 Task: Explore the automation on trailhead
Action: Mouse moved to (248, 177)
Screenshot: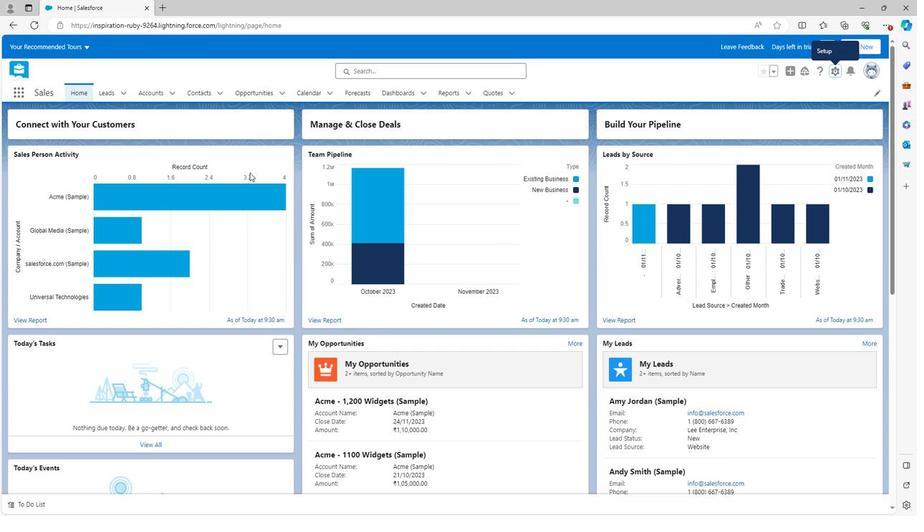 
Action: Mouse scrolled (248, 177) with delta (0, 0)
Screenshot: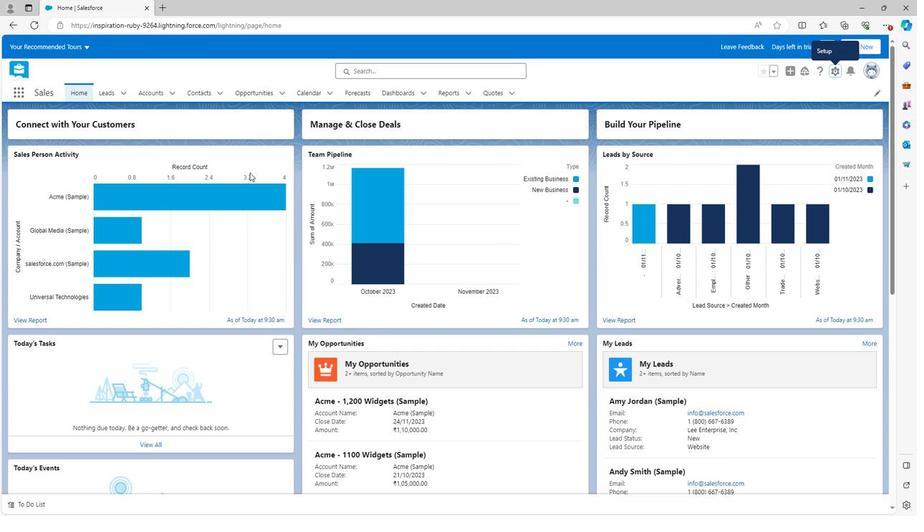 
Action: Mouse scrolled (248, 177) with delta (0, 0)
Screenshot: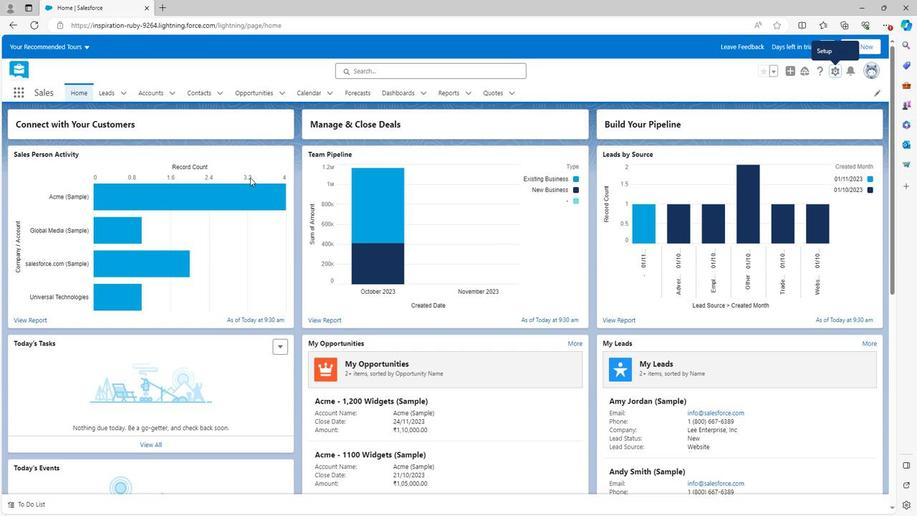 
Action: Mouse scrolled (248, 177) with delta (0, 0)
Screenshot: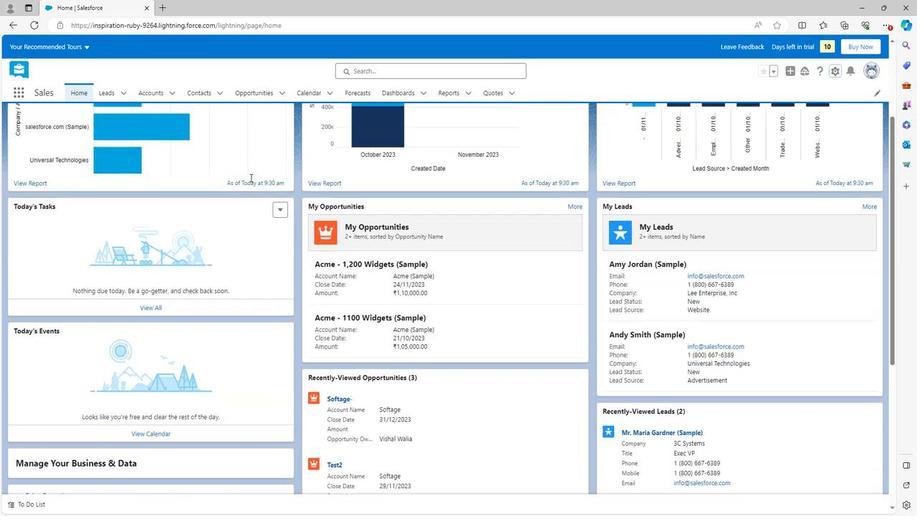 
Action: Mouse scrolled (248, 177) with delta (0, 0)
Screenshot: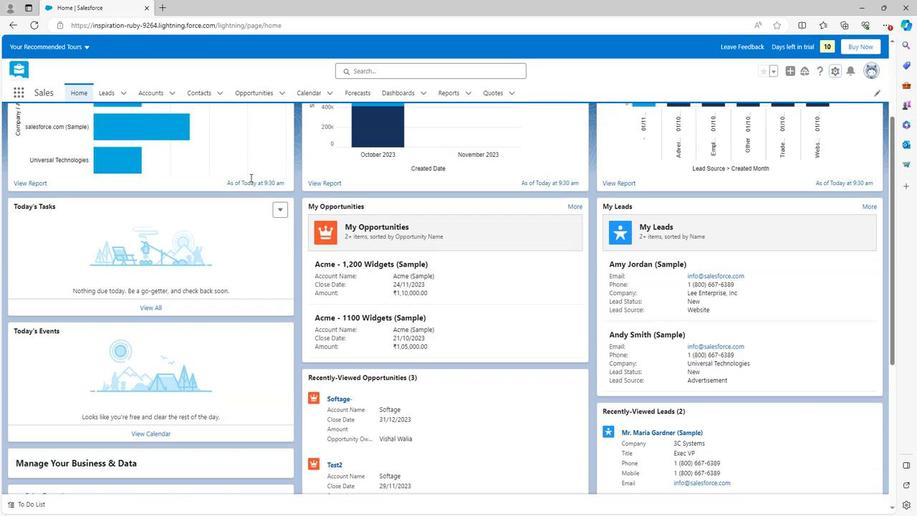 
Action: Mouse scrolled (248, 177) with delta (0, 0)
Screenshot: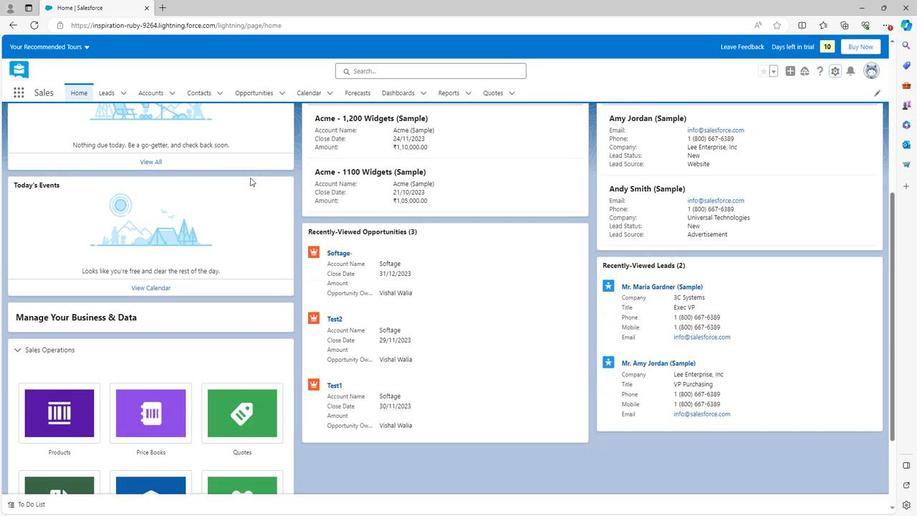 
Action: Mouse scrolled (248, 177) with delta (0, 0)
Screenshot: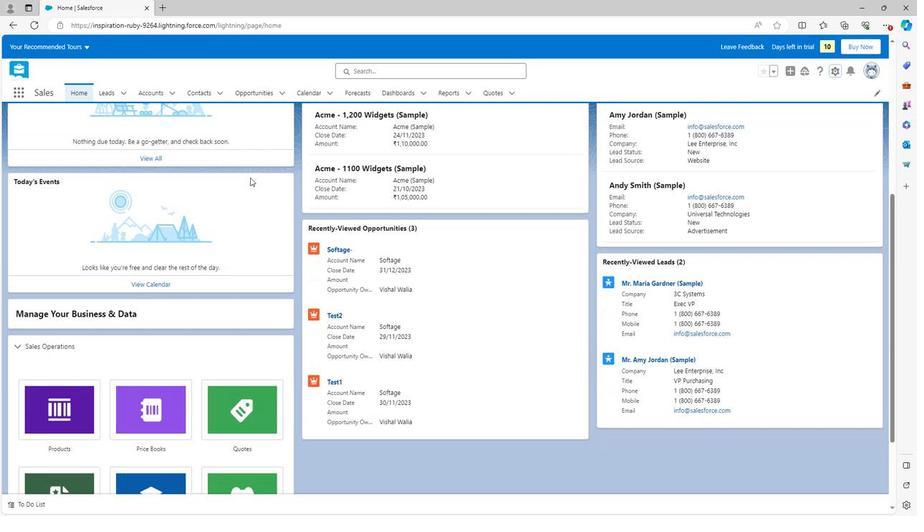 
Action: Mouse scrolled (248, 178) with delta (0, 0)
Screenshot: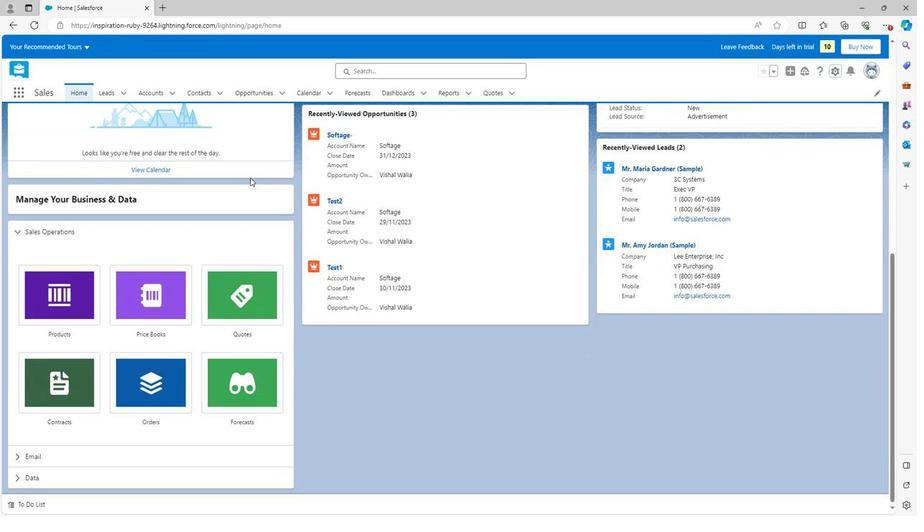 
Action: Mouse scrolled (248, 178) with delta (0, 0)
Screenshot: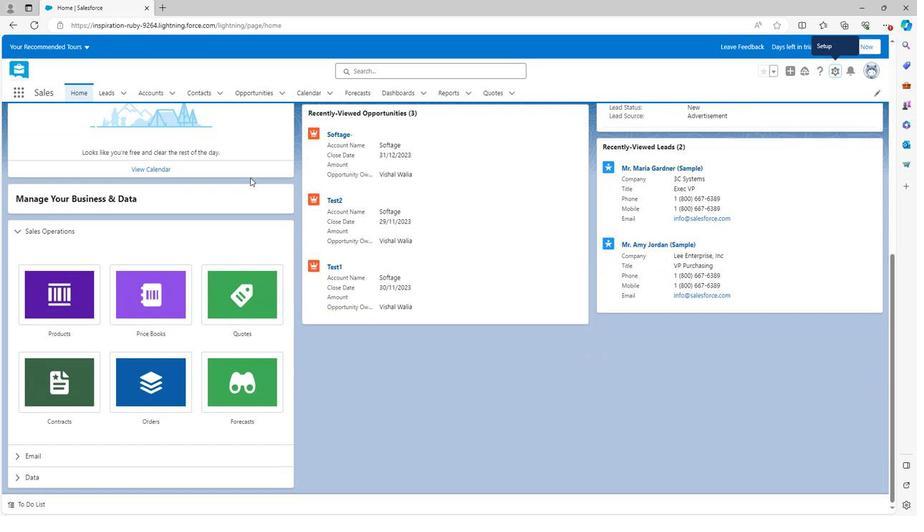 
Action: Mouse scrolled (248, 178) with delta (0, 0)
Screenshot: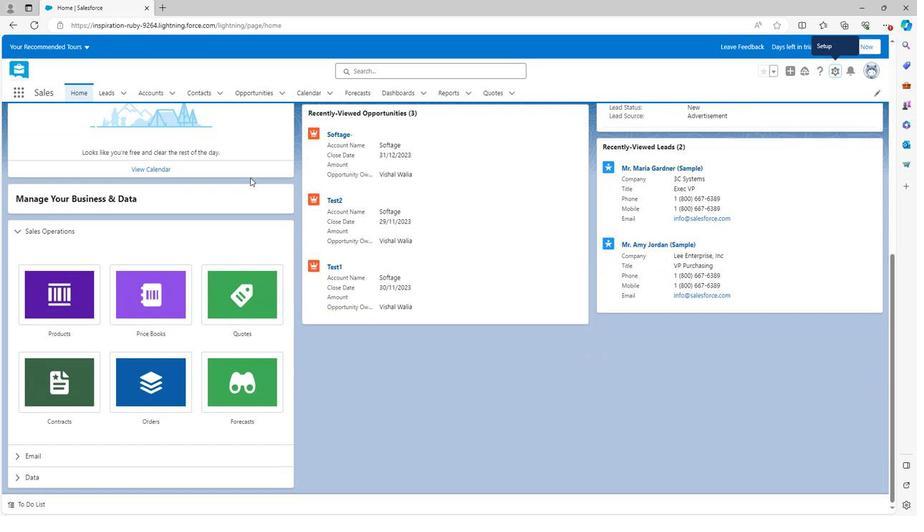 
Action: Mouse scrolled (248, 178) with delta (0, 0)
Screenshot: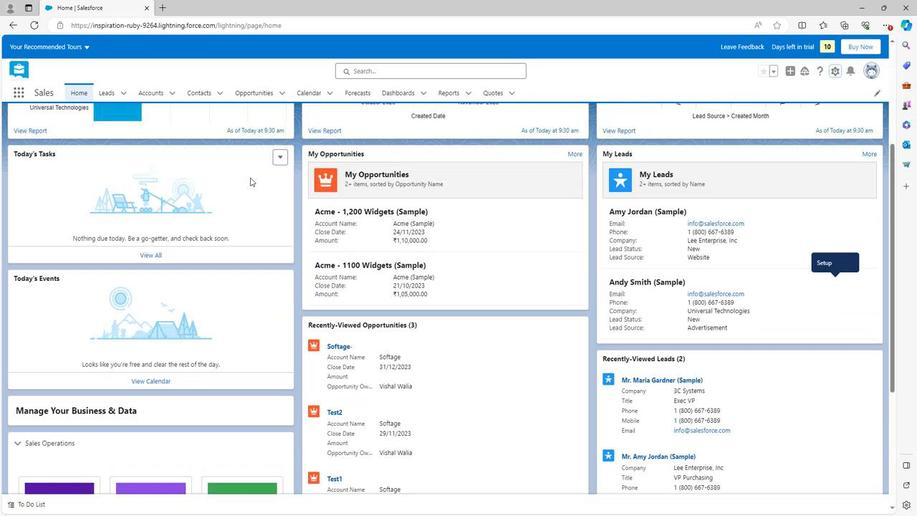 
Action: Mouse scrolled (248, 178) with delta (0, 0)
Screenshot: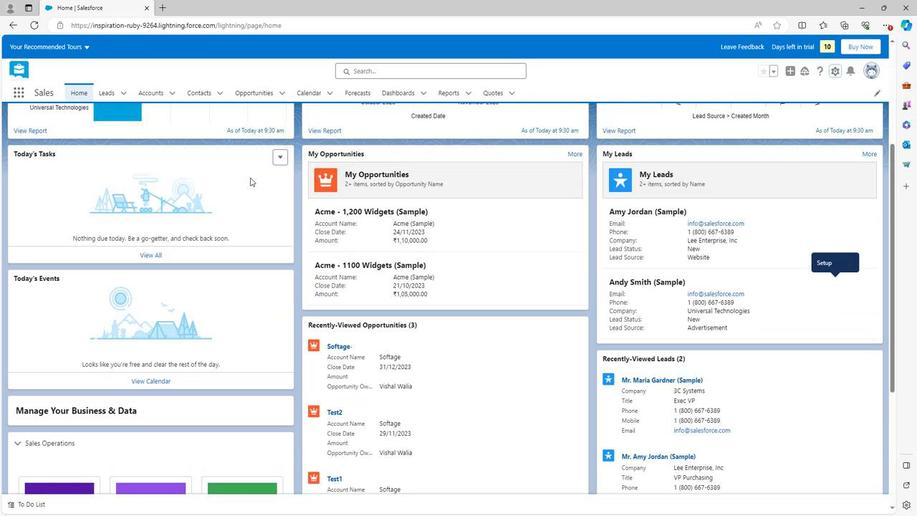 
Action: Mouse scrolled (248, 178) with delta (0, 0)
Screenshot: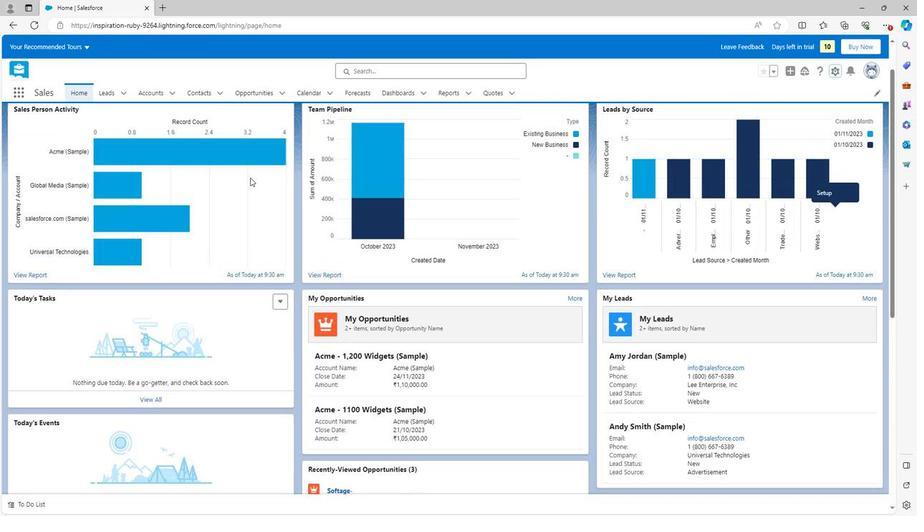 
Action: Mouse scrolled (248, 178) with delta (0, 0)
Screenshot: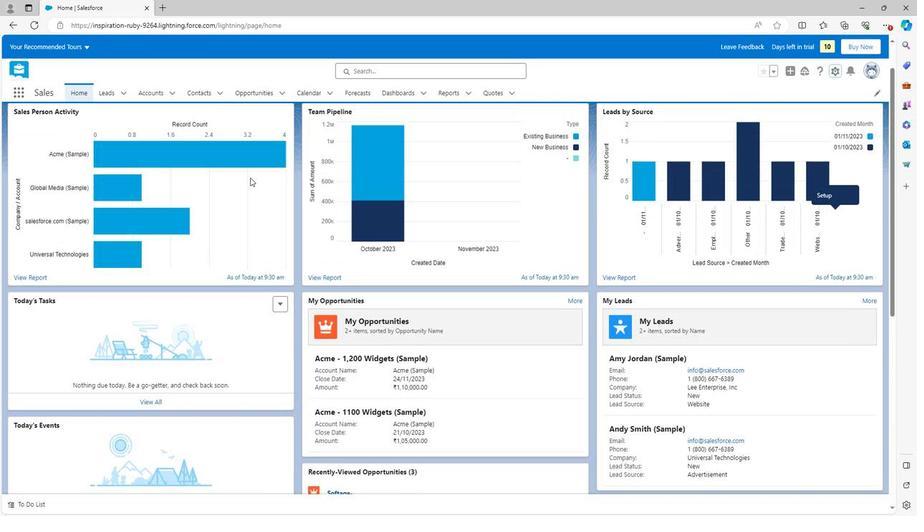 
Action: Mouse moved to (833, 70)
Screenshot: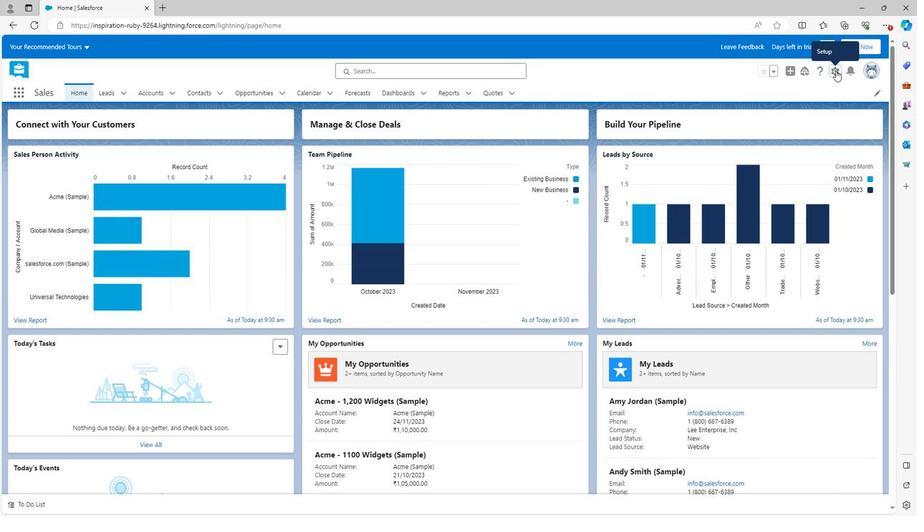 
Action: Mouse pressed left at (833, 70)
Screenshot: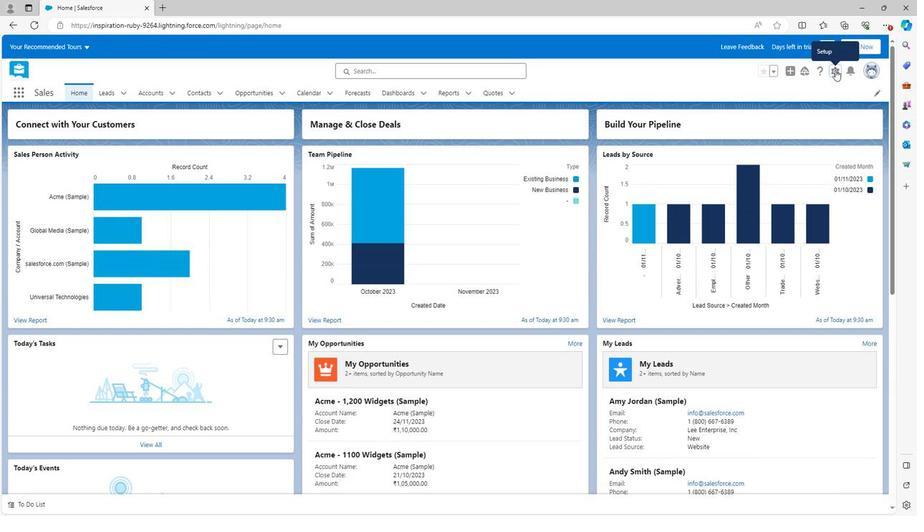 
Action: Mouse moved to (794, 100)
Screenshot: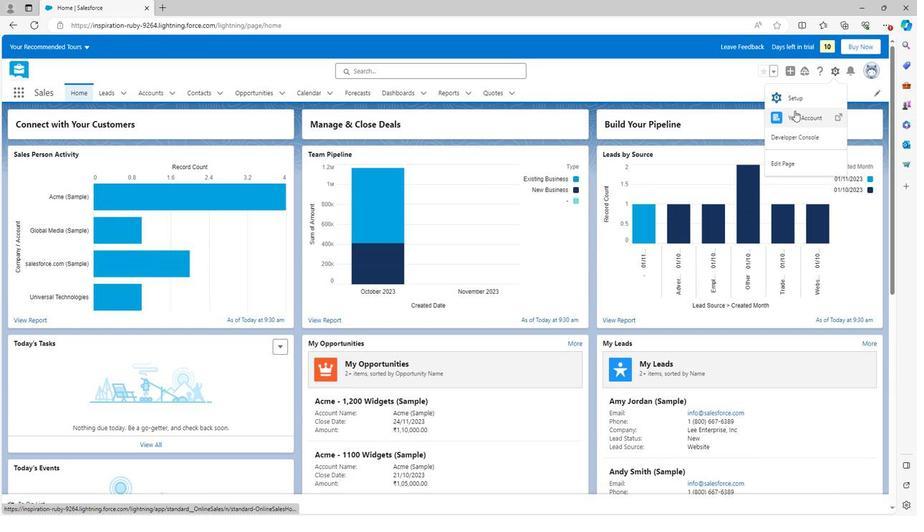 
Action: Mouse pressed left at (794, 100)
Screenshot: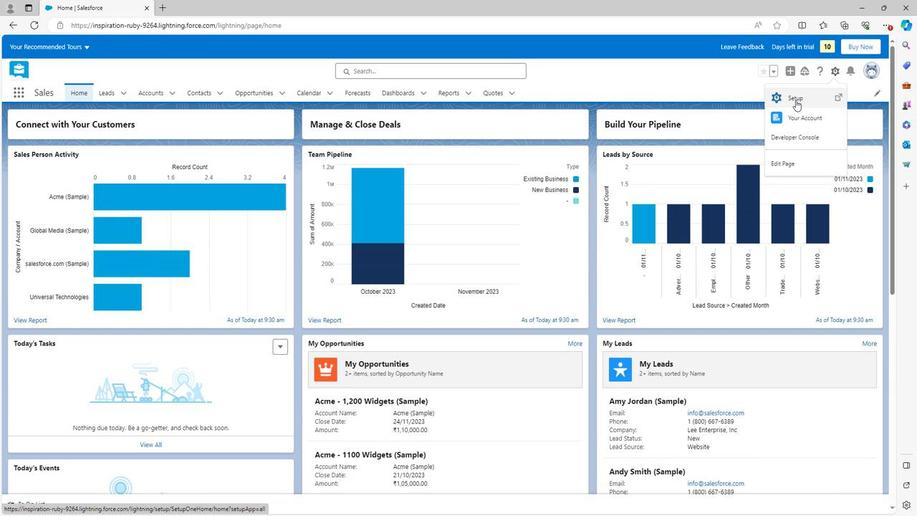 
Action: Mouse moved to (44, 347)
Screenshot: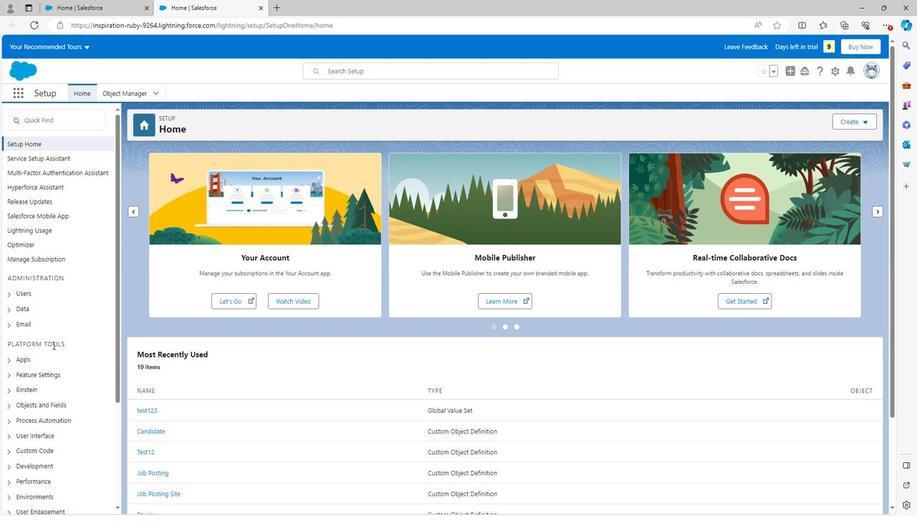 
Action: Mouse scrolled (44, 347) with delta (0, 0)
Screenshot: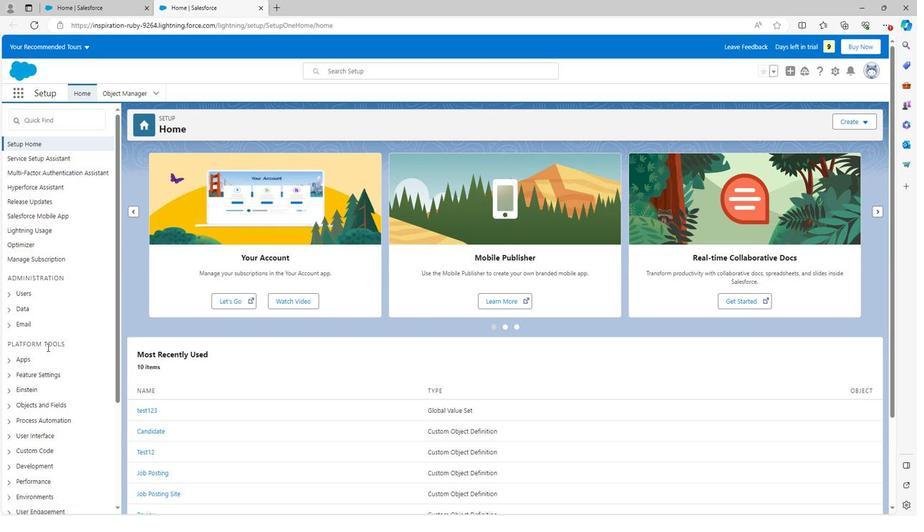 
Action: Mouse scrolled (44, 347) with delta (0, 0)
Screenshot: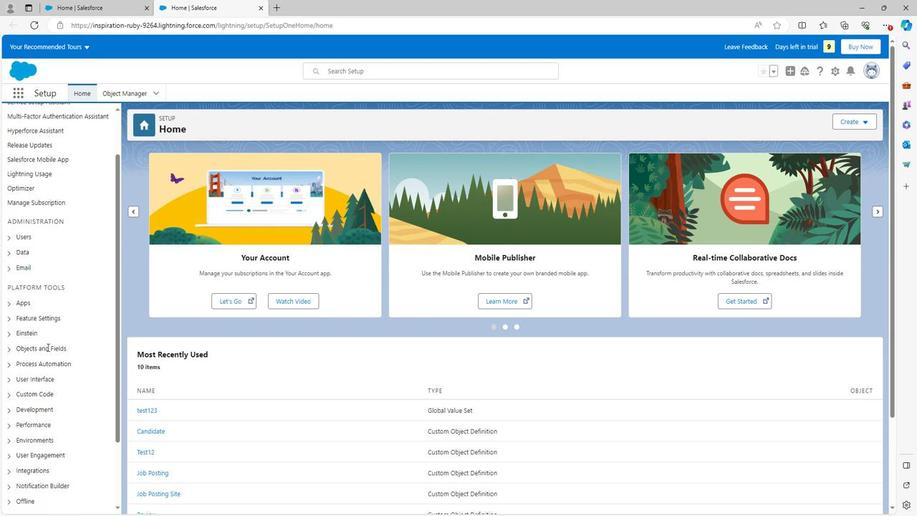 
Action: Mouse moved to (5, 298)
Screenshot: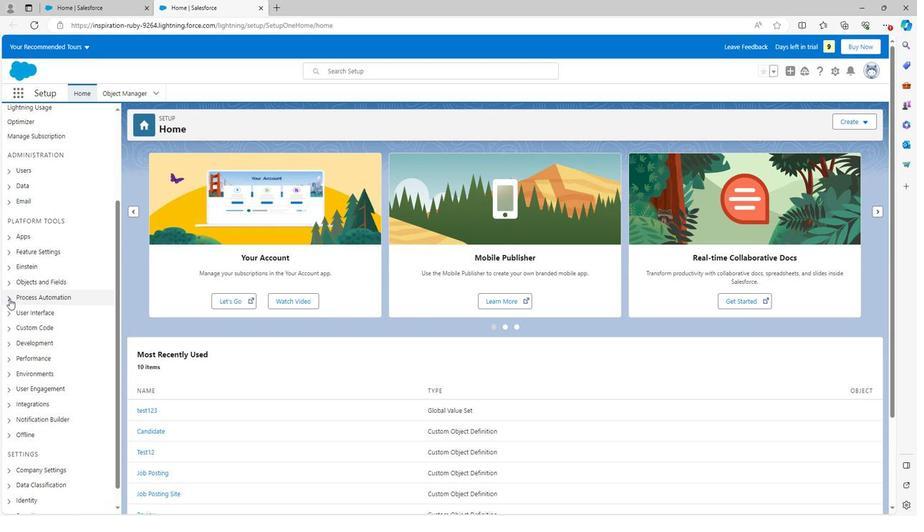 
Action: Mouse pressed left at (5, 298)
Screenshot: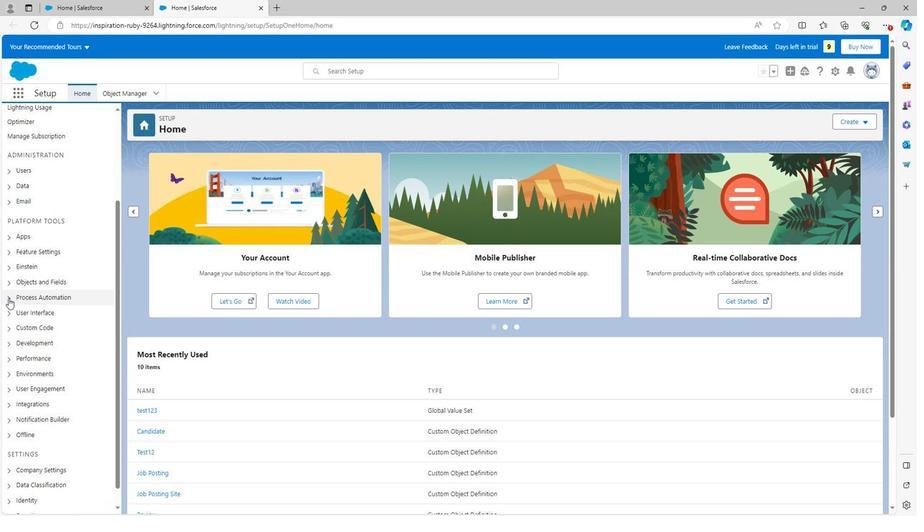 
Action: Mouse moved to (40, 313)
Screenshot: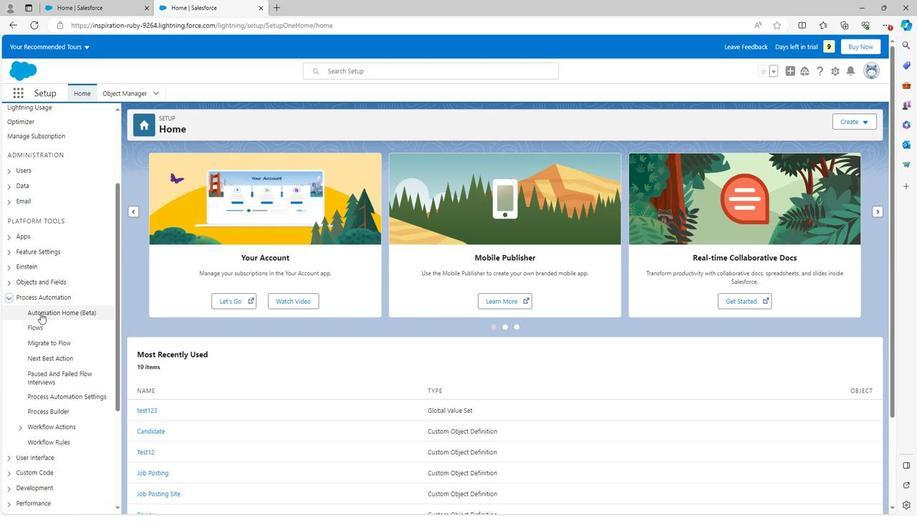 
Action: Mouse pressed left at (40, 313)
Screenshot: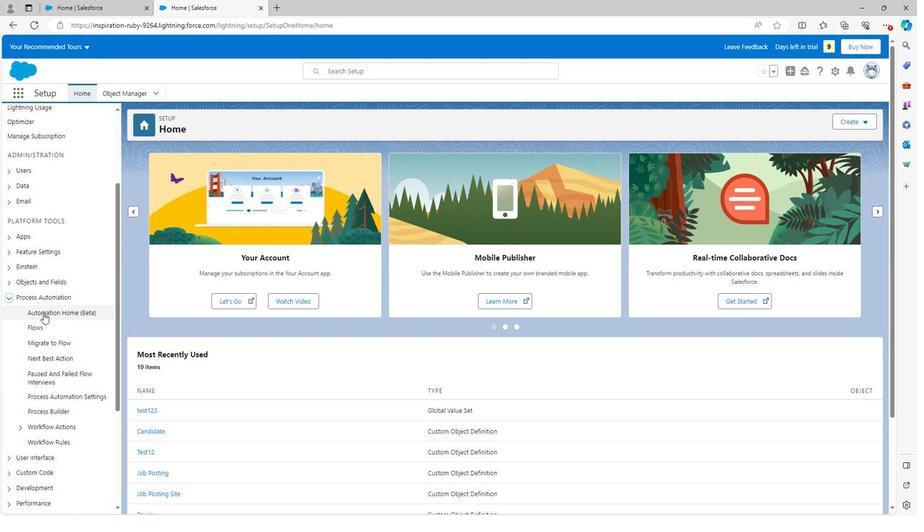 
Action: Mouse moved to (415, 365)
Screenshot: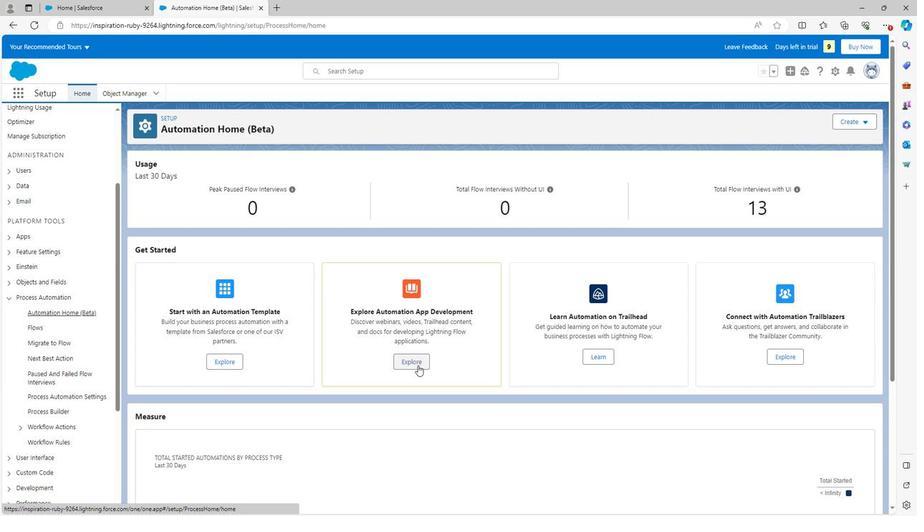
Action: Mouse pressed left at (415, 365)
Screenshot: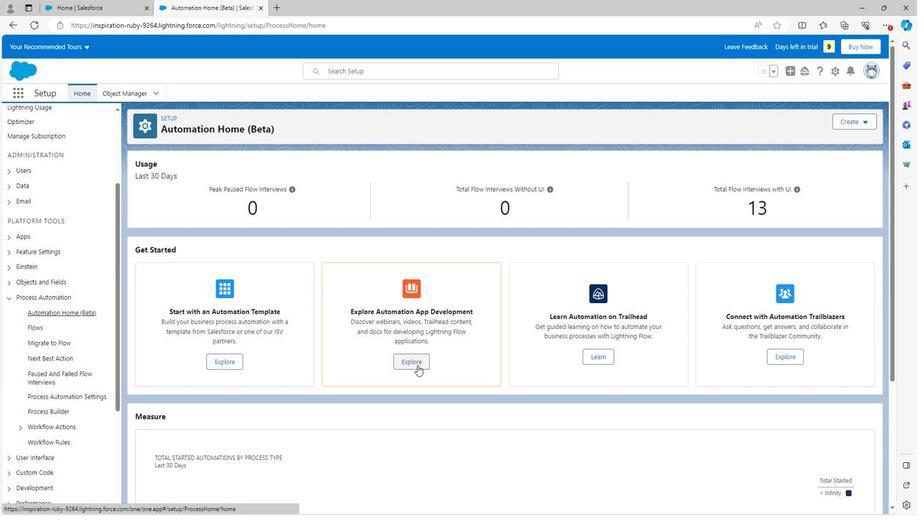 
Action: Mouse moved to (336, 198)
Screenshot: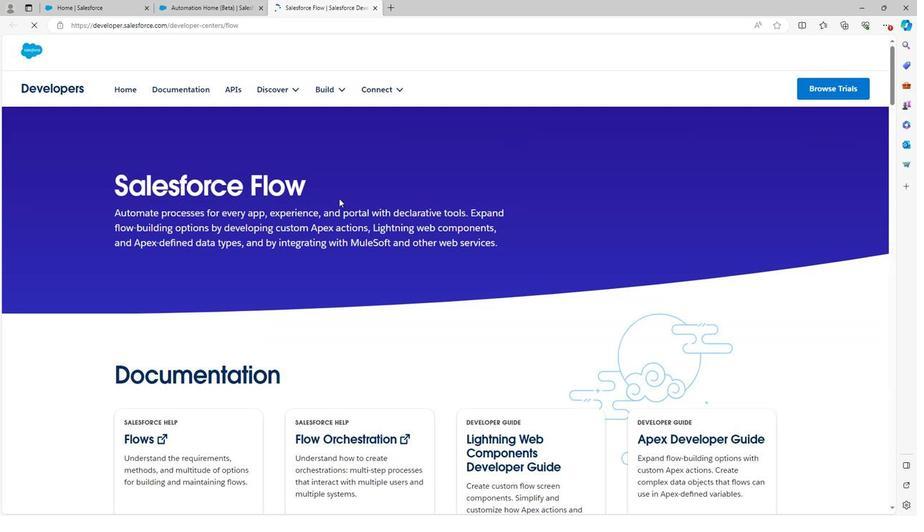 
Action: Mouse scrolled (336, 197) with delta (0, 0)
Screenshot: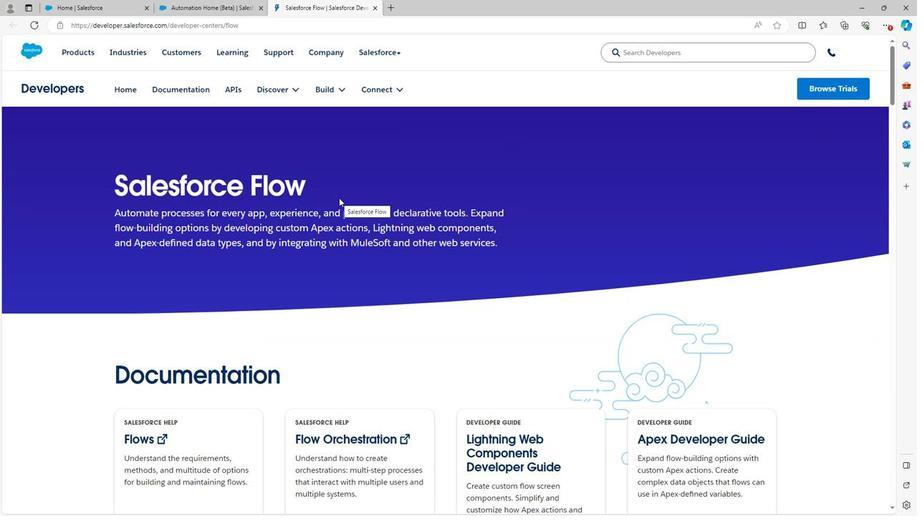 
Action: Mouse scrolled (336, 197) with delta (0, 0)
Screenshot: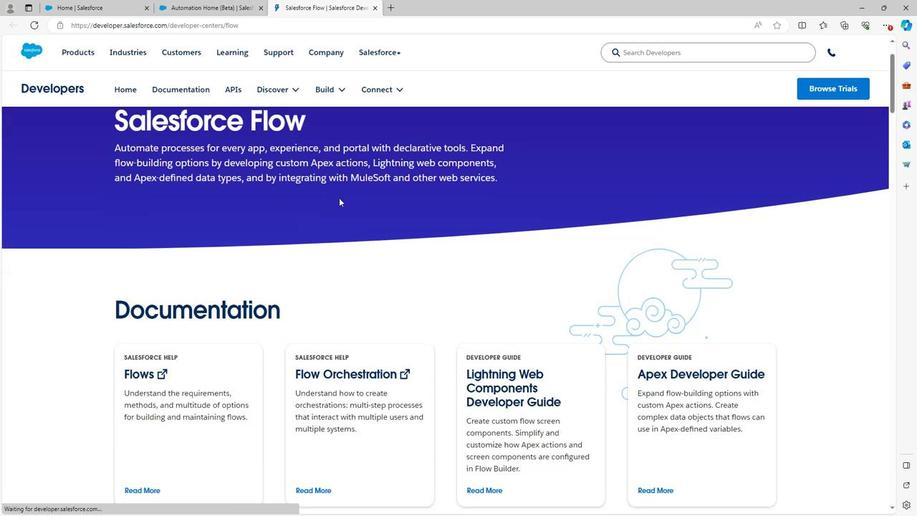 
Action: Mouse scrolled (336, 197) with delta (0, 0)
Screenshot: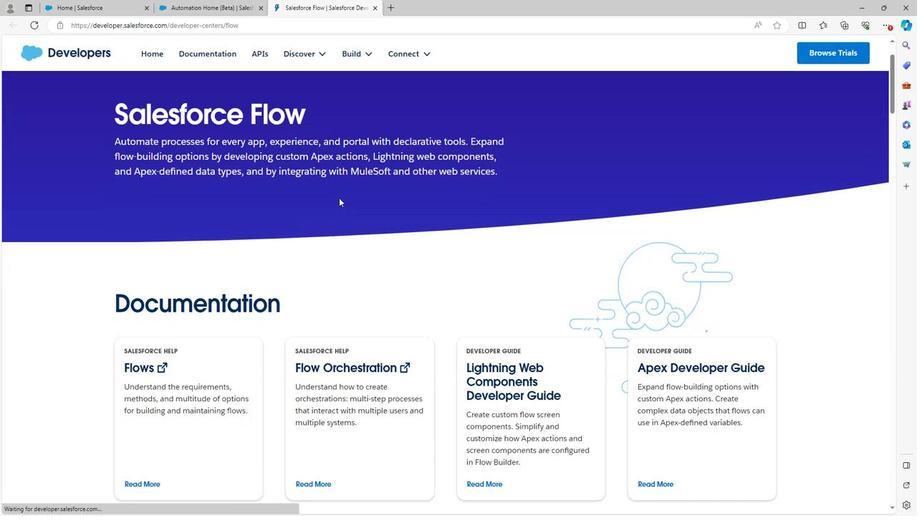 
Action: Mouse scrolled (336, 197) with delta (0, 0)
Screenshot: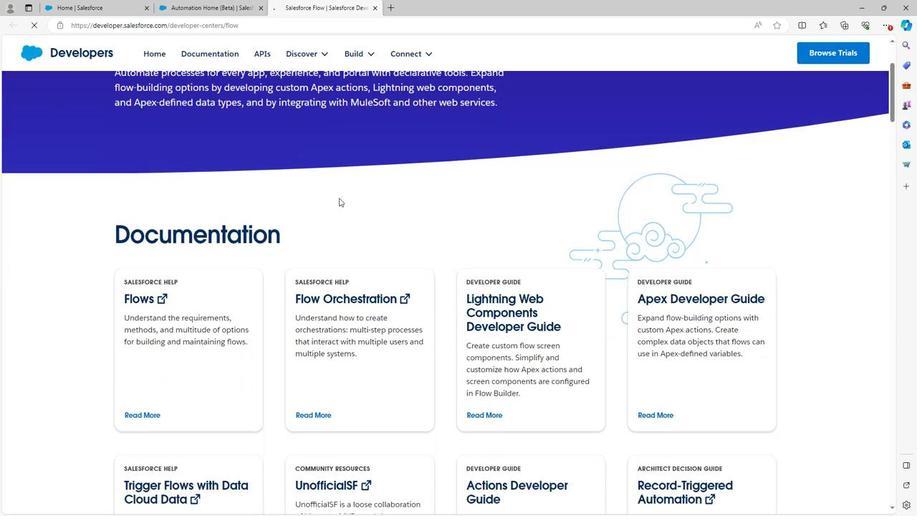 
Action: Mouse scrolled (336, 197) with delta (0, 0)
Screenshot: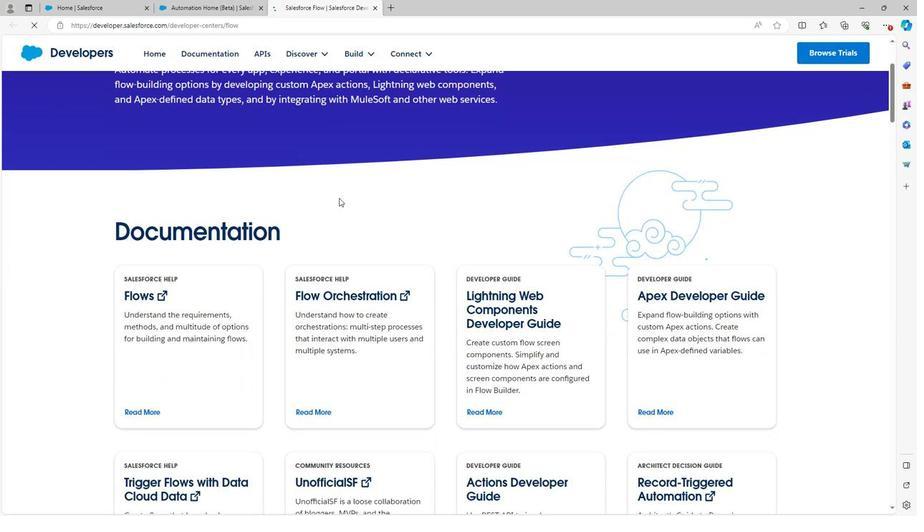 
Action: Mouse scrolled (336, 198) with delta (0, 0)
Screenshot: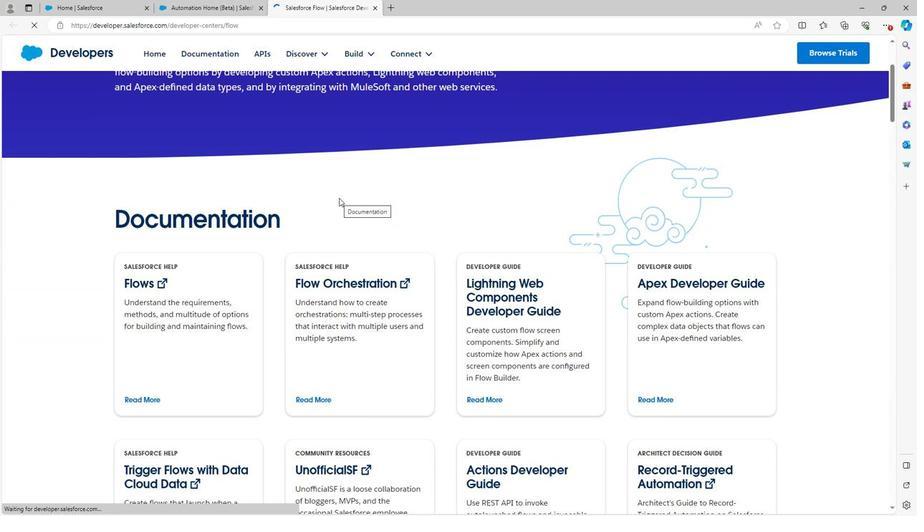 
Action: Mouse scrolled (336, 198) with delta (0, 0)
Screenshot: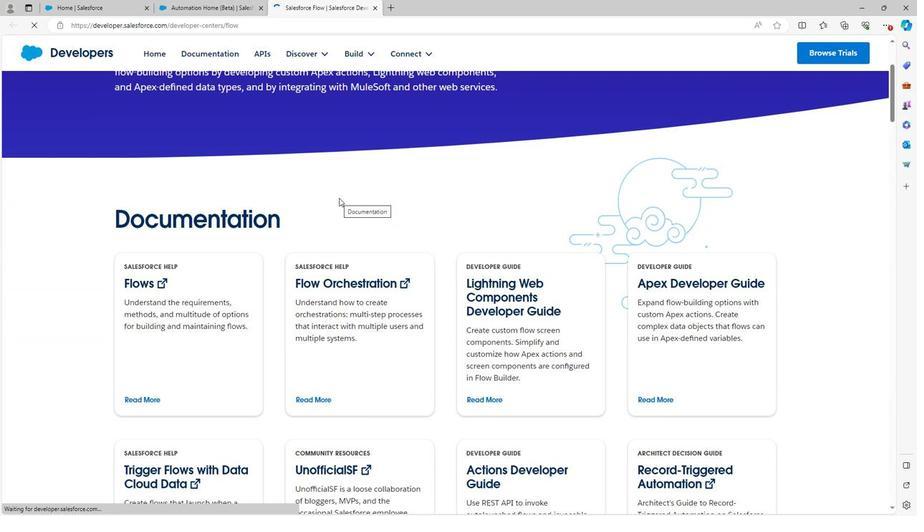 
Action: Mouse scrolled (336, 198) with delta (0, 0)
Screenshot: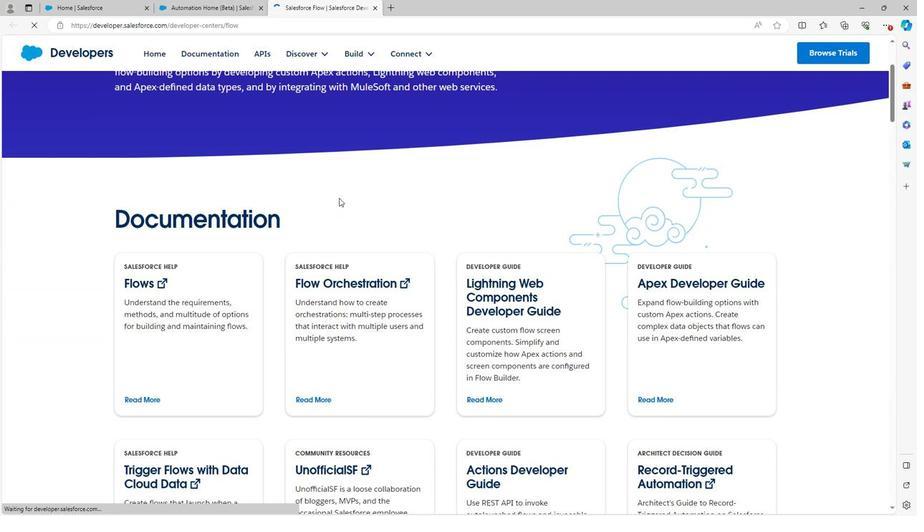 
Action: Mouse scrolled (336, 198) with delta (0, 0)
Screenshot: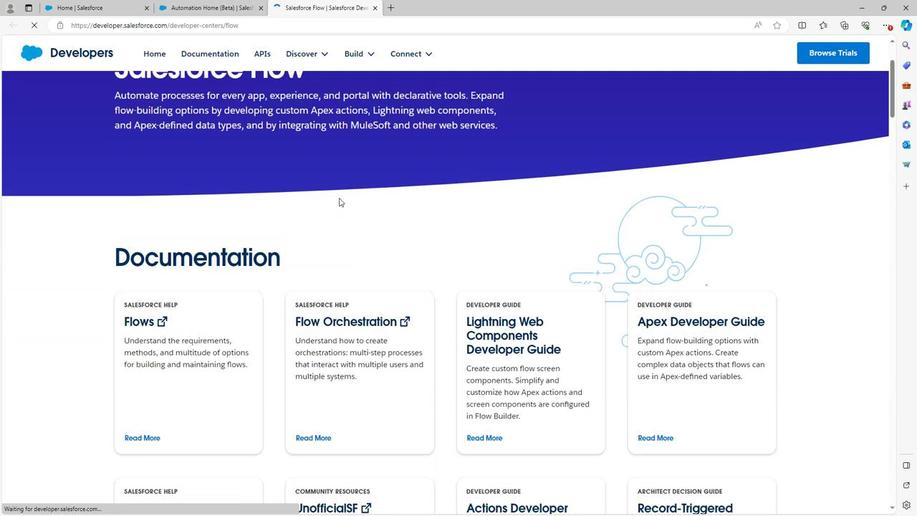 
Action: Mouse moved to (336, 198)
Screenshot: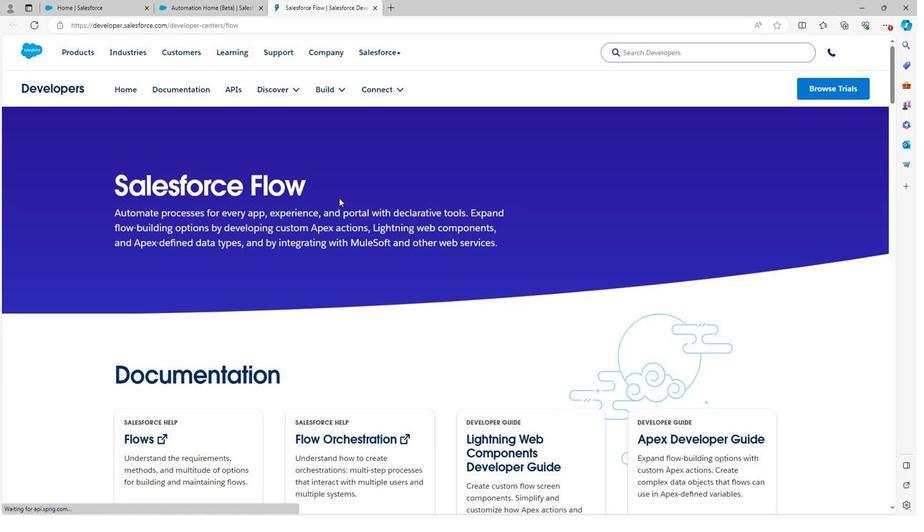 
Action: Mouse scrolled (336, 197) with delta (0, 0)
Screenshot: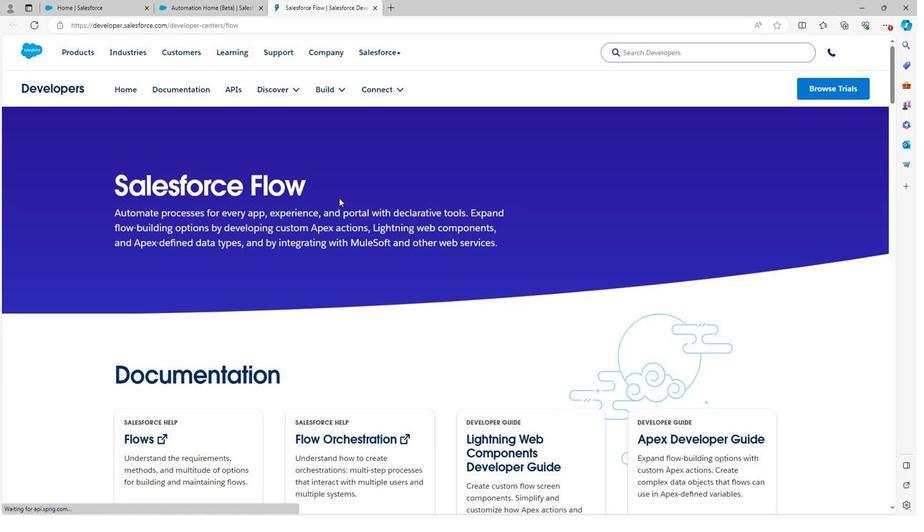 
Action: Mouse scrolled (336, 197) with delta (0, 0)
Screenshot: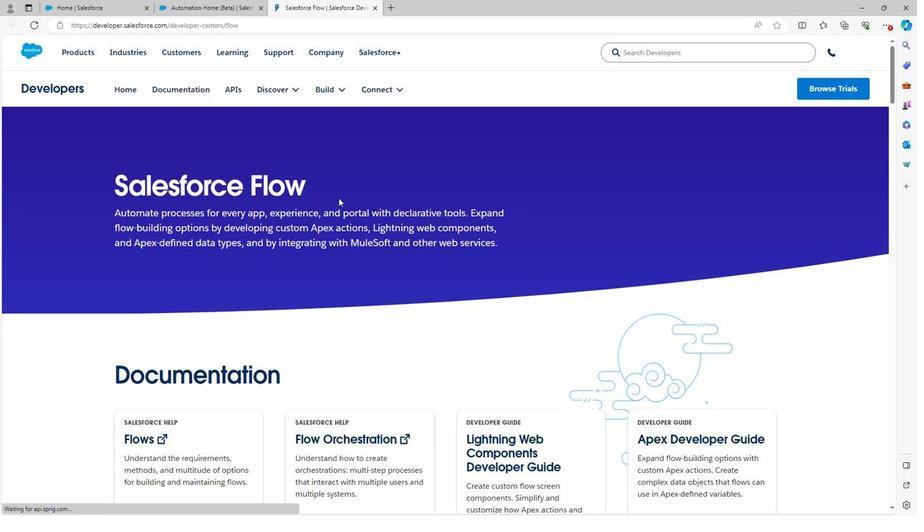 
Action: Mouse scrolled (336, 197) with delta (0, 0)
Screenshot: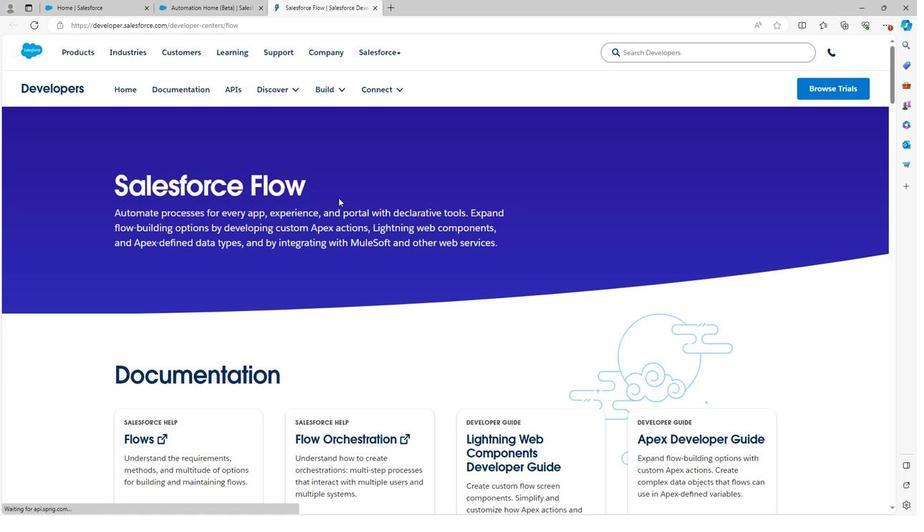 
Action: Mouse scrolled (336, 197) with delta (0, 0)
Screenshot: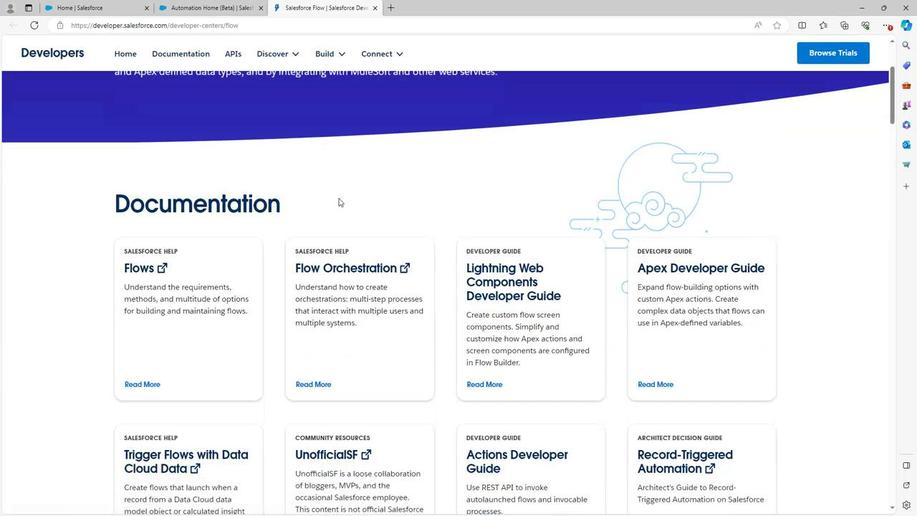 
Action: Mouse moved to (336, 198)
Screenshot: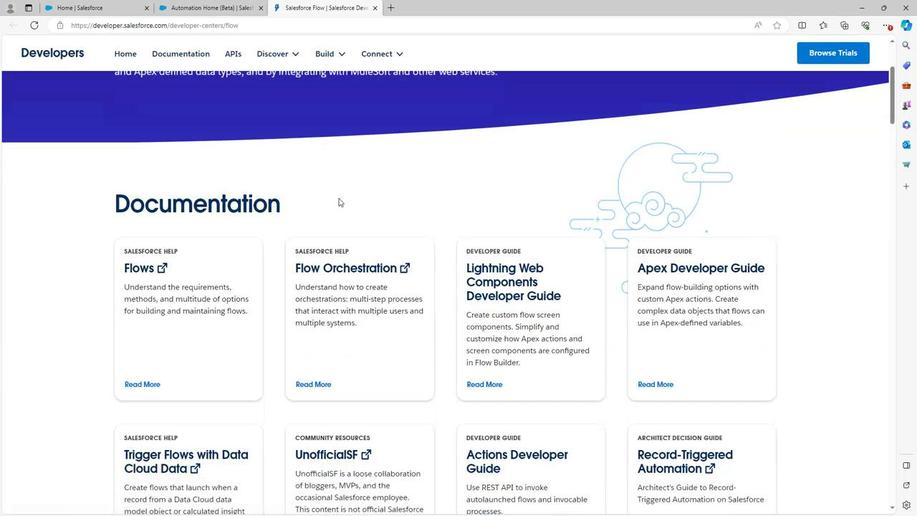 
Action: Mouse scrolled (336, 197) with delta (0, 0)
Screenshot: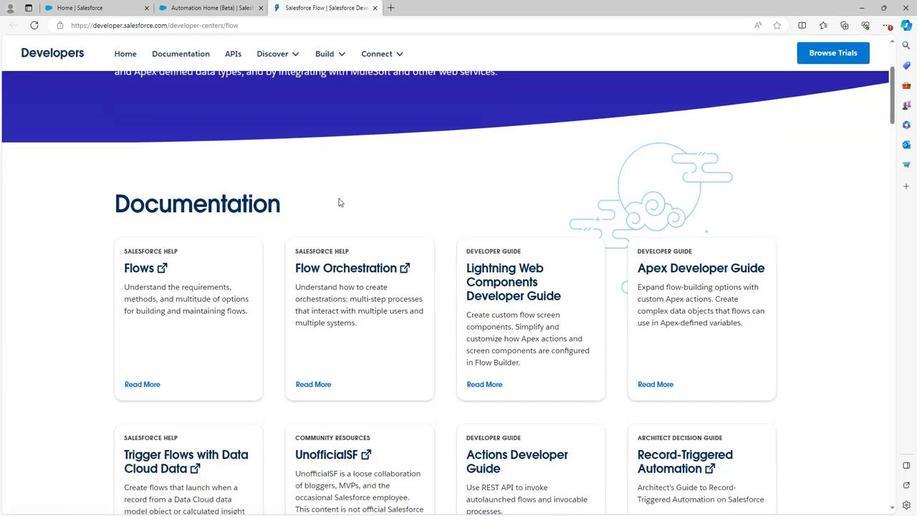 
Action: Mouse scrolled (336, 197) with delta (0, 0)
Screenshot: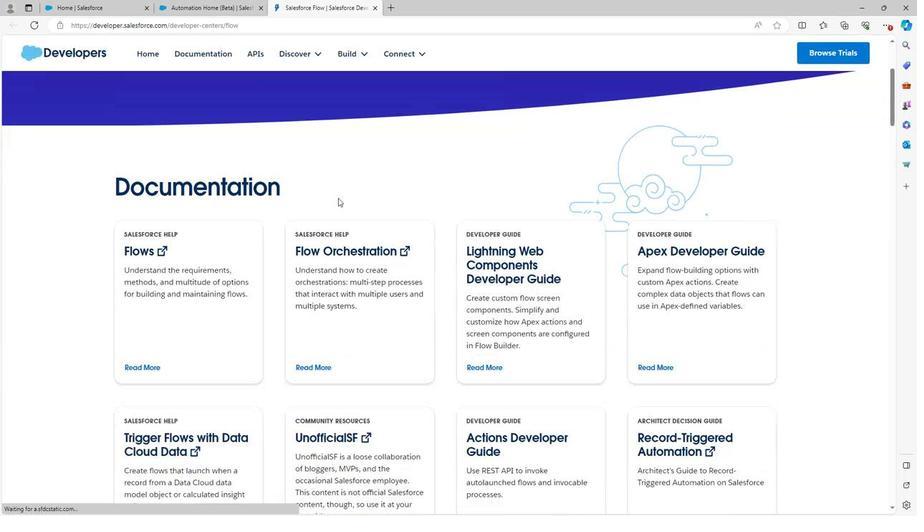 
Action: Mouse scrolled (336, 197) with delta (0, 0)
Screenshot: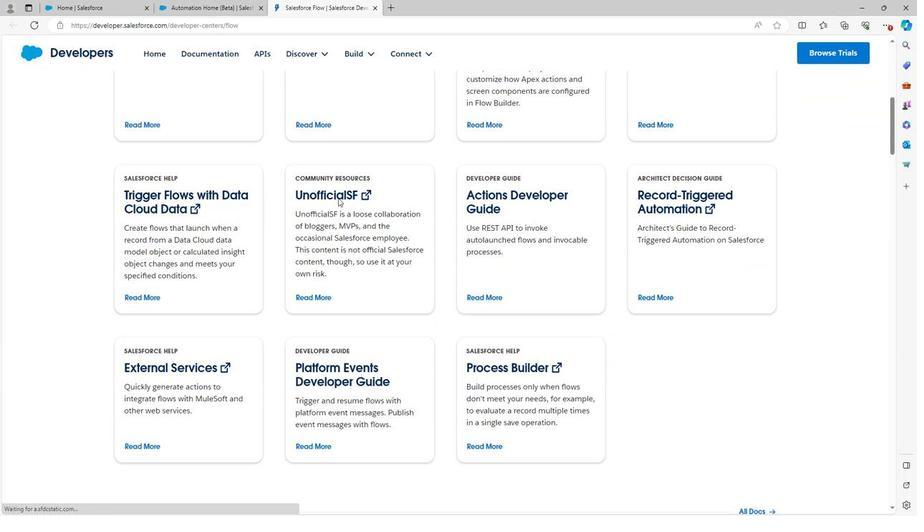 
Action: Mouse scrolled (336, 197) with delta (0, 0)
Screenshot: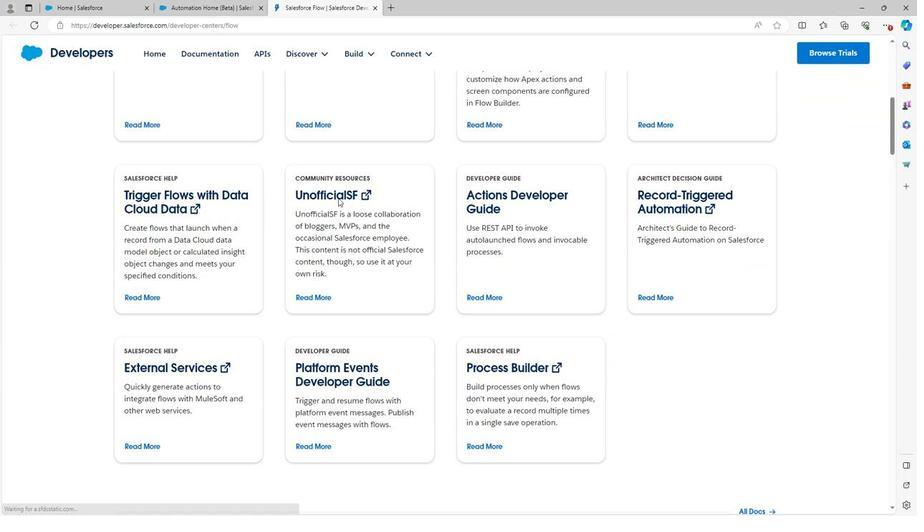 
Action: Mouse scrolled (336, 197) with delta (0, 0)
Screenshot: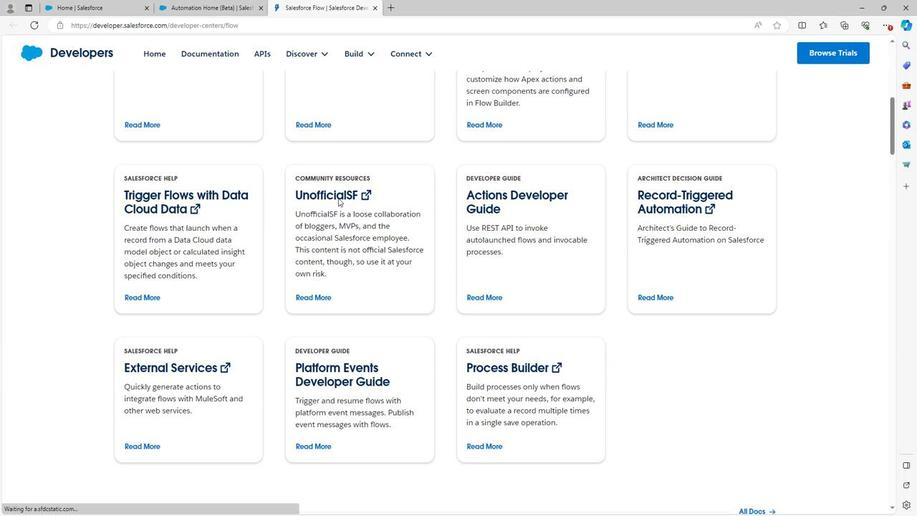 
Action: Mouse scrolled (336, 197) with delta (0, 0)
Screenshot: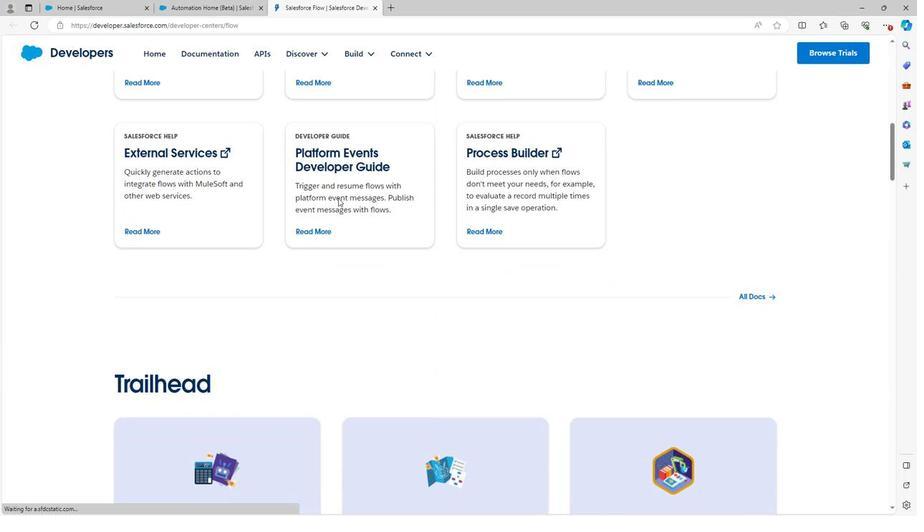 
Action: Mouse scrolled (336, 197) with delta (0, 0)
Screenshot: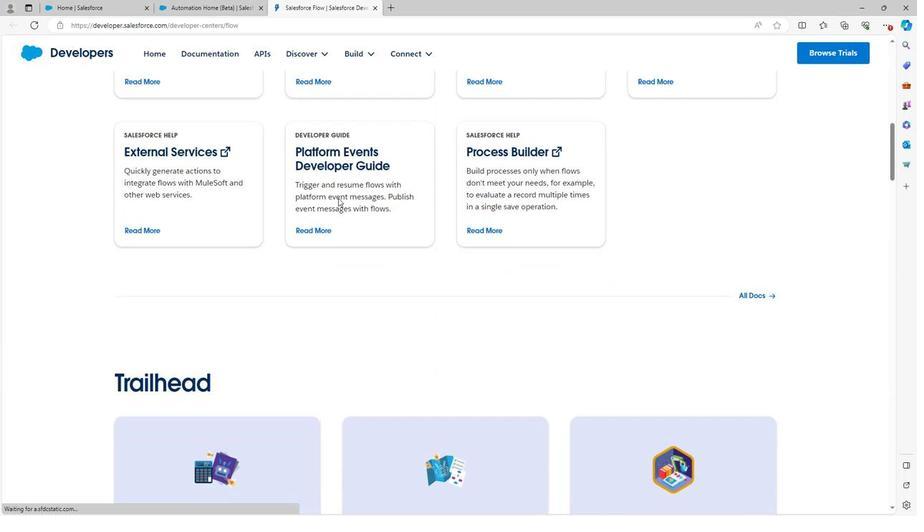 
Action: Mouse scrolled (336, 197) with delta (0, 0)
Screenshot: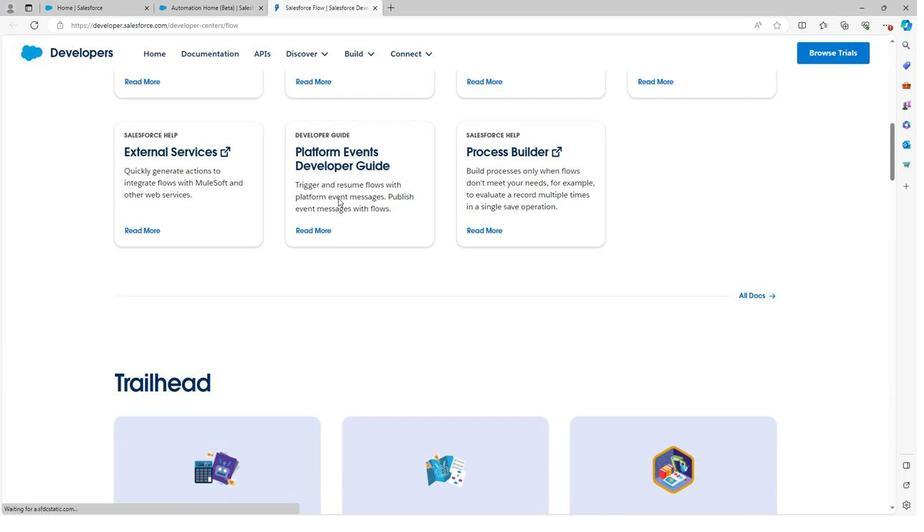
Action: Mouse scrolled (336, 197) with delta (0, 0)
Screenshot: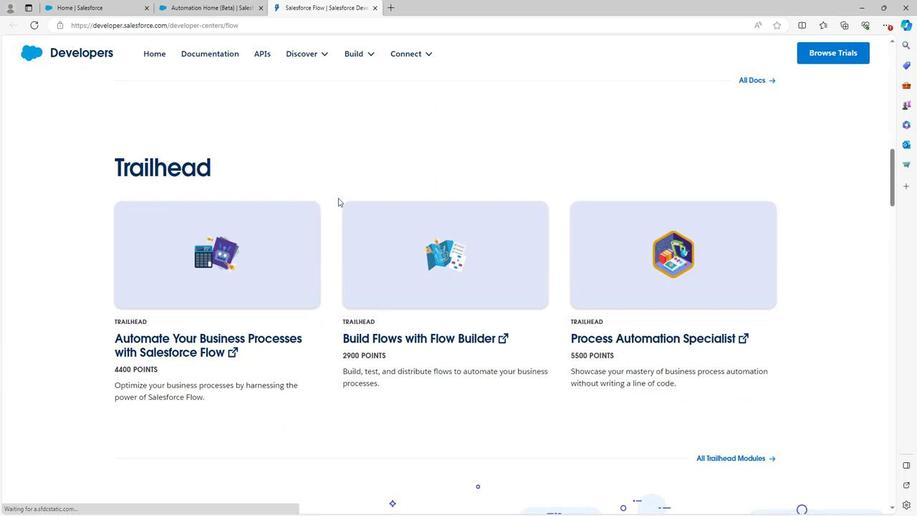 
Action: Mouse scrolled (336, 197) with delta (0, 0)
Screenshot: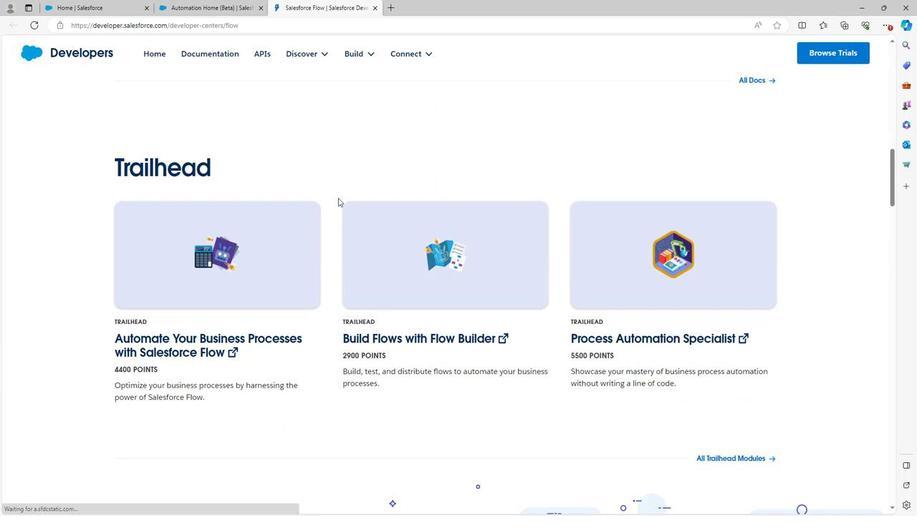 
Action: Mouse scrolled (336, 197) with delta (0, 0)
Screenshot: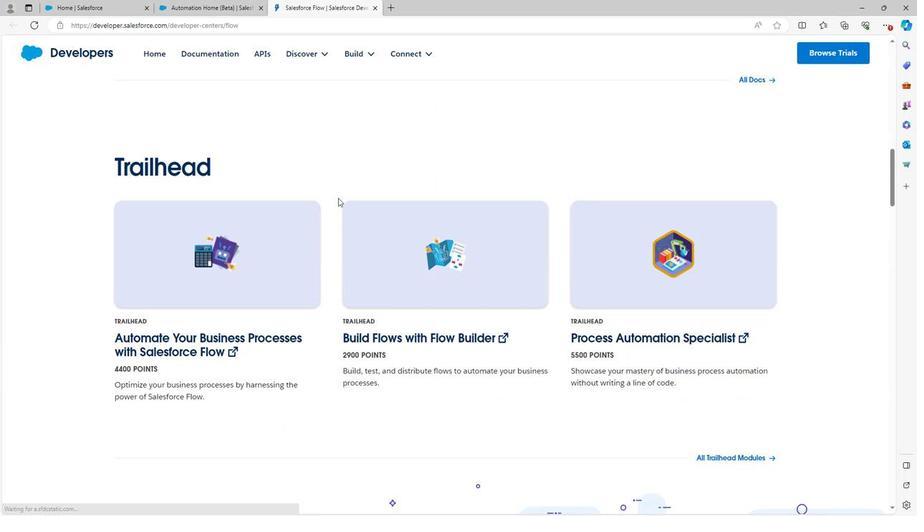 
Action: Mouse moved to (336, 198)
Screenshot: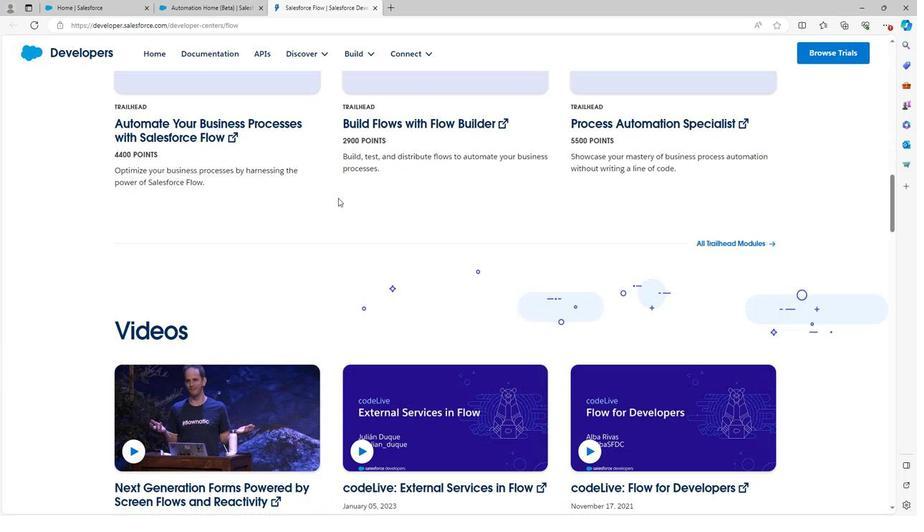 
Action: Mouse scrolled (336, 197) with delta (0, 0)
Screenshot: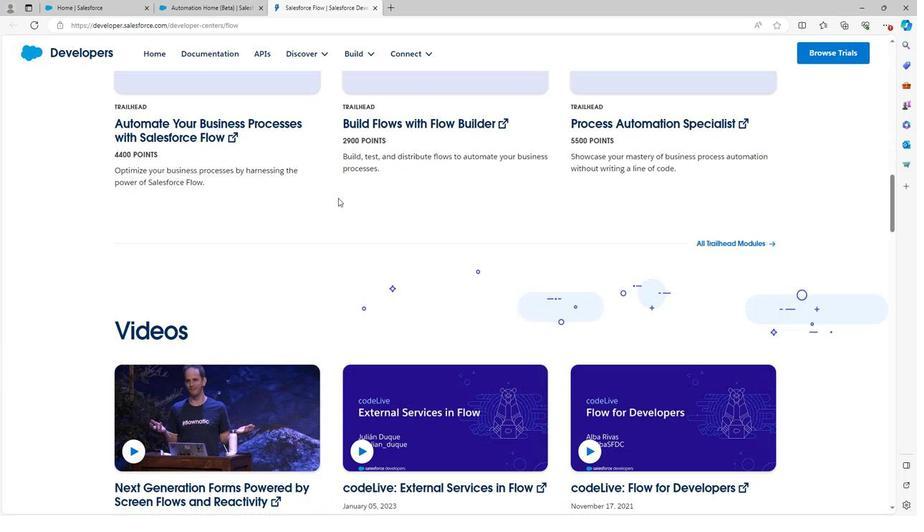
Action: Mouse scrolled (336, 197) with delta (0, 0)
Screenshot: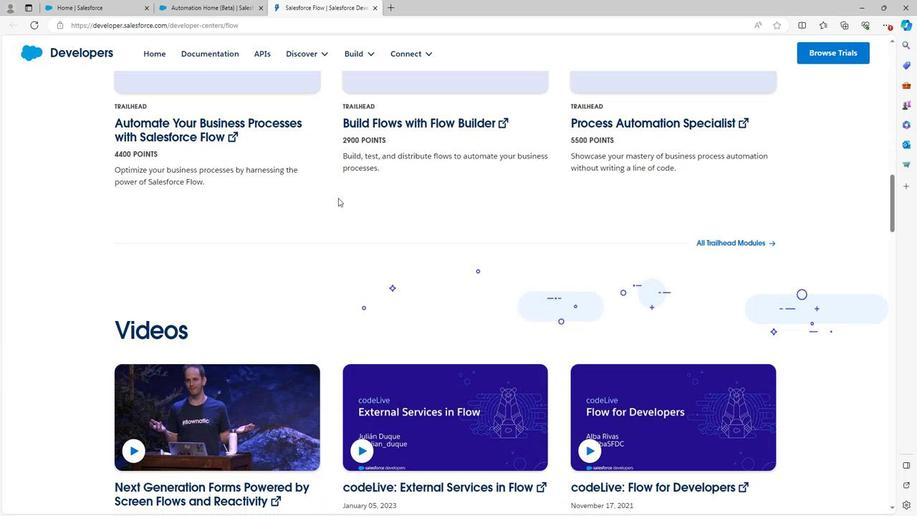 
Action: Mouse scrolled (336, 197) with delta (0, 0)
Screenshot: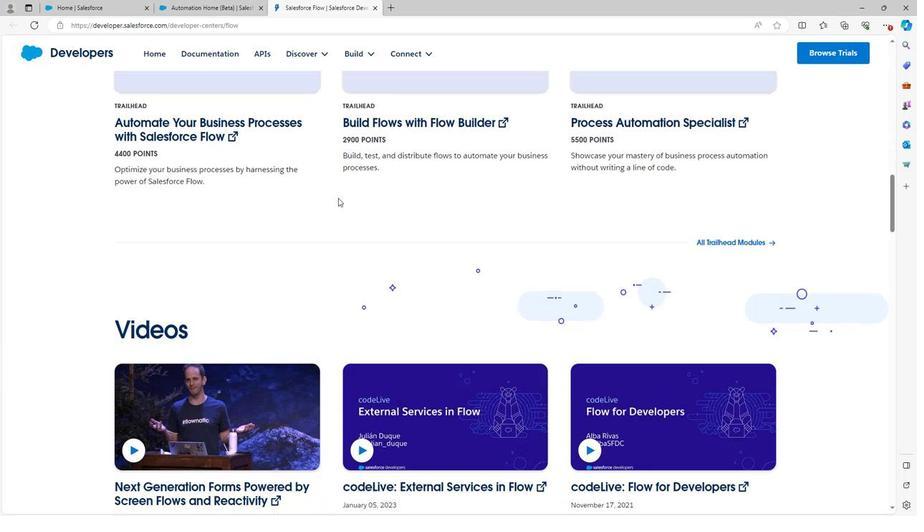 
Action: Mouse scrolled (336, 197) with delta (0, 0)
Screenshot: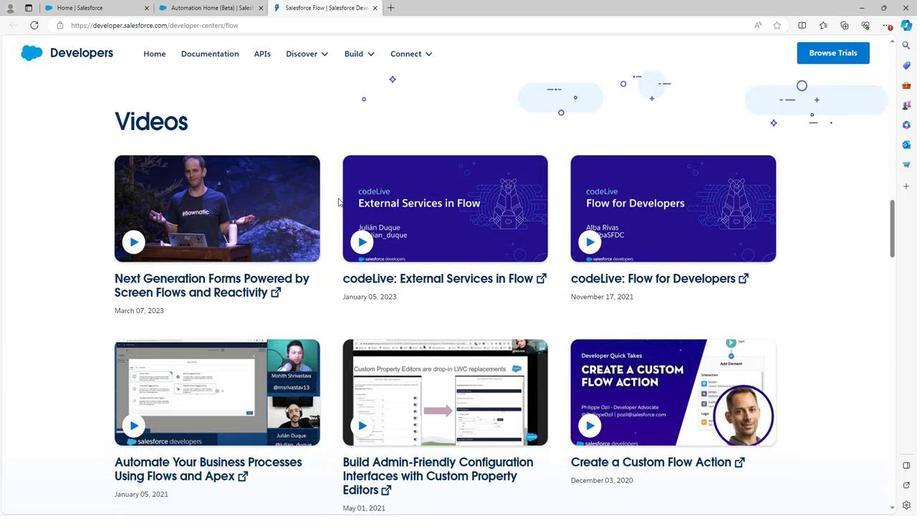 
Action: Mouse scrolled (336, 197) with delta (0, 0)
Screenshot: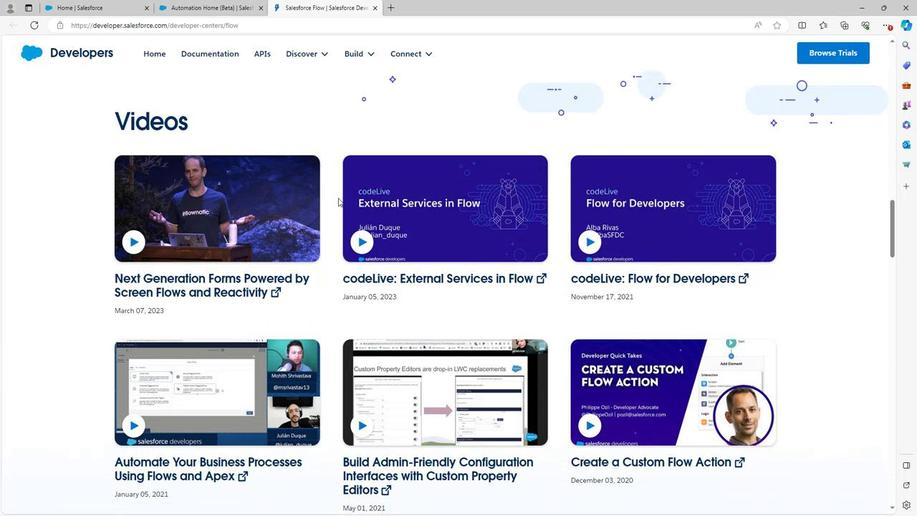 
Action: Mouse scrolled (336, 197) with delta (0, 0)
Screenshot: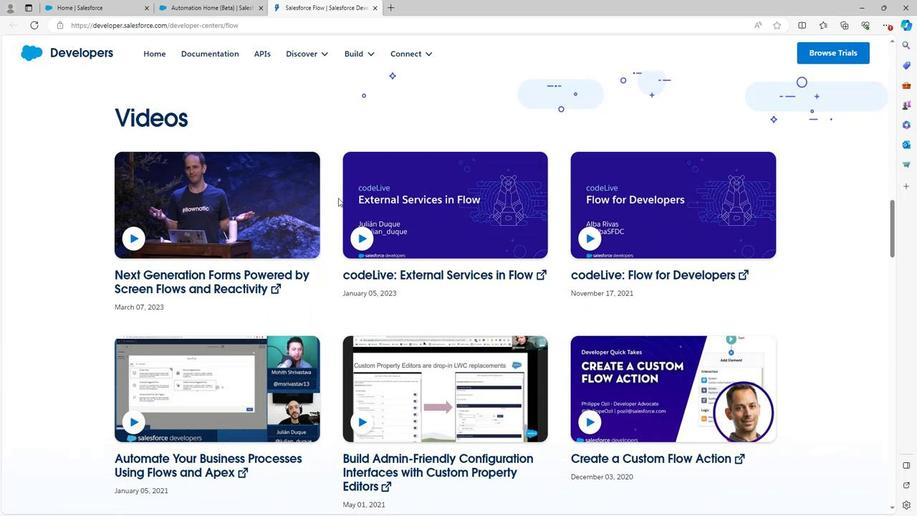 
Action: Mouse scrolled (336, 197) with delta (0, 0)
Screenshot: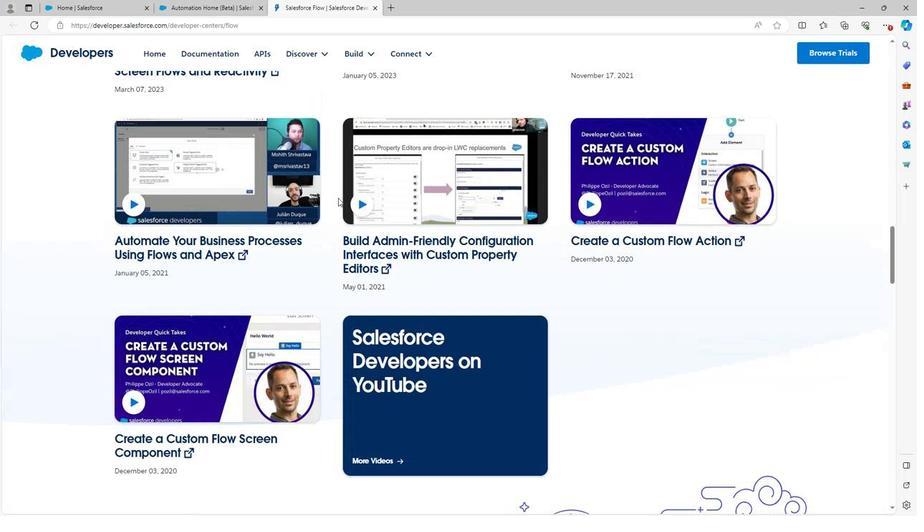 
Action: Mouse scrolled (336, 197) with delta (0, 0)
Screenshot: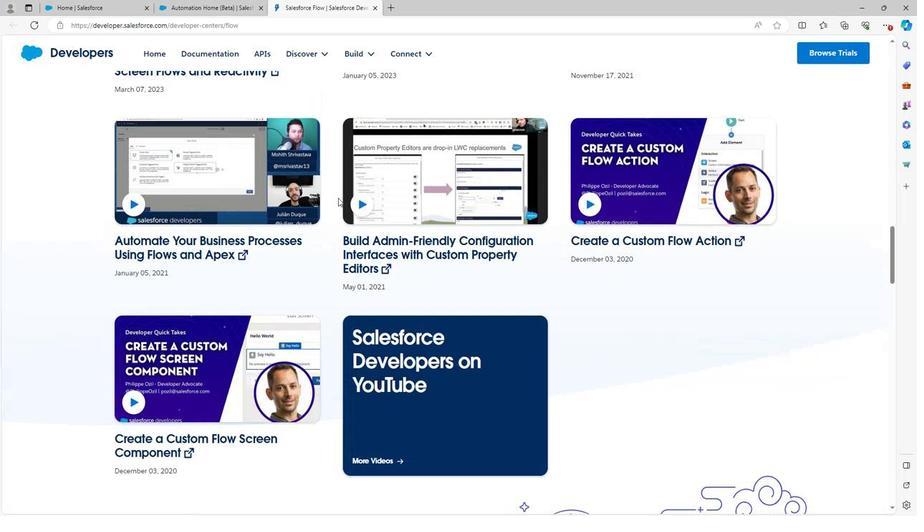 
Action: Mouse scrolled (336, 197) with delta (0, 0)
Screenshot: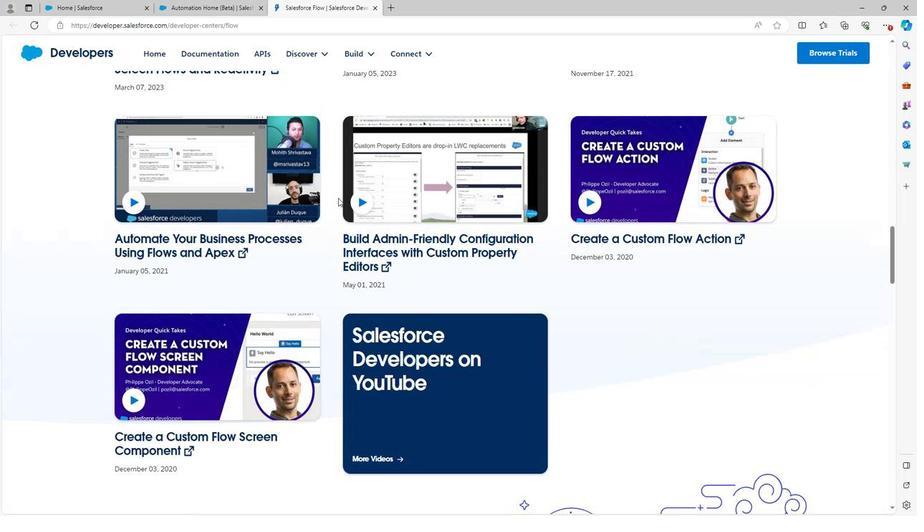 
Action: Mouse moved to (336, 198)
Screenshot: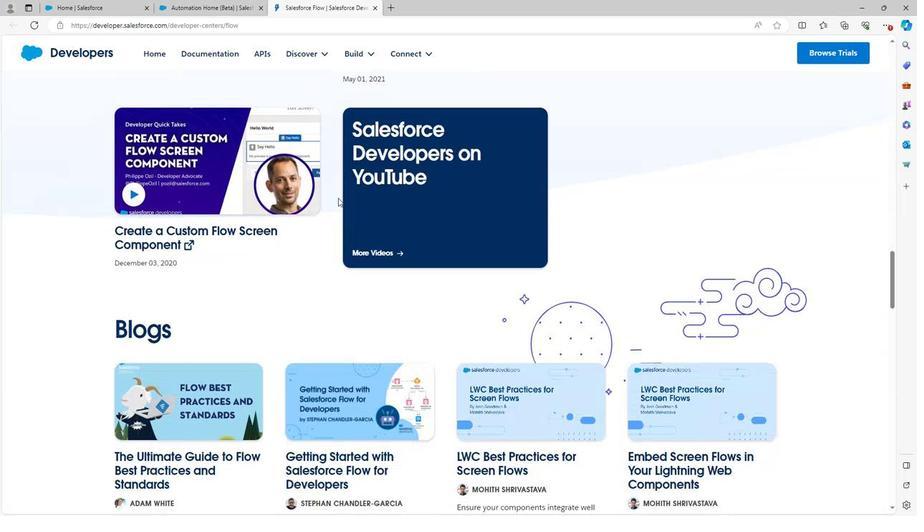 
Action: Mouse scrolled (336, 197) with delta (0, 0)
Screenshot: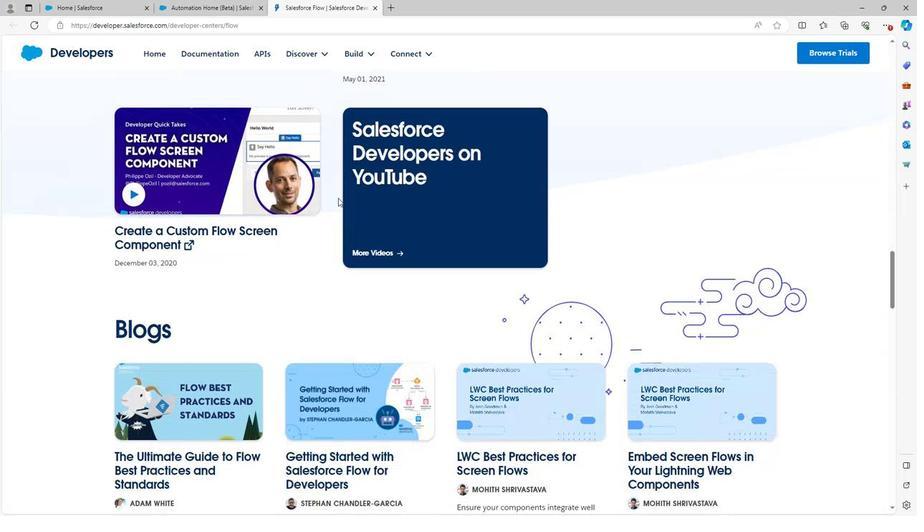 
Action: Mouse scrolled (336, 197) with delta (0, 0)
Screenshot: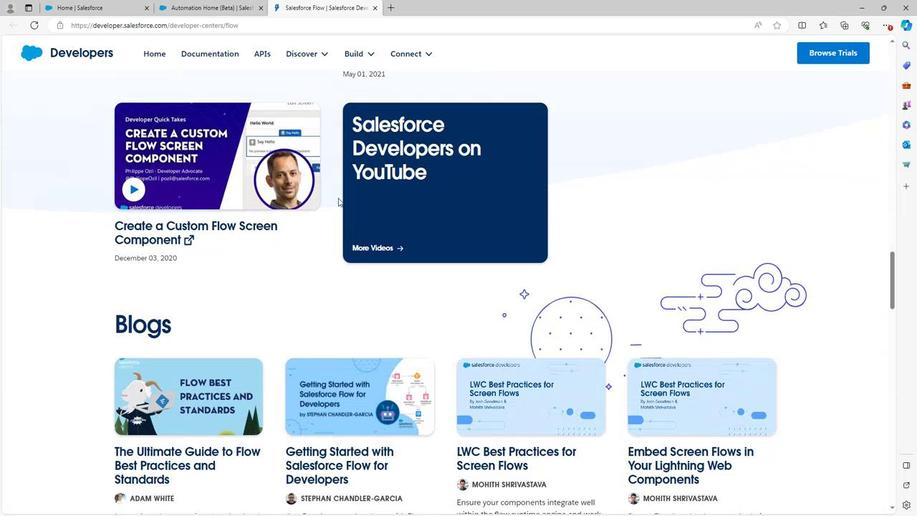 
Action: Mouse moved to (335, 198)
Screenshot: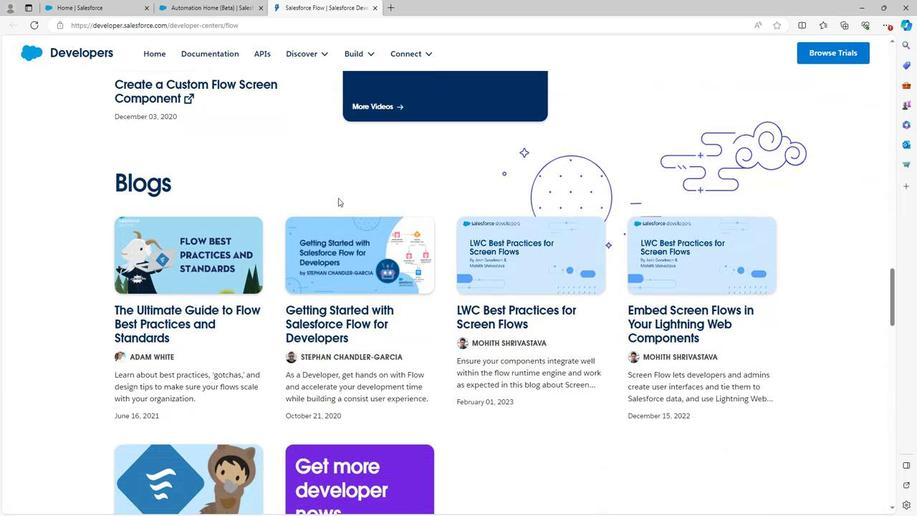 
Action: Mouse scrolled (335, 198) with delta (0, 0)
Screenshot: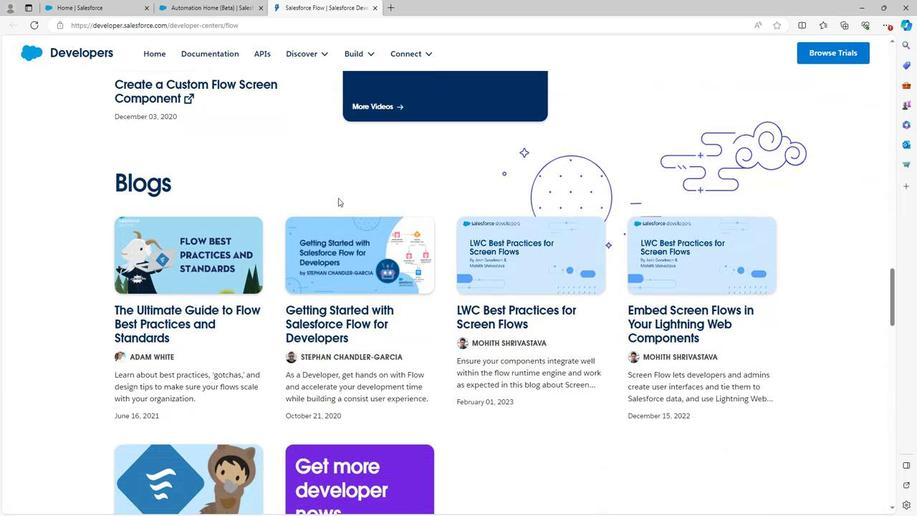 
Action: Mouse scrolled (335, 198) with delta (0, 0)
Screenshot: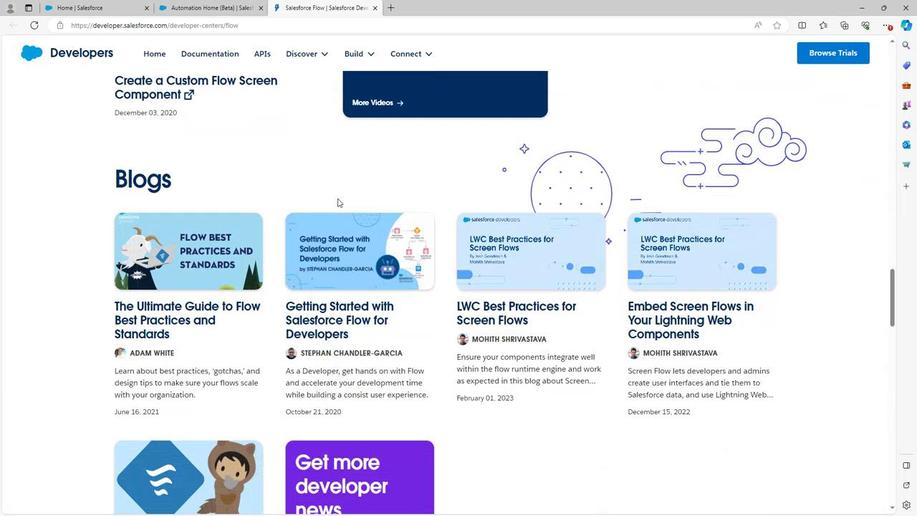 
Action: Mouse scrolled (335, 198) with delta (0, 0)
Screenshot: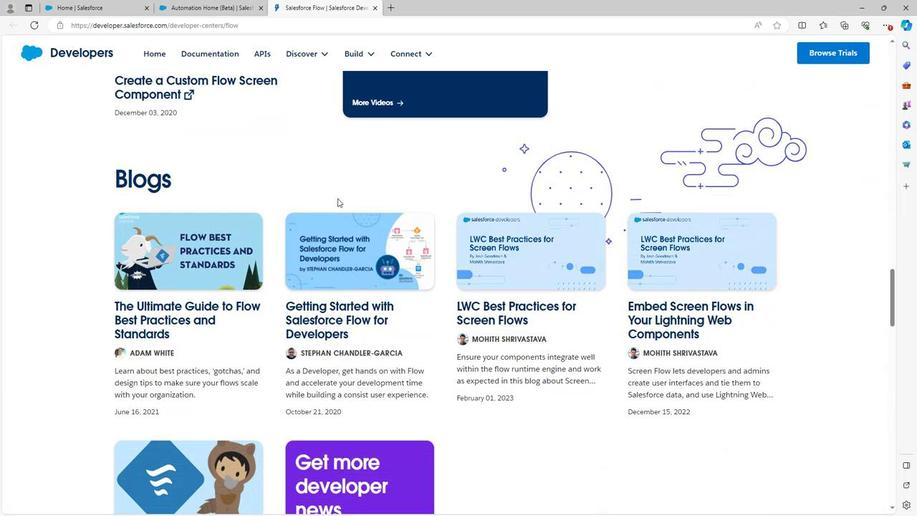
Action: Mouse scrolled (335, 198) with delta (0, 0)
Screenshot: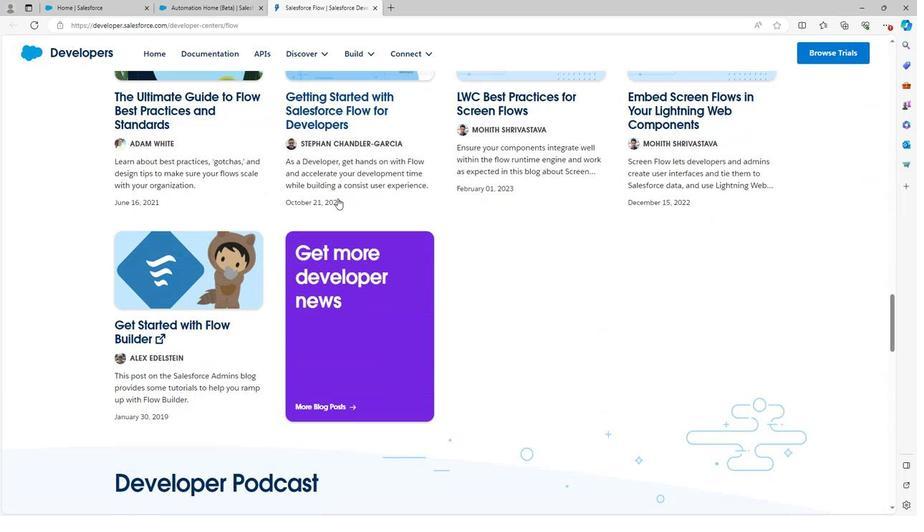 
Action: Mouse scrolled (335, 198) with delta (0, 0)
Screenshot: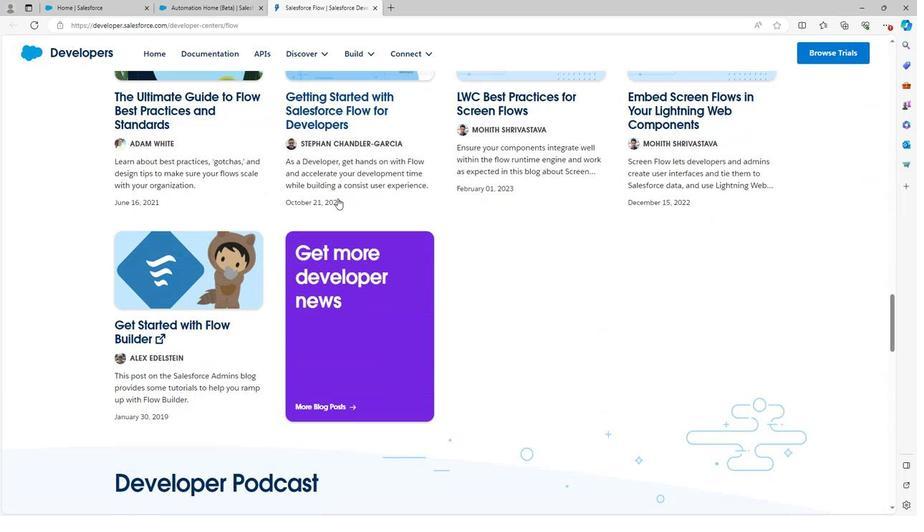 
Action: Mouse scrolled (335, 198) with delta (0, 0)
Screenshot: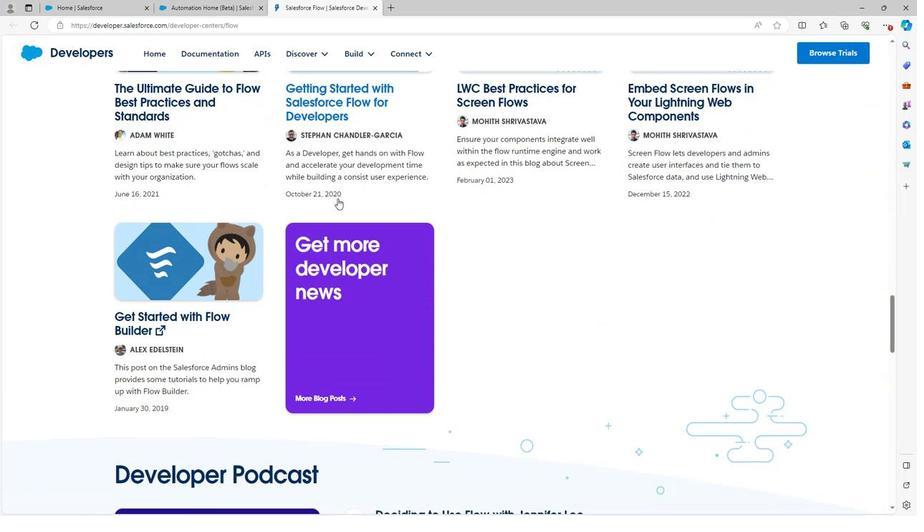 
Action: Mouse scrolled (335, 198) with delta (0, 0)
Screenshot: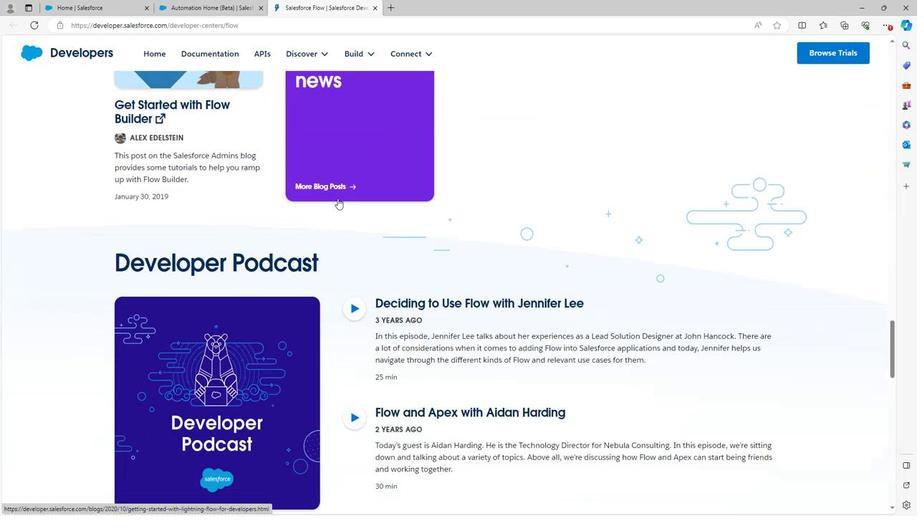 
Action: Mouse scrolled (335, 198) with delta (0, 0)
Screenshot: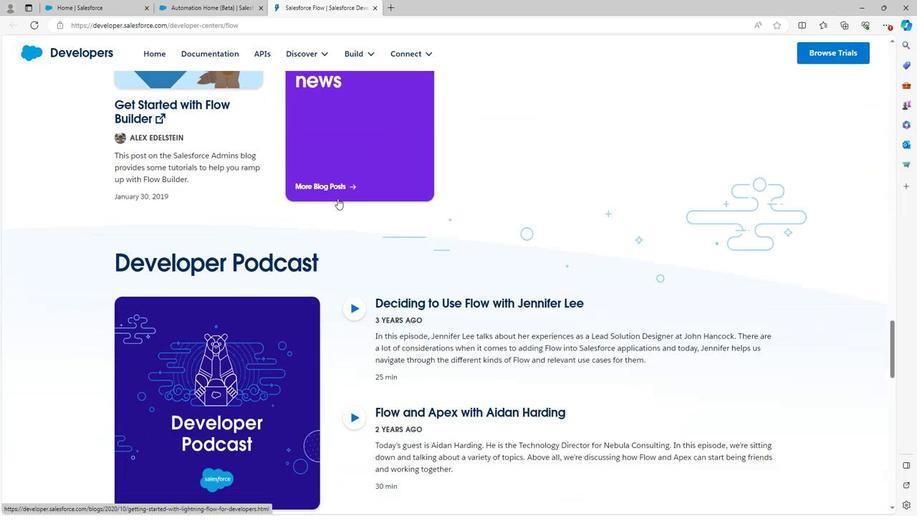 
Action: Mouse scrolled (335, 198) with delta (0, 0)
Screenshot: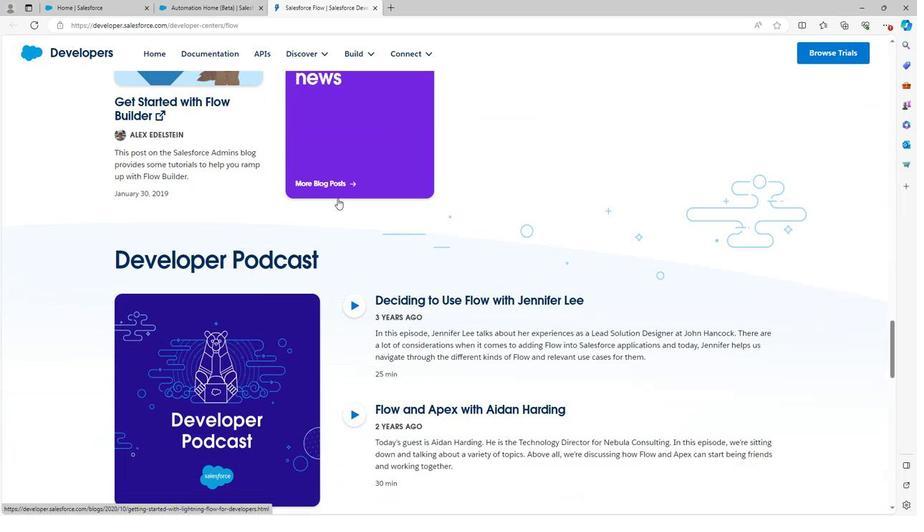 
Action: Mouse scrolled (335, 198) with delta (0, 0)
Screenshot: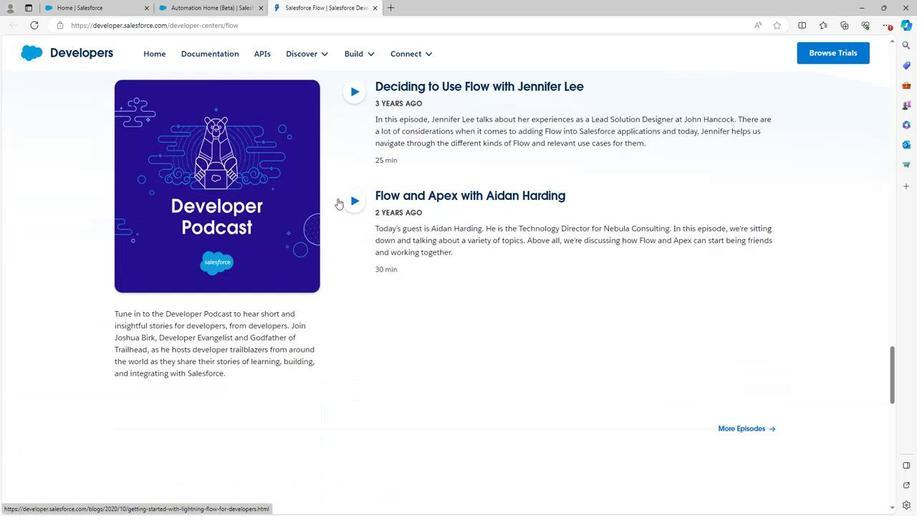 
Action: Mouse scrolled (335, 198) with delta (0, 0)
Screenshot: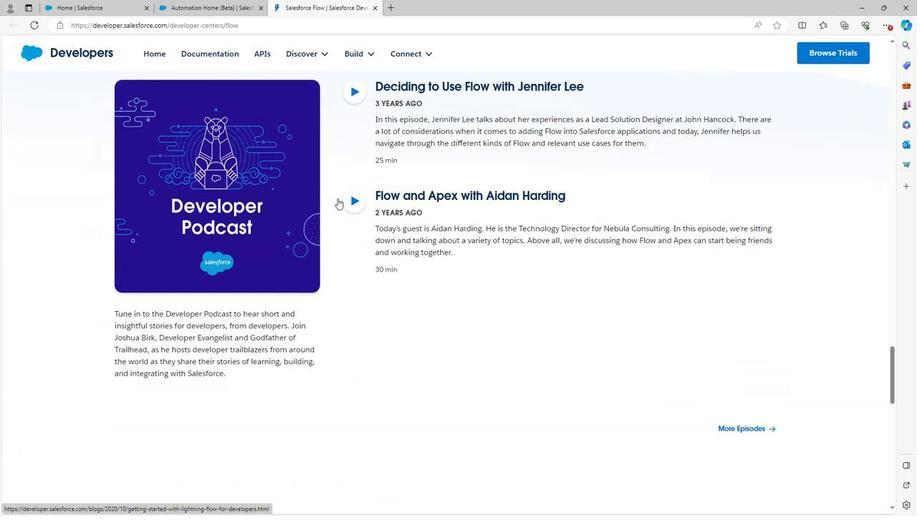 
Action: Mouse scrolled (335, 198) with delta (0, 0)
Screenshot: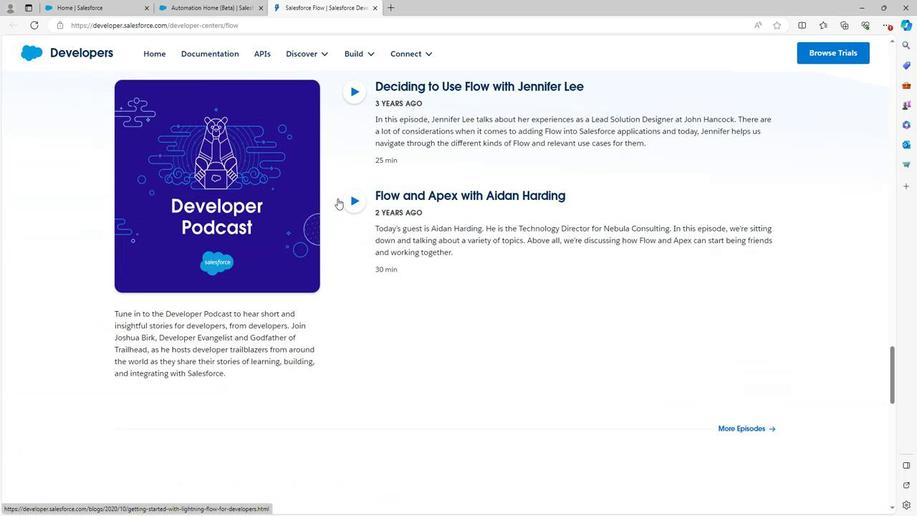 
Action: Mouse scrolled (335, 198) with delta (0, 0)
Screenshot: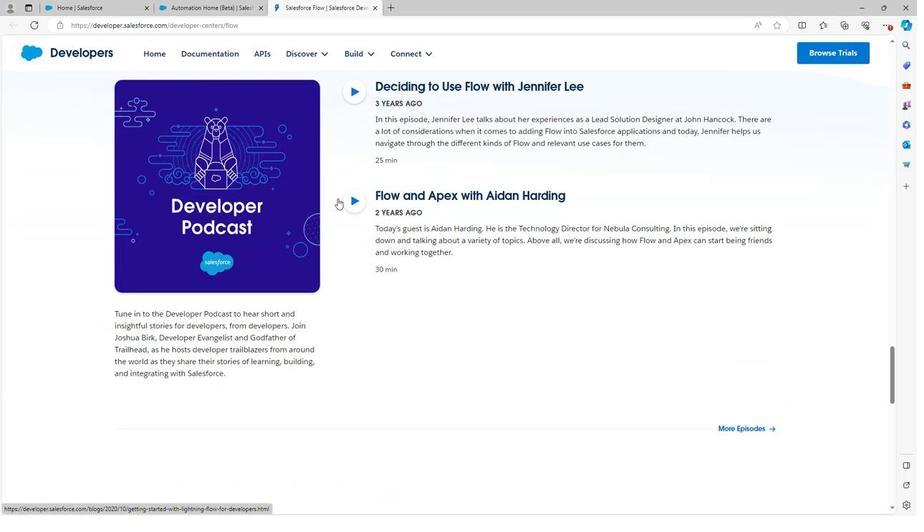 
Action: Mouse scrolled (335, 198) with delta (0, 0)
Screenshot: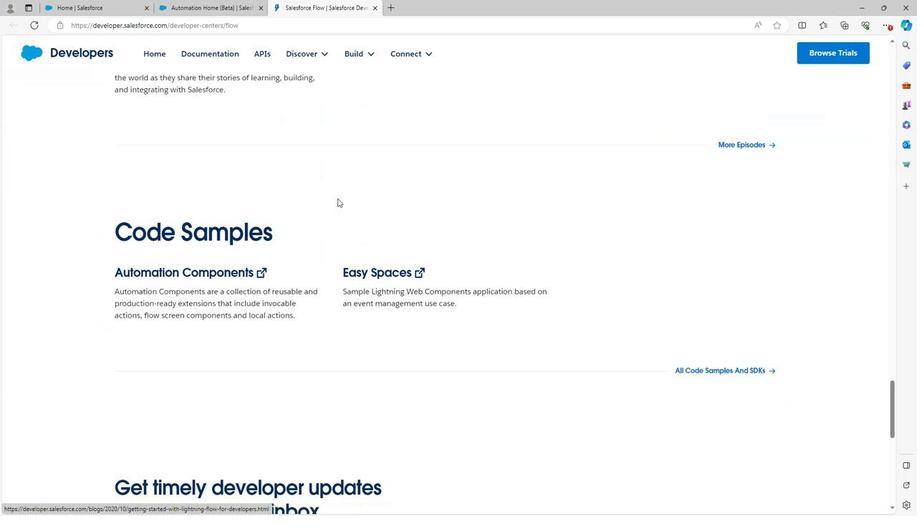 
Action: Mouse moved to (334, 199)
Screenshot: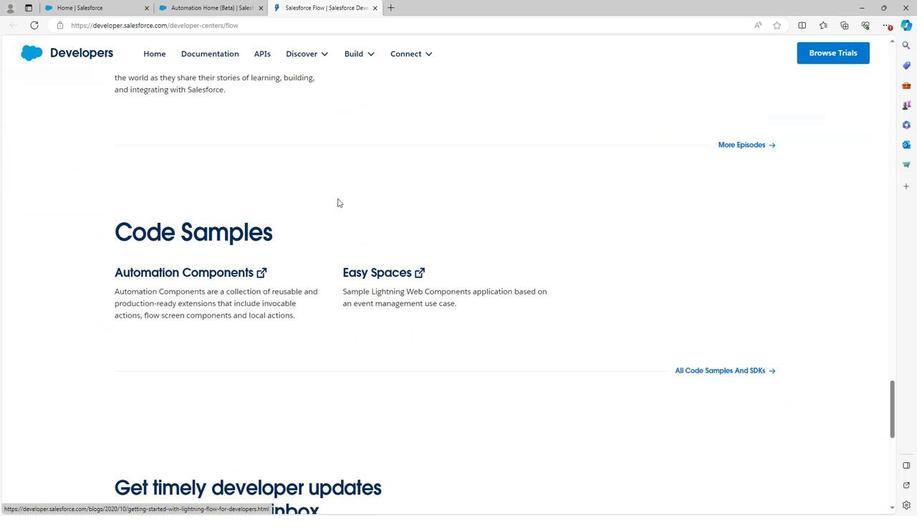 
Action: Mouse scrolled (334, 198) with delta (0, 0)
Screenshot: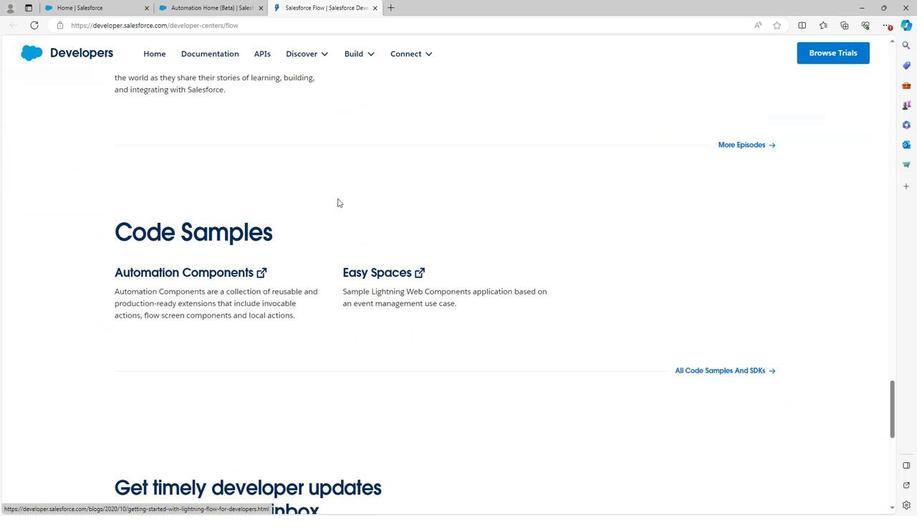 
Action: Mouse scrolled (334, 198) with delta (0, 0)
Screenshot: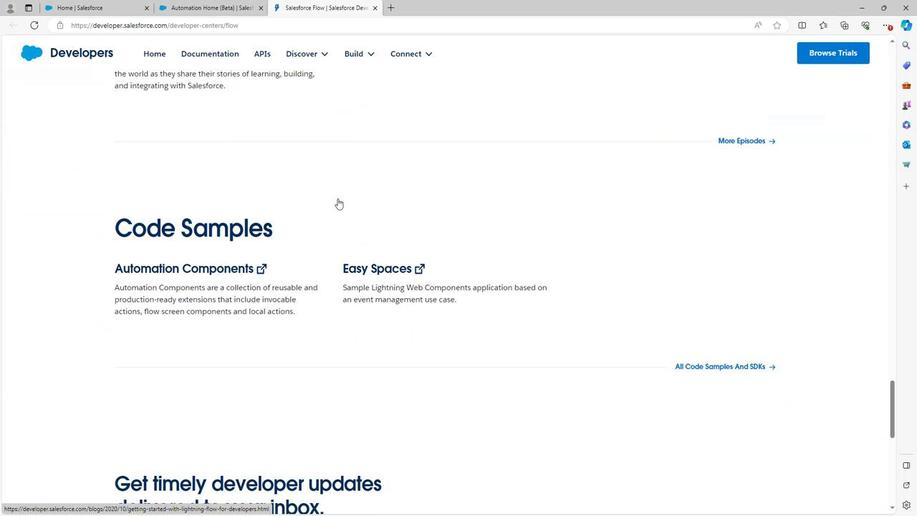 
Action: Mouse scrolled (334, 198) with delta (0, 0)
Screenshot: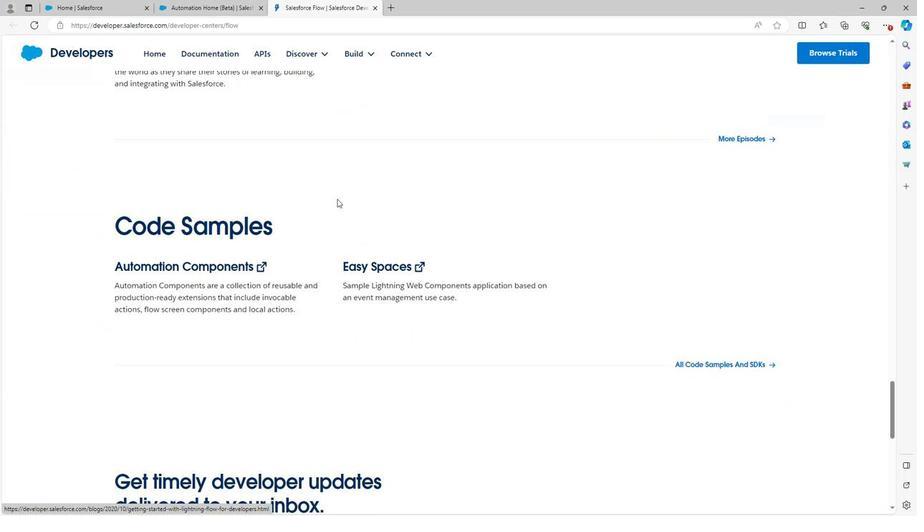 
Action: Mouse scrolled (334, 198) with delta (0, 0)
Screenshot: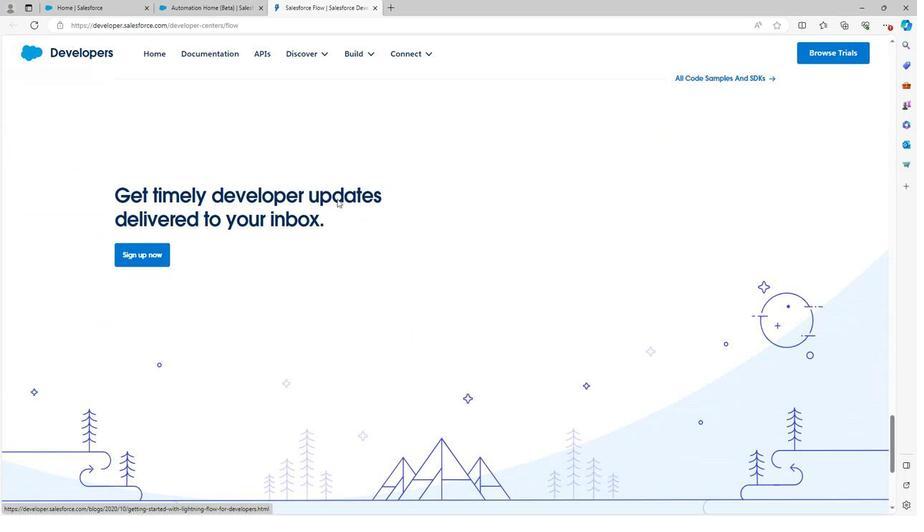 
Action: Mouse scrolled (334, 198) with delta (0, 0)
Screenshot: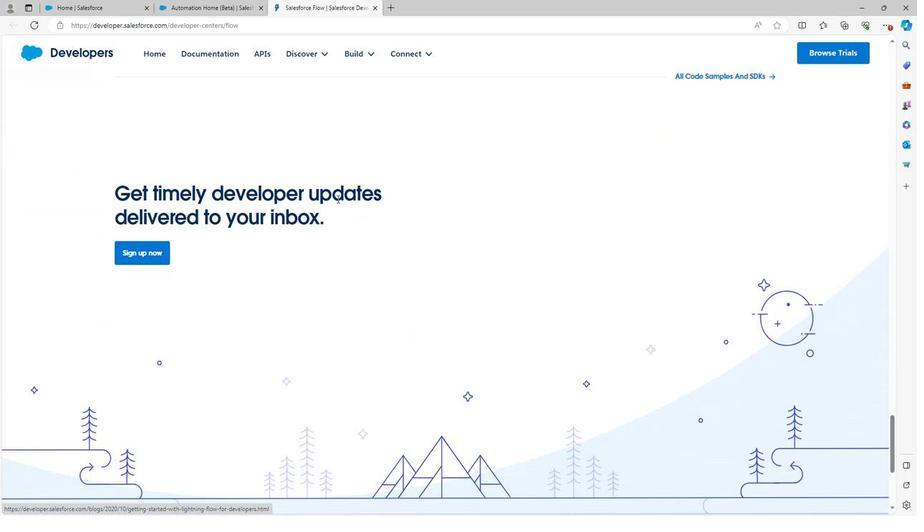 
Action: Mouse scrolled (334, 198) with delta (0, 0)
Screenshot: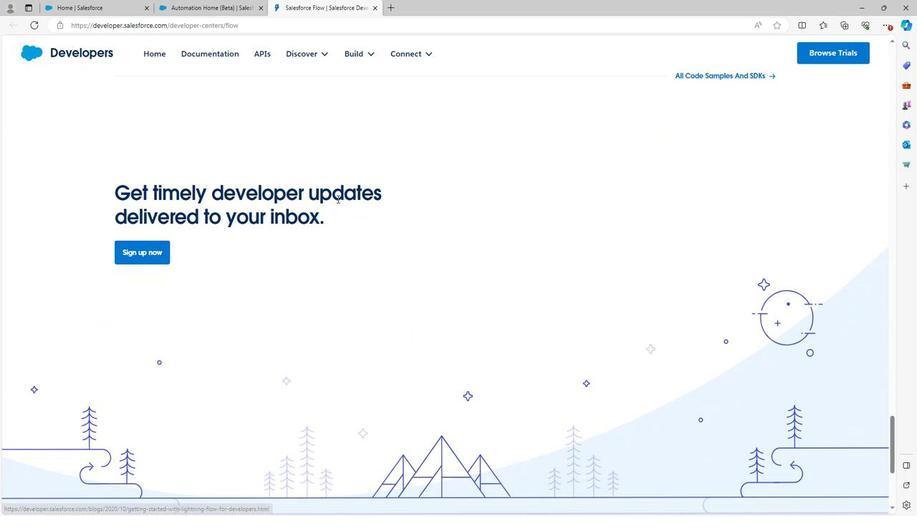 
Action: Mouse scrolled (334, 198) with delta (0, 0)
Screenshot: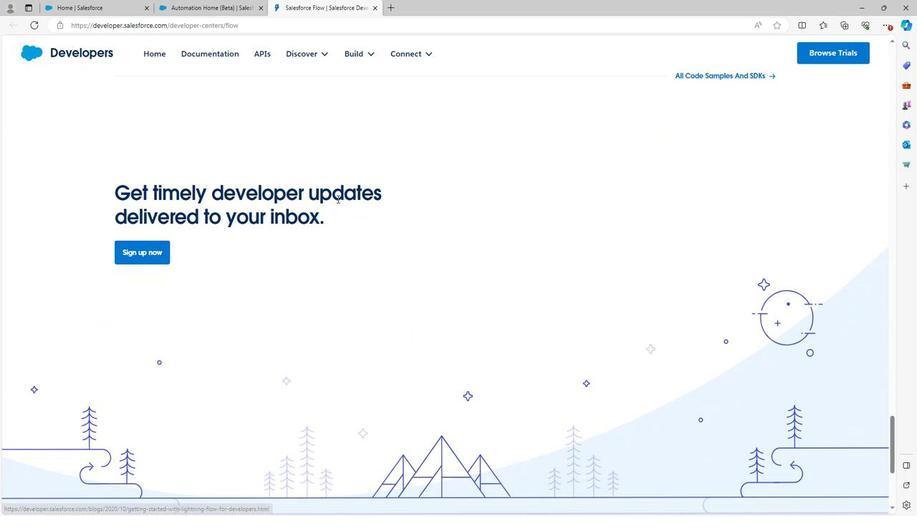 
Action: Mouse scrolled (334, 198) with delta (0, 0)
Screenshot: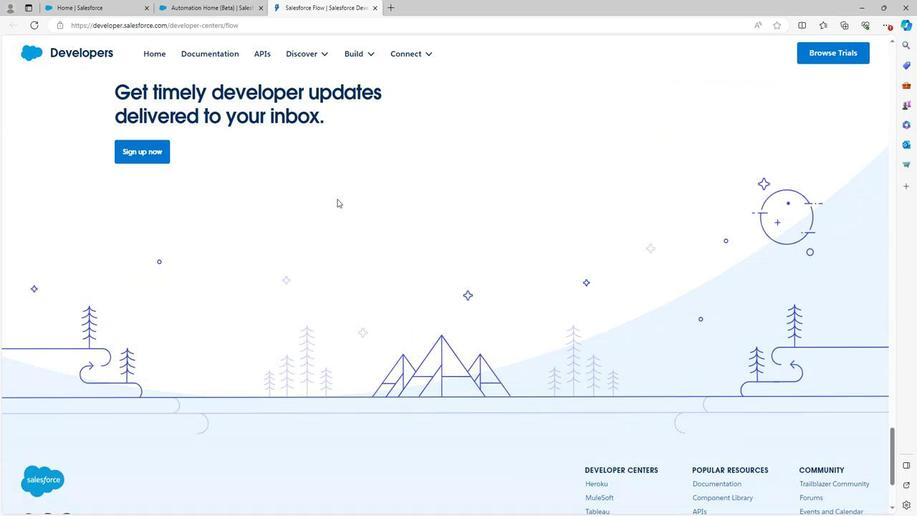 
Action: Mouse scrolled (334, 199) with delta (0, 0)
Screenshot: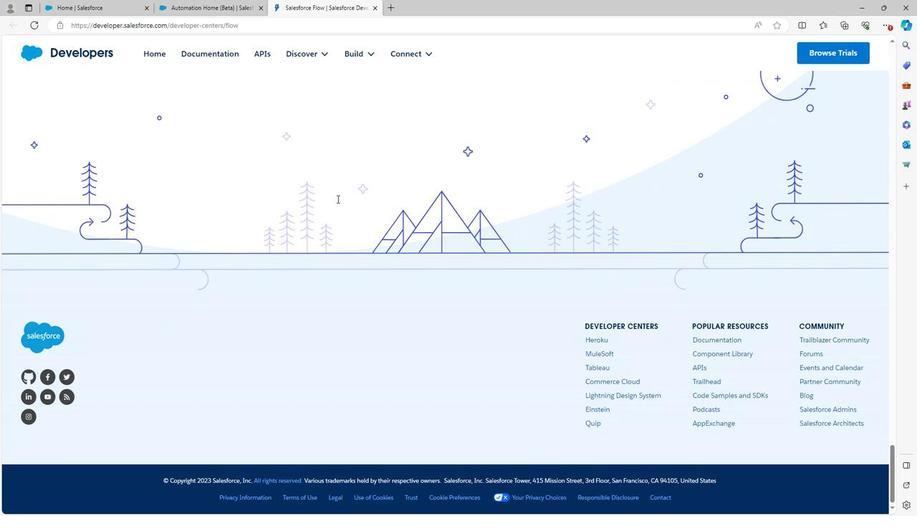 
Action: Mouse scrolled (334, 199) with delta (0, 0)
Screenshot: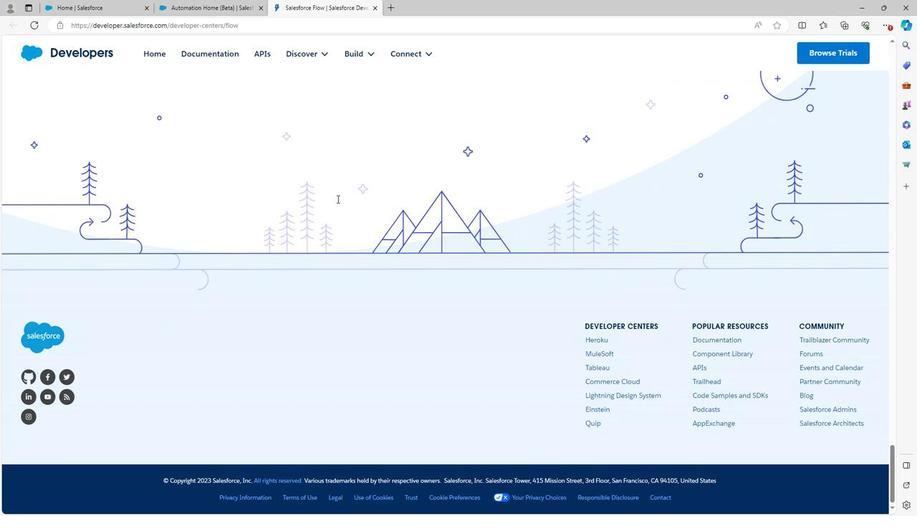 
Action: Mouse scrolled (334, 199) with delta (0, 0)
Screenshot: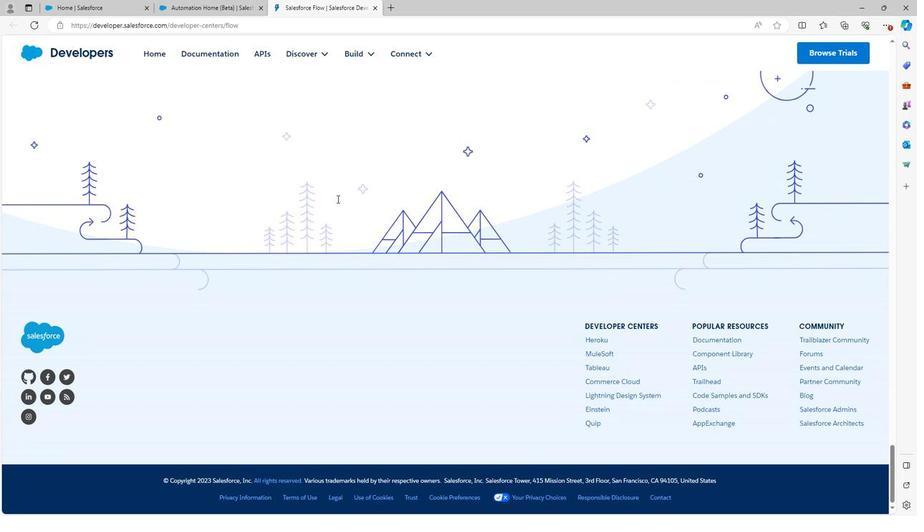 
Action: Mouse scrolled (334, 199) with delta (0, 0)
Screenshot: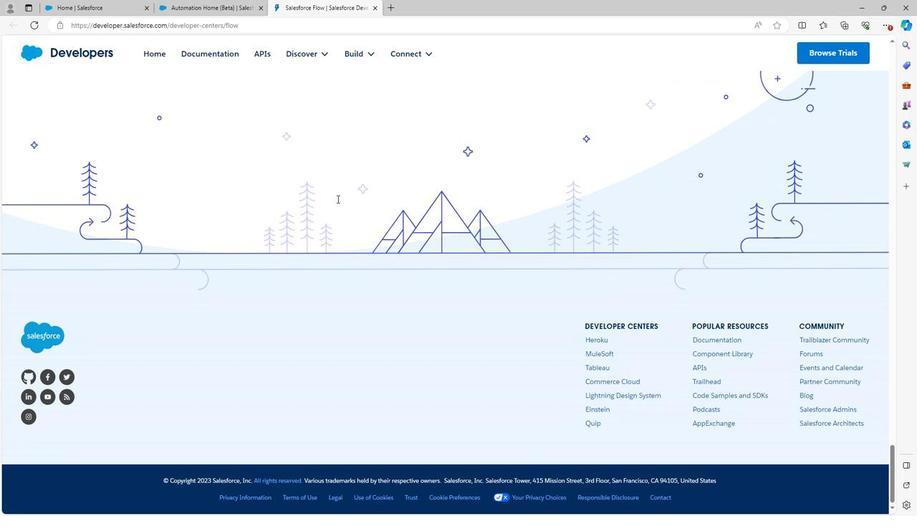 
Action: Mouse scrolled (334, 199) with delta (0, 0)
Screenshot: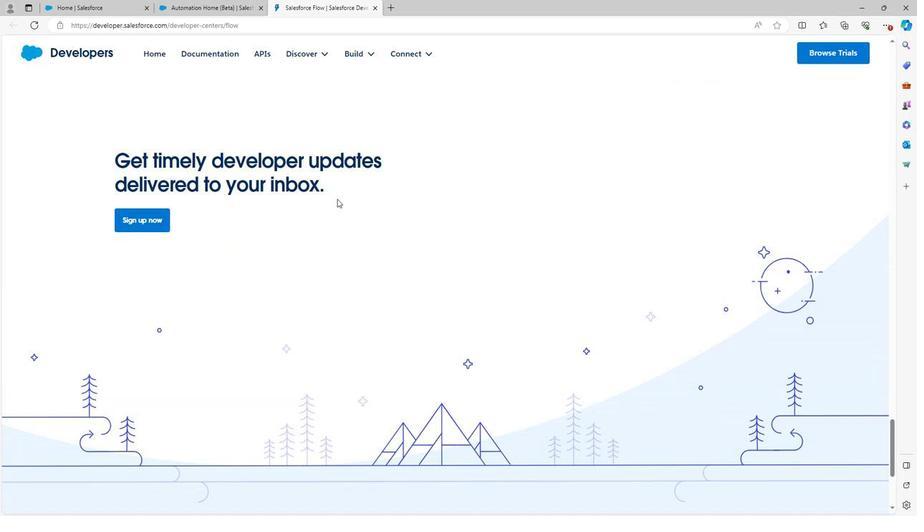 
Action: Mouse scrolled (334, 199) with delta (0, 0)
Screenshot: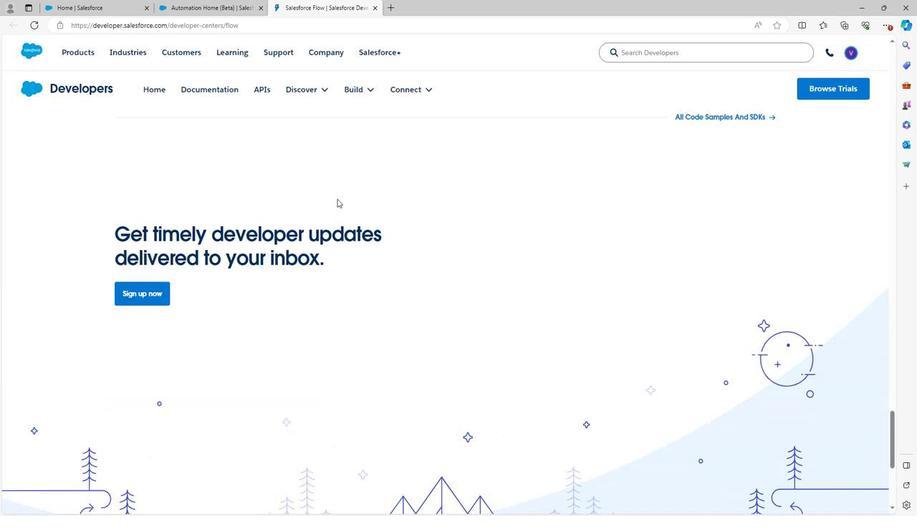 
Action: Mouse scrolled (334, 199) with delta (0, 0)
Screenshot: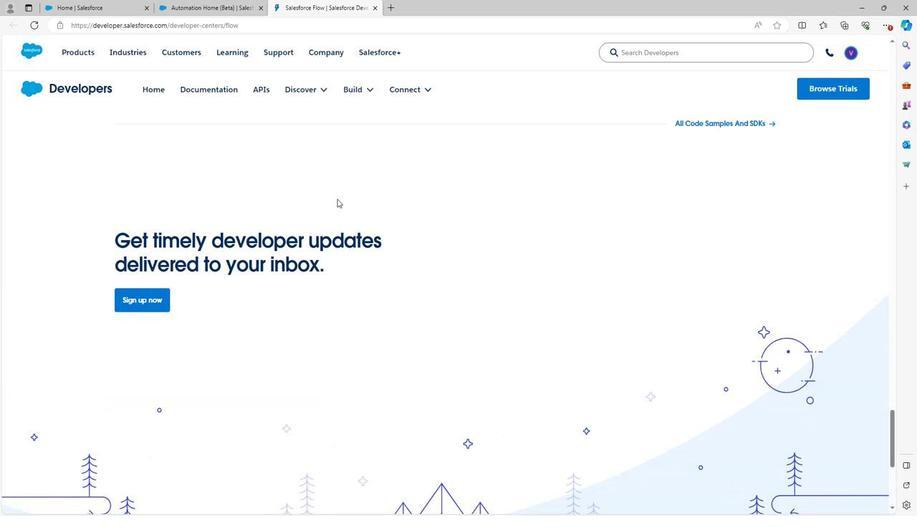 
Action: Mouse scrolled (334, 199) with delta (0, 0)
Screenshot: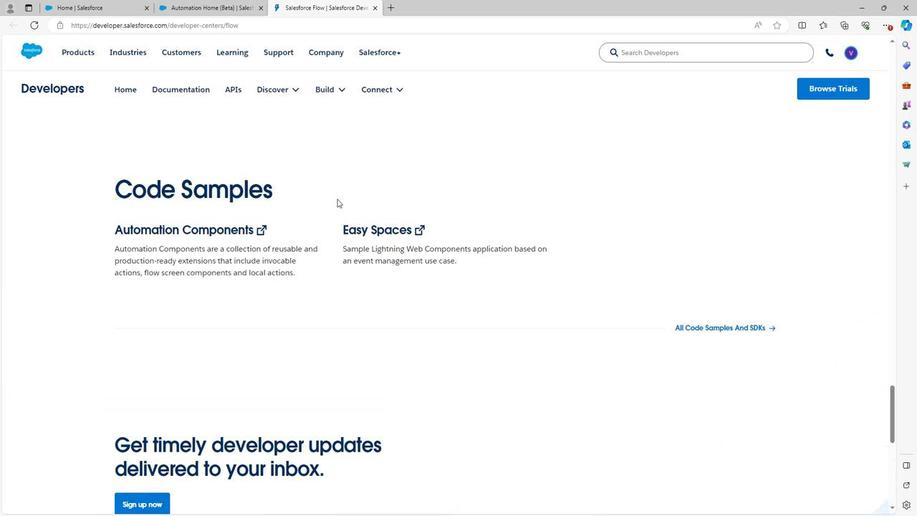 
Action: Mouse scrolled (334, 199) with delta (0, 0)
Screenshot: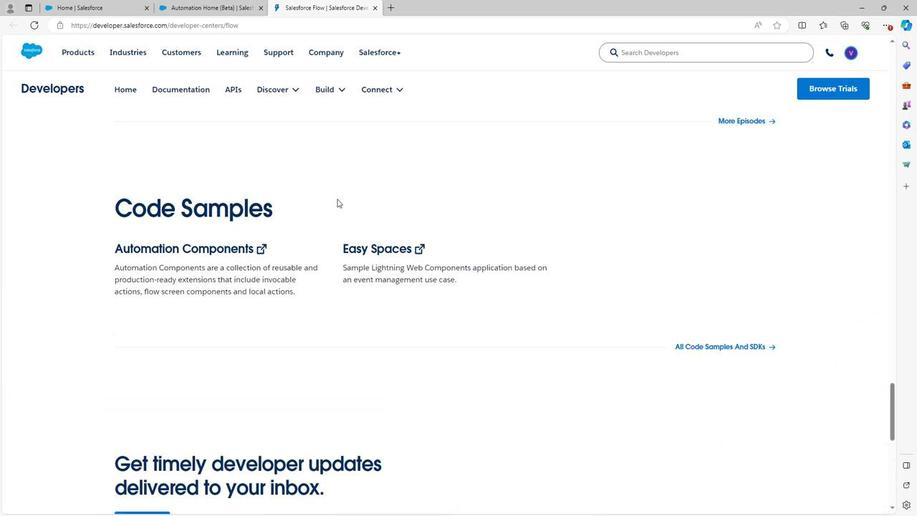 
Action: Mouse scrolled (334, 199) with delta (0, 0)
Screenshot: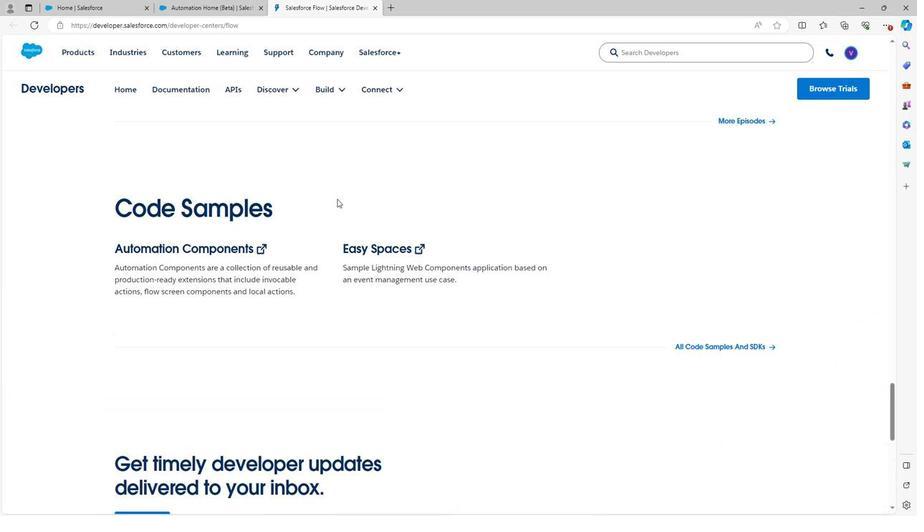 
Action: Mouse scrolled (334, 199) with delta (0, 0)
Screenshot: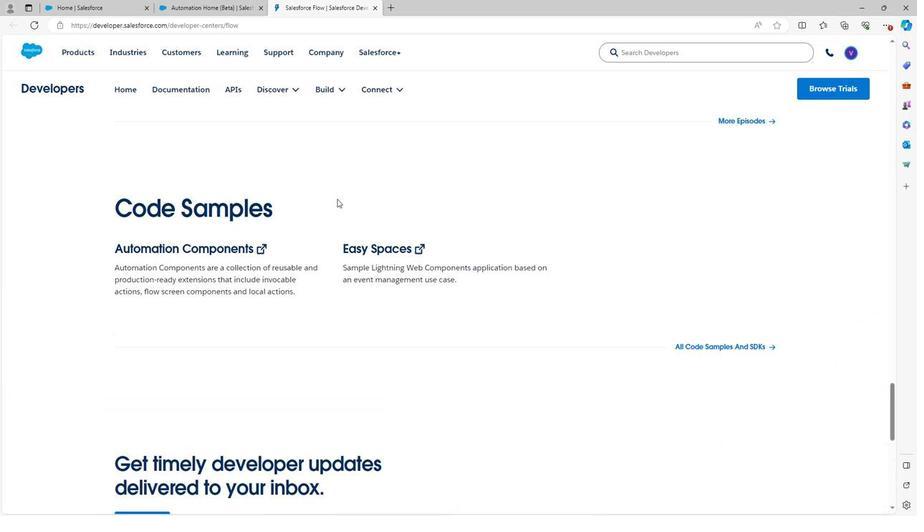
Action: Mouse scrolled (334, 199) with delta (0, 0)
Screenshot: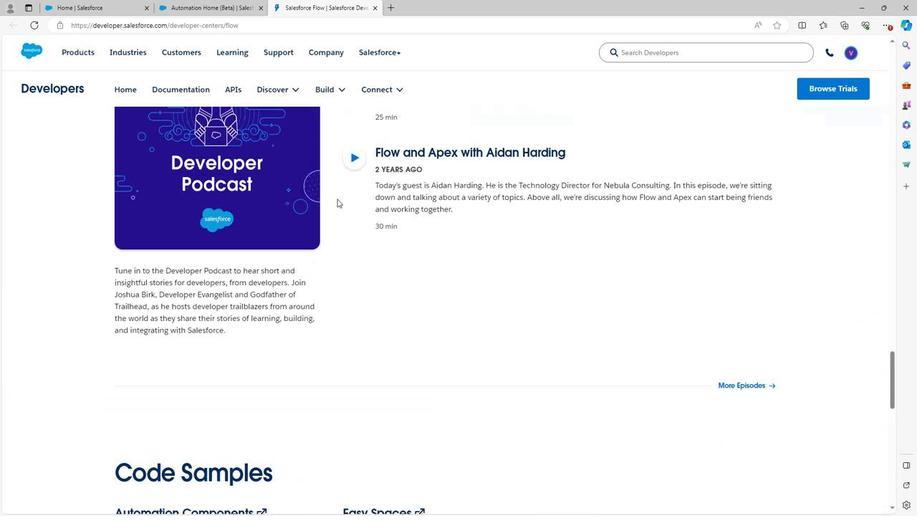 
Action: Mouse scrolled (334, 199) with delta (0, 0)
Screenshot: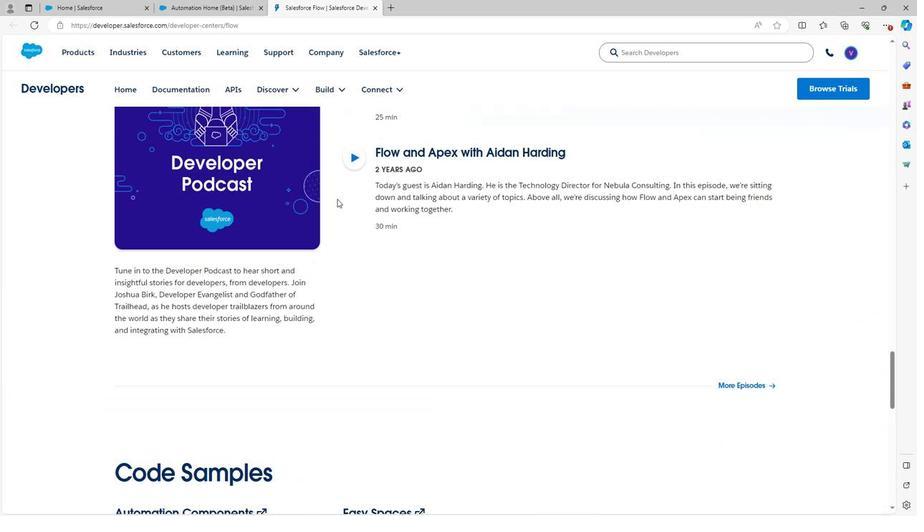 
Action: Mouse scrolled (334, 199) with delta (0, 0)
Screenshot: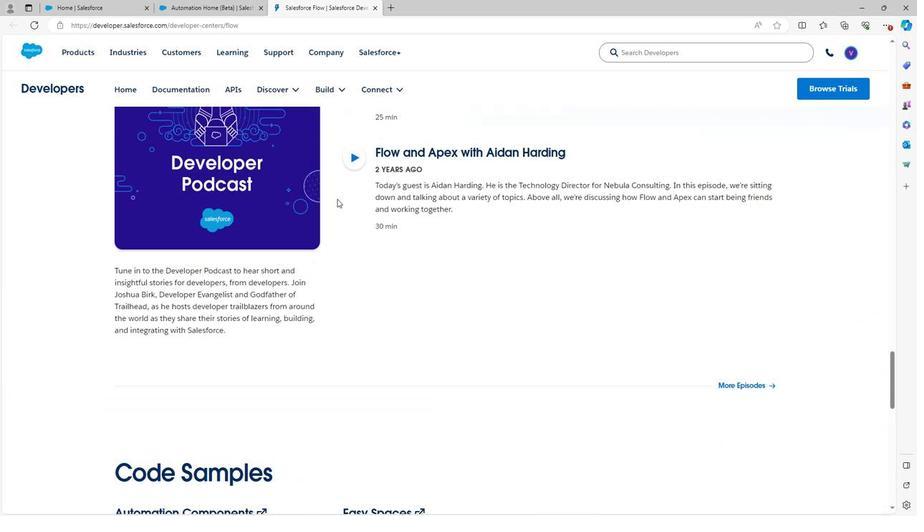 
Action: Mouse scrolled (334, 199) with delta (0, 0)
Screenshot: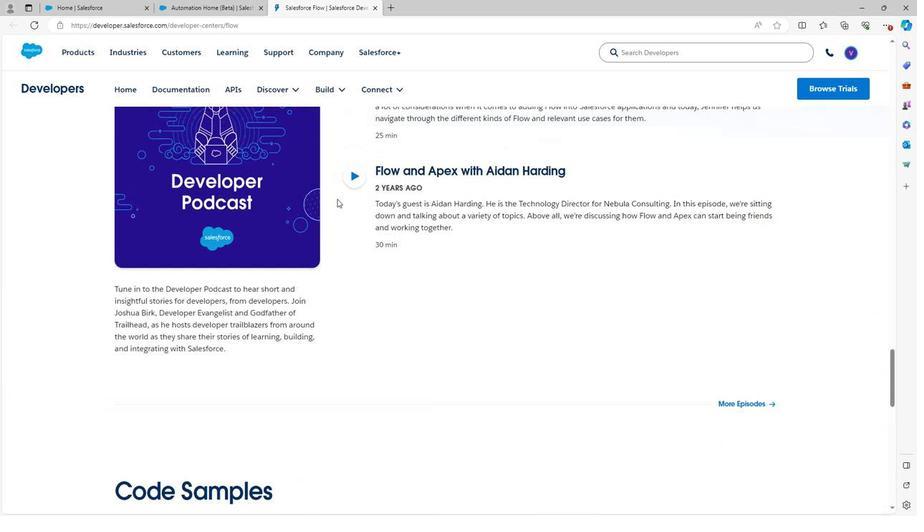 
Action: Mouse scrolled (334, 199) with delta (0, 0)
Screenshot: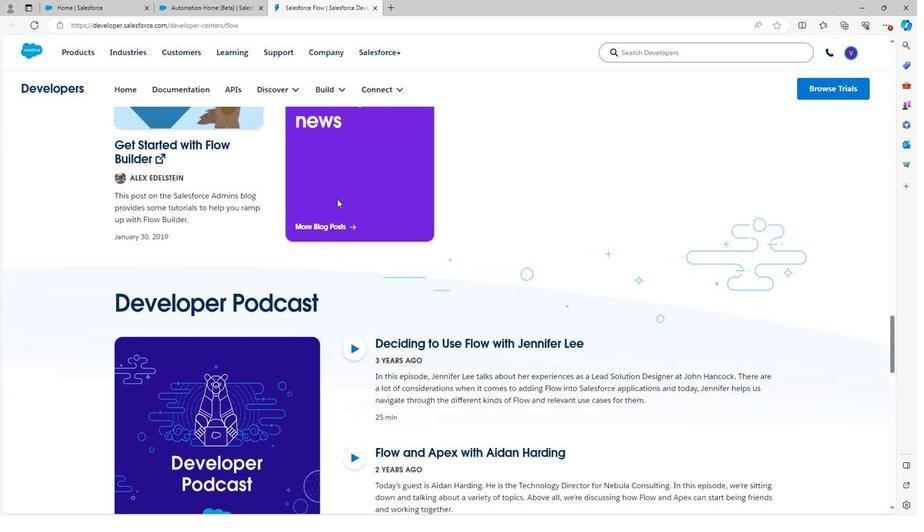 
Action: Mouse scrolled (334, 199) with delta (0, 0)
Screenshot: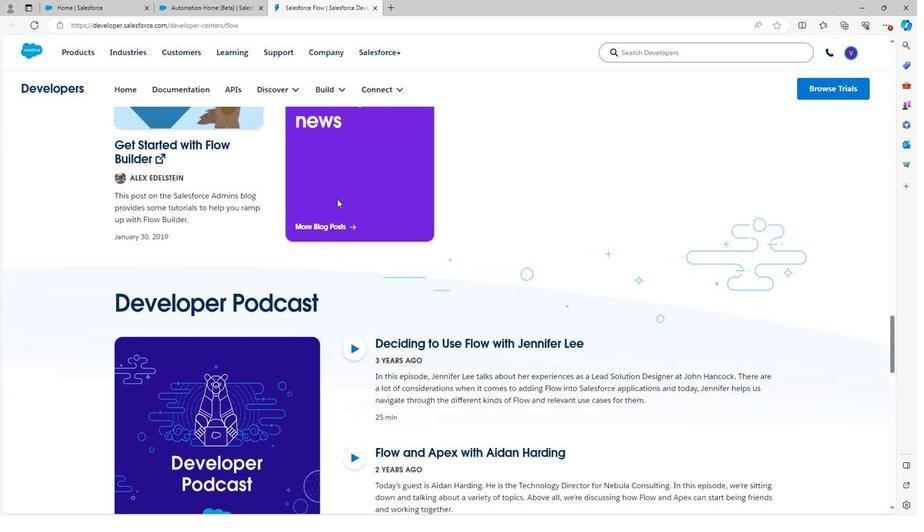 
Action: Mouse scrolled (334, 199) with delta (0, 0)
Screenshot: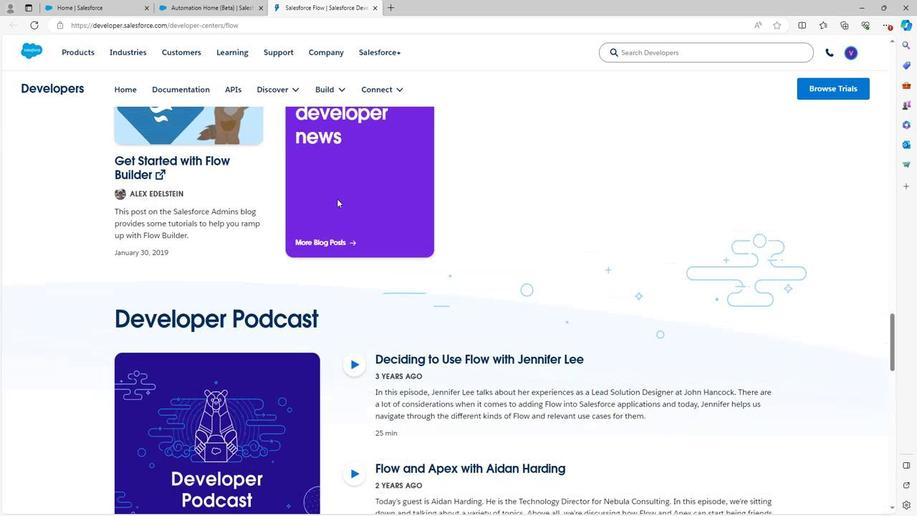 
Action: Mouse scrolled (334, 199) with delta (0, 0)
Screenshot: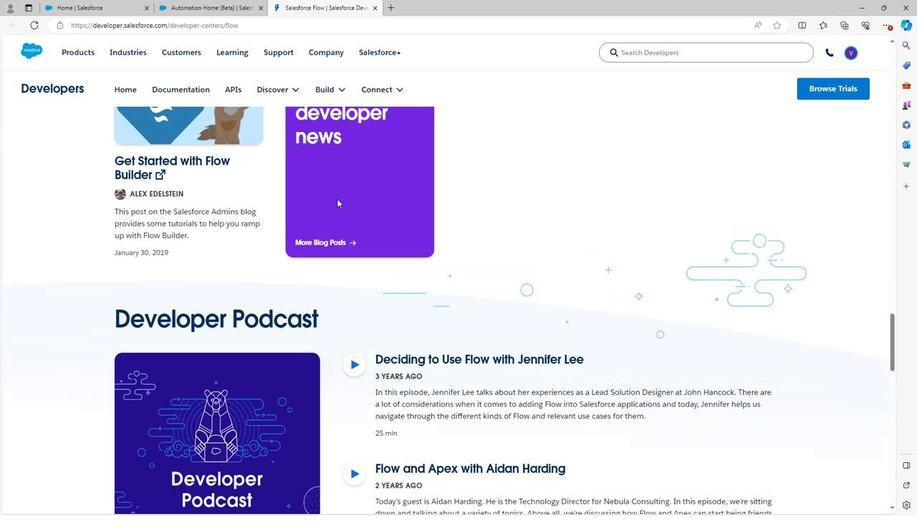 
Action: Mouse scrolled (334, 199) with delta (0, 0)
Screenshot: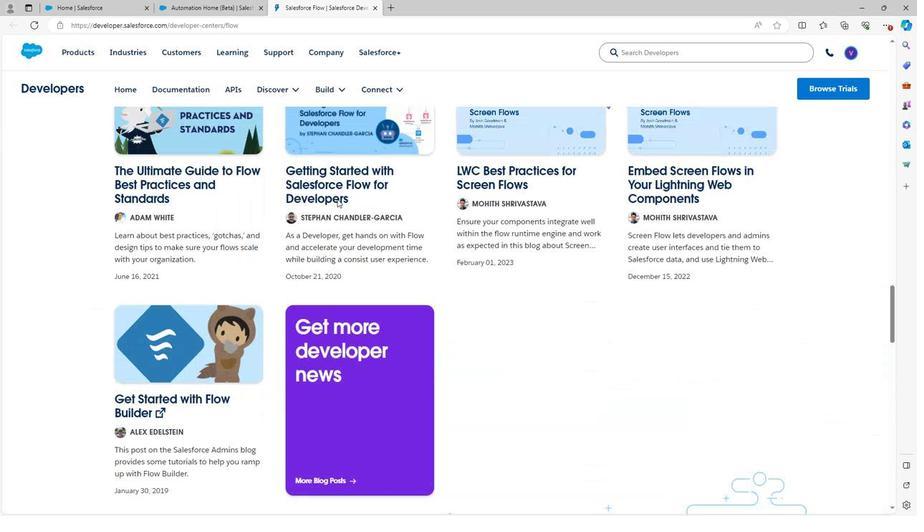 
Action: Mouse scrolled (334, 199) with delta (0, 0)
Screenshot: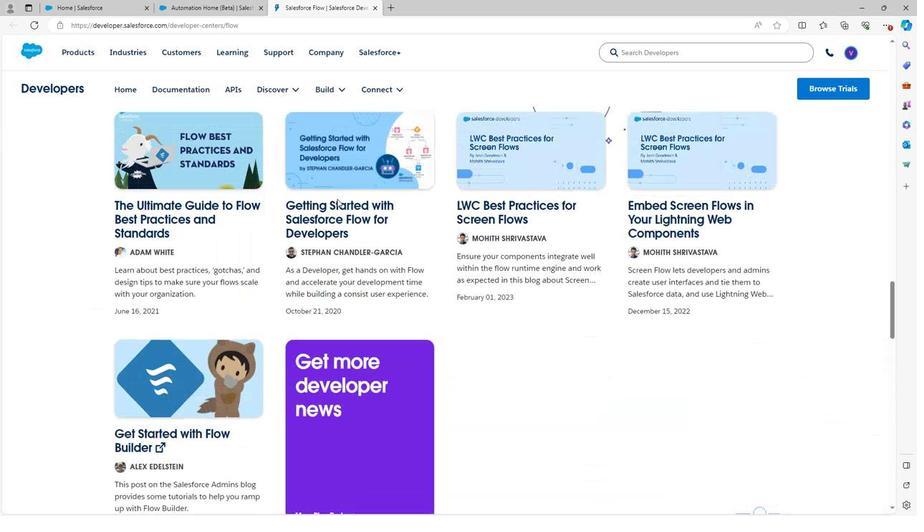 
Action: Mouse scrolled (334, 199) with delta (0, 0)
Screenshot: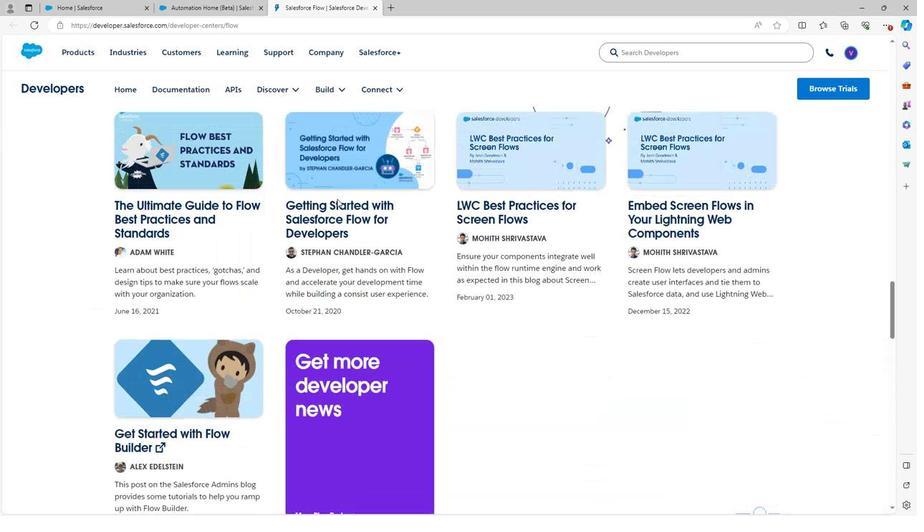 
Action: Mouse scrolled (334, 199) with delta (0, 0)
Screenshot: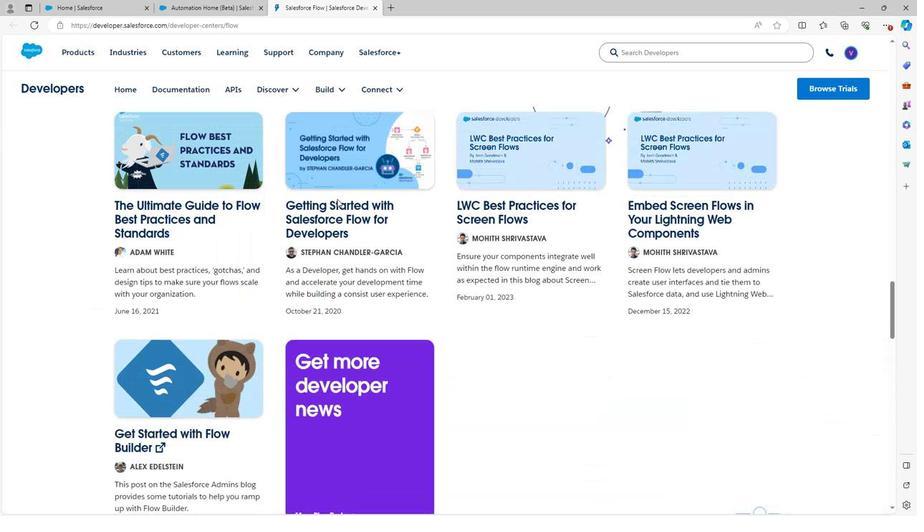 
Action: Mouse scrolled (334, 199) with delta (0, 0)
Screenshot: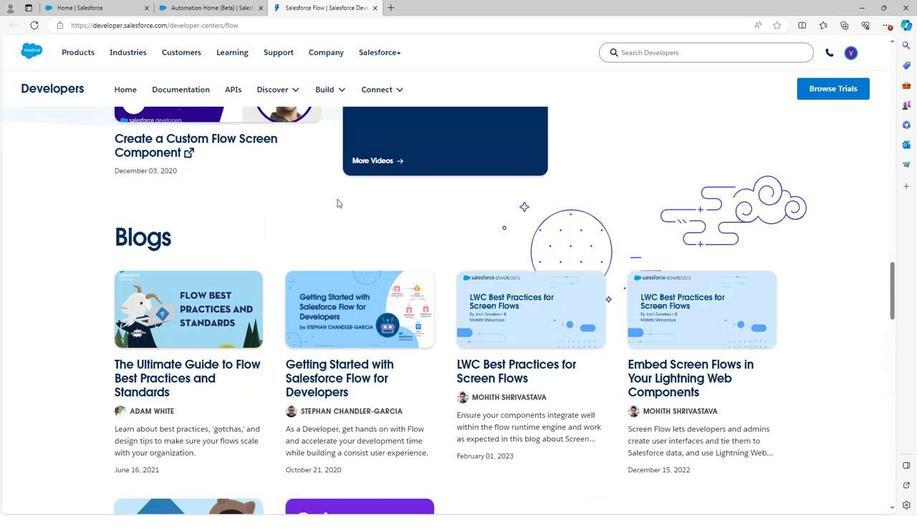 
Action: Mouse scrolled (334, 199) with delta (0, 0)
Screenshot: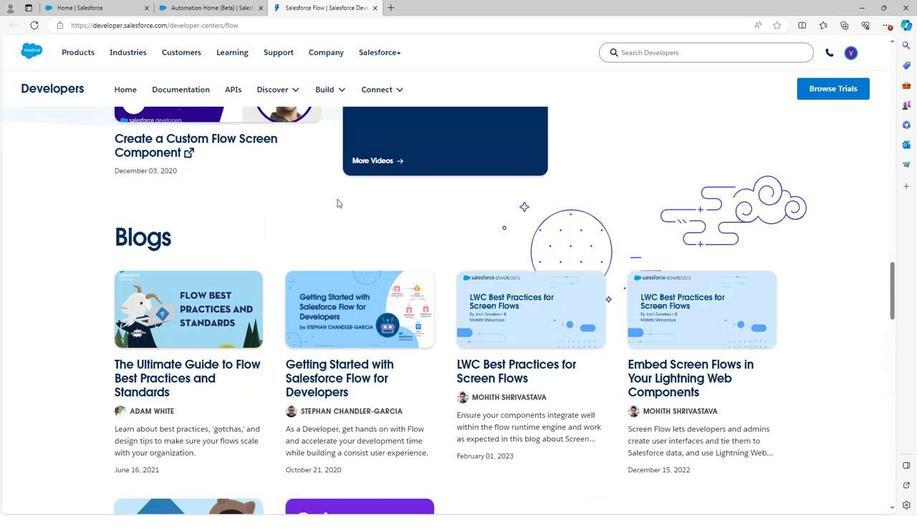 
Action: Mouse scrolled (334, 199) with delta (0, 0)
Screenshot: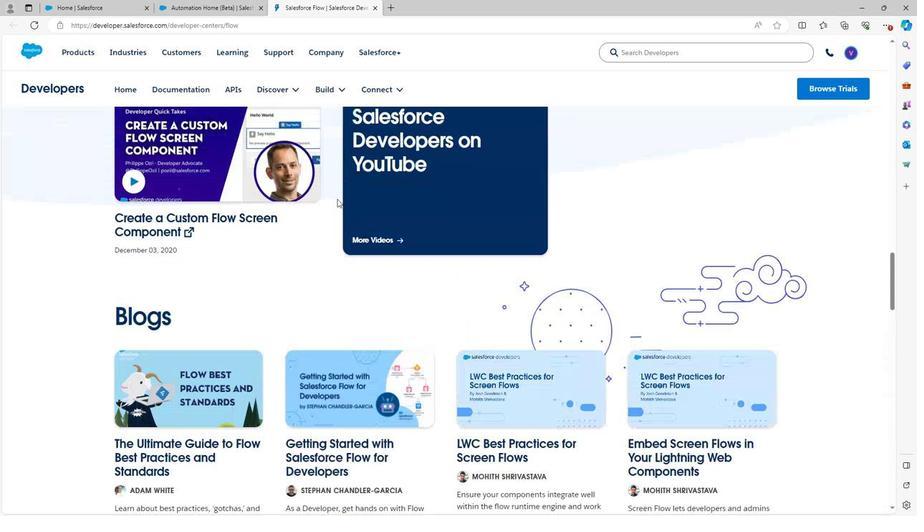
Action: Mouse scrolled (334, 199) with delta (0, 0)
Screenshot: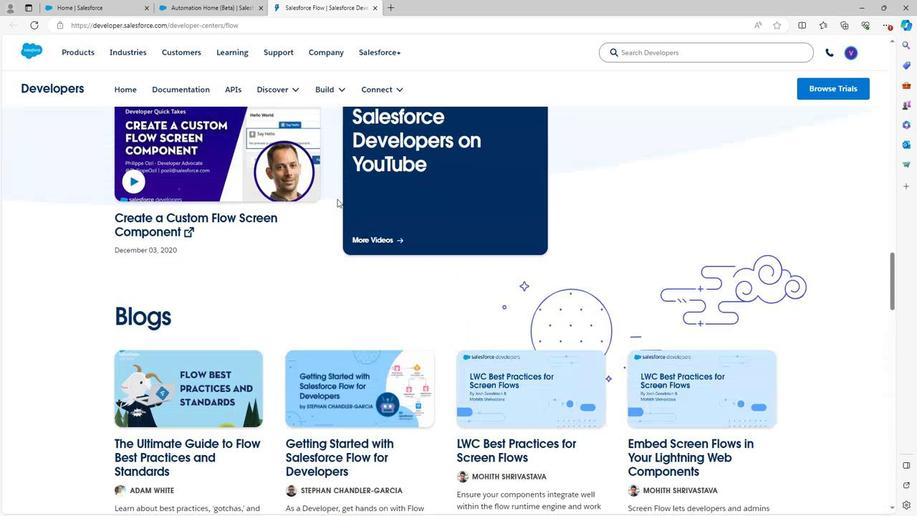 
Action: Mouse scrolled (334, 199) with delta (0, 0)
Screenshot: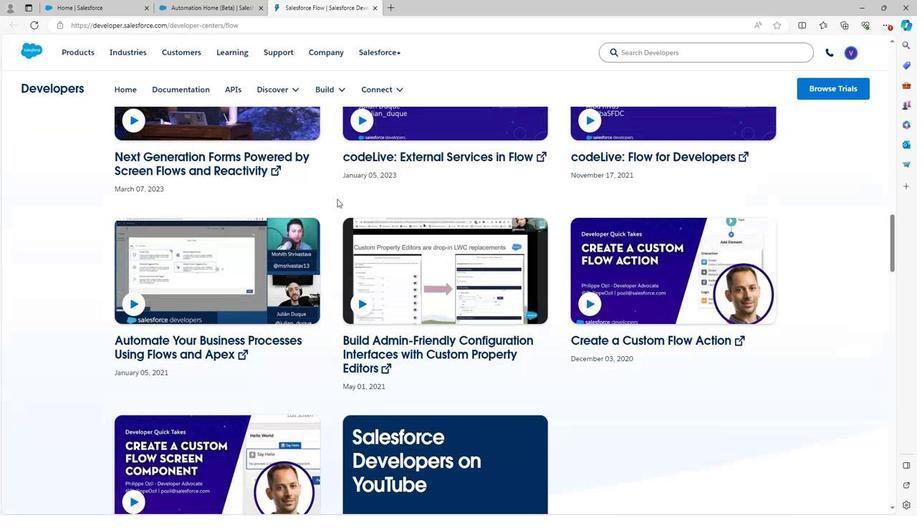 
Action: Mouse scrolled (334, 199) with delta (0, 0)
Screenshot: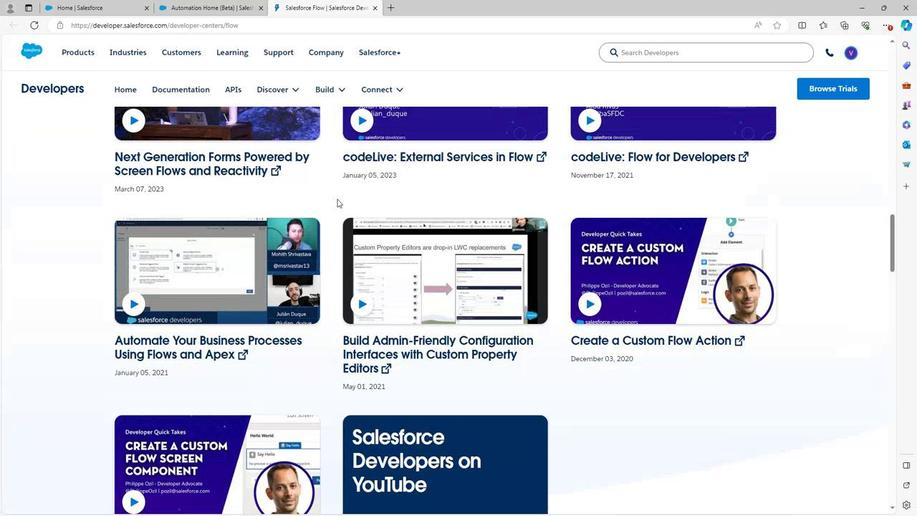 
Action: Mouse scrolled (334, 199) with delta (0, 0)
Screenshot: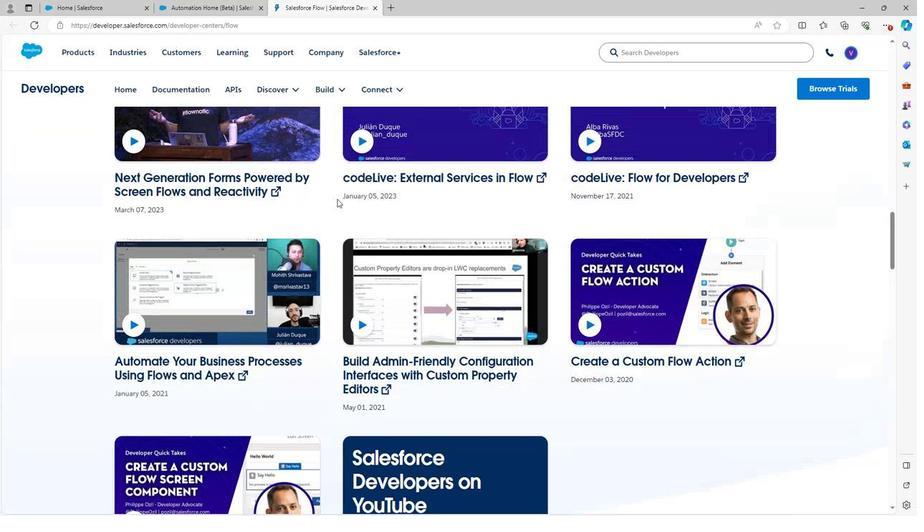 
Action: Mouse scrolled (334, 199) with delta (0, 0)
Screenshot: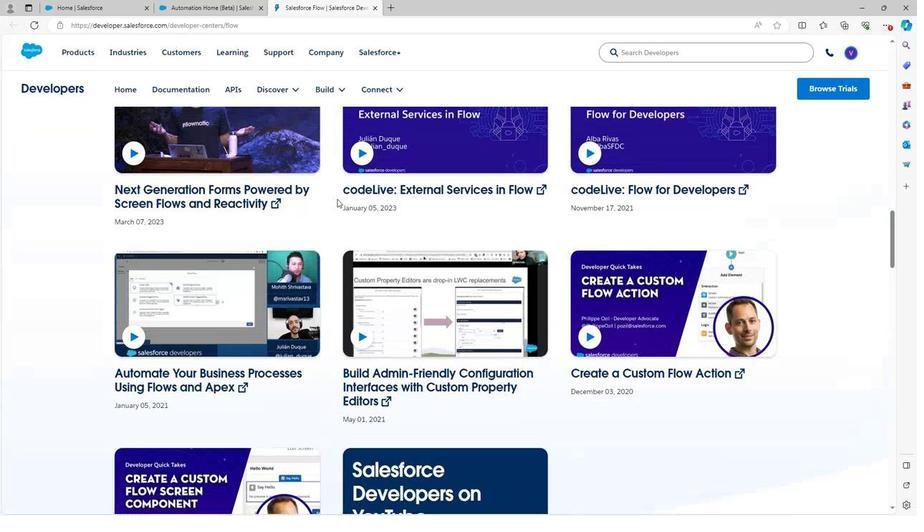 
Action: Mouse scrolled (334, 199) with delta (0, 0)
Screenshot: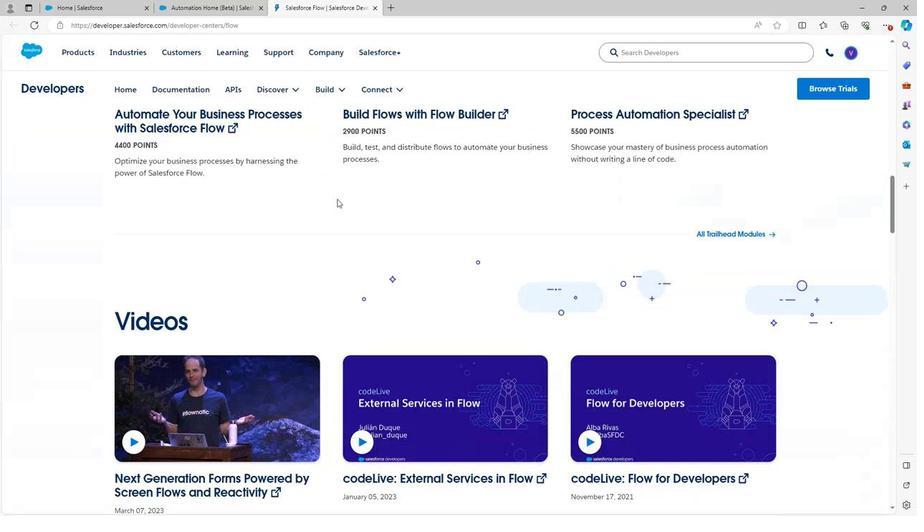 
Action: Mouse scrolled (334, 199) with delta (0, 0)
Screenshot: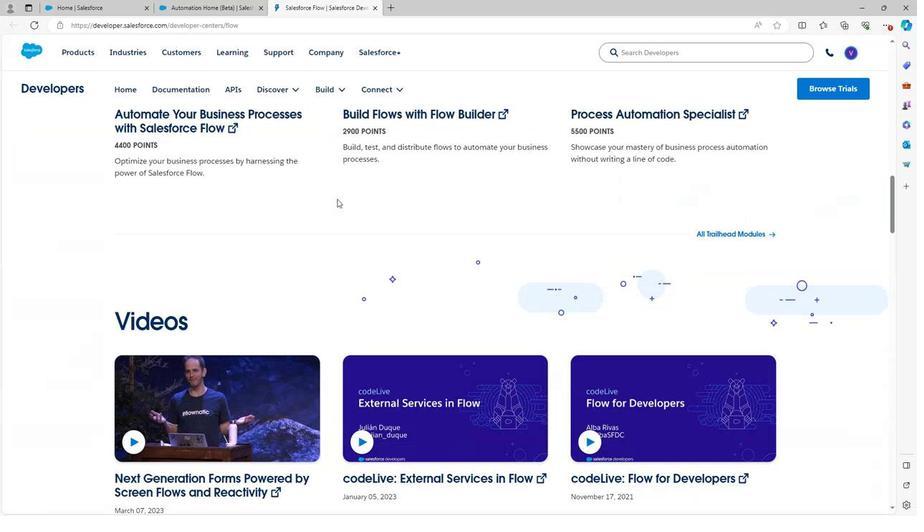 
Action: Mouse scrolled (334, 199) with delta (0, 0)
Screenshot: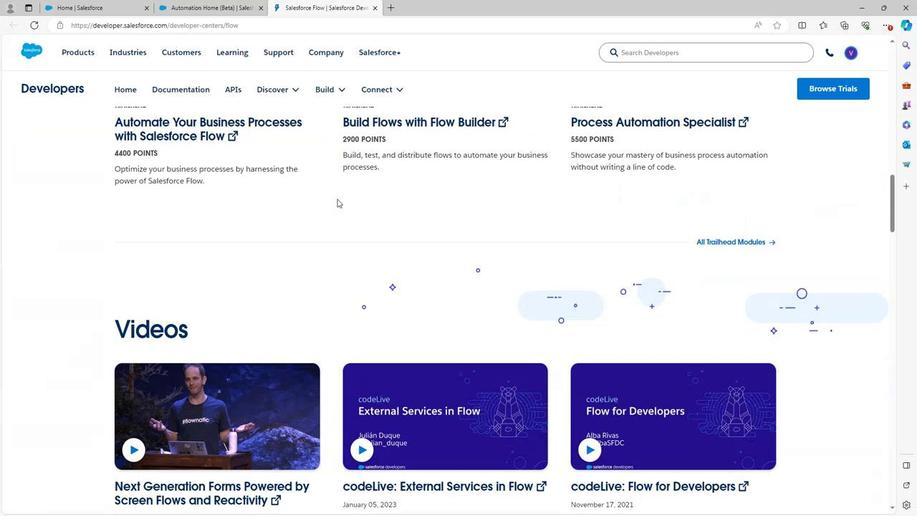 
Action: Mouse scrolled (334, 199) with delta (0, 0)
Screenshot: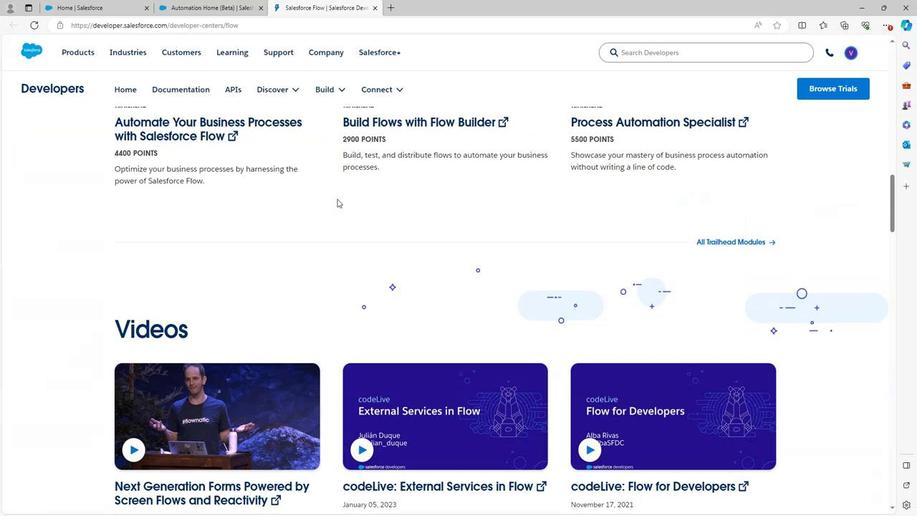 
Action: Mouse scrolled (334, 199) with delta (0, 0)
Screenshot: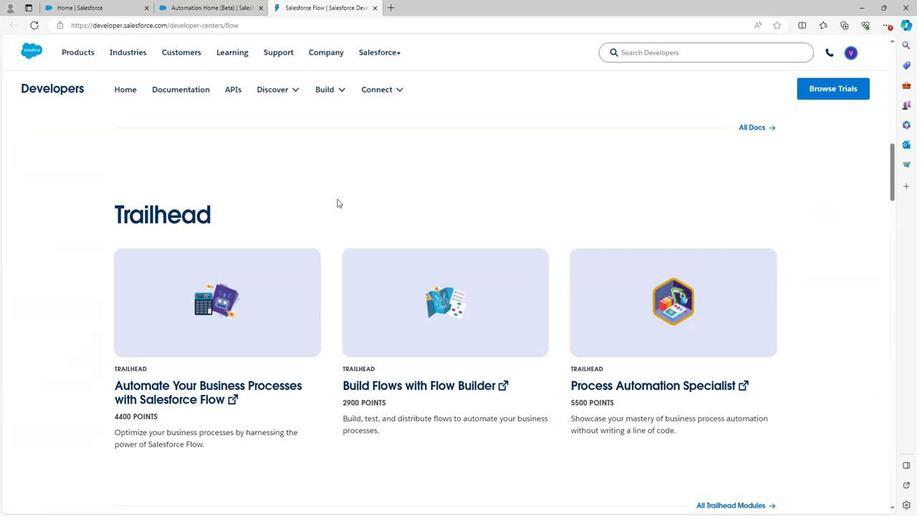 
Action: Mouse scrolled (334, 199) with delta (0, 0)
Screenshot: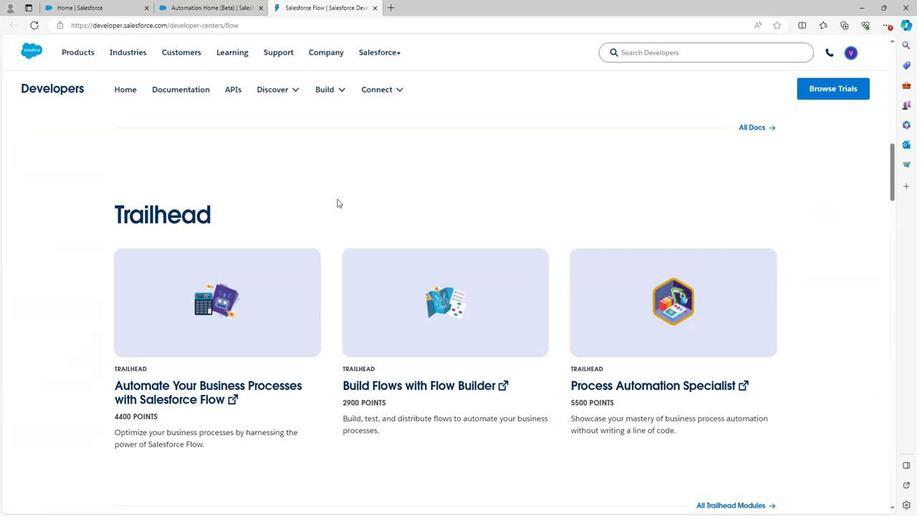 
Action: Mouse scrolled (334, 199) with delta (0, 0)
Screenshot: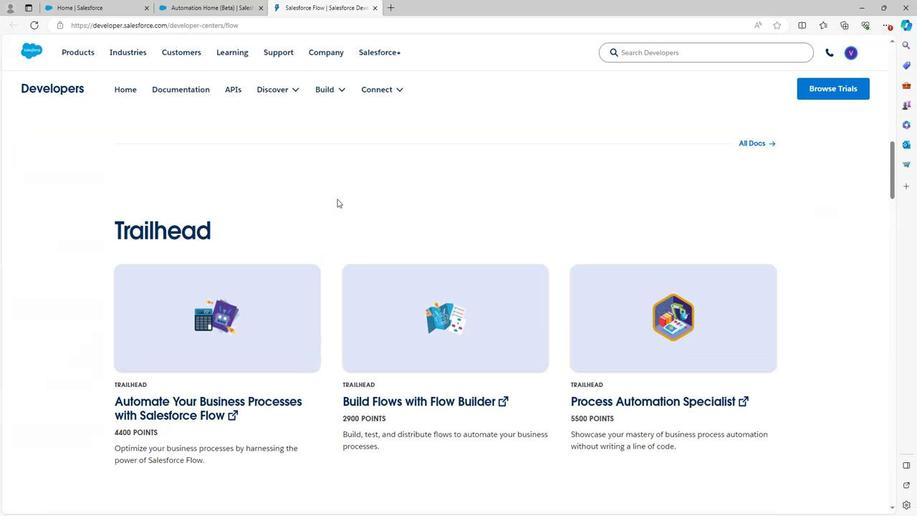 
Action: Mouse scrolled (334, 199) with delta (0, 0)
Screenshot: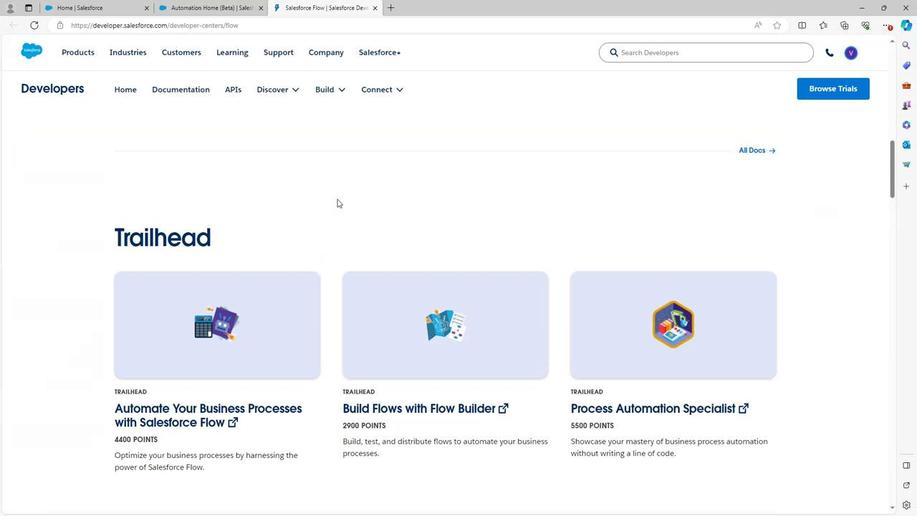
Action: Mouse scrolled (334, 199) with delta (0, 0)
Screenshot: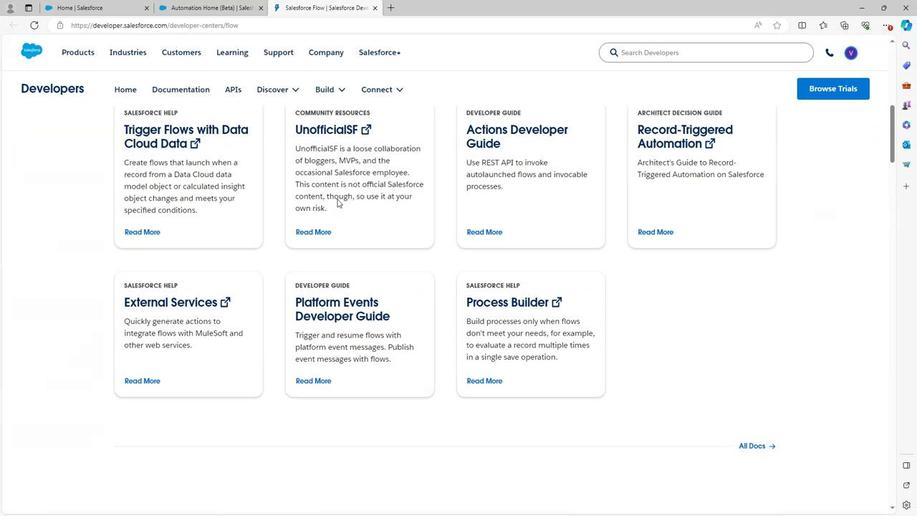
Action: Mouse scrolled (334, 199) with delta (0, 0)
Screenshot: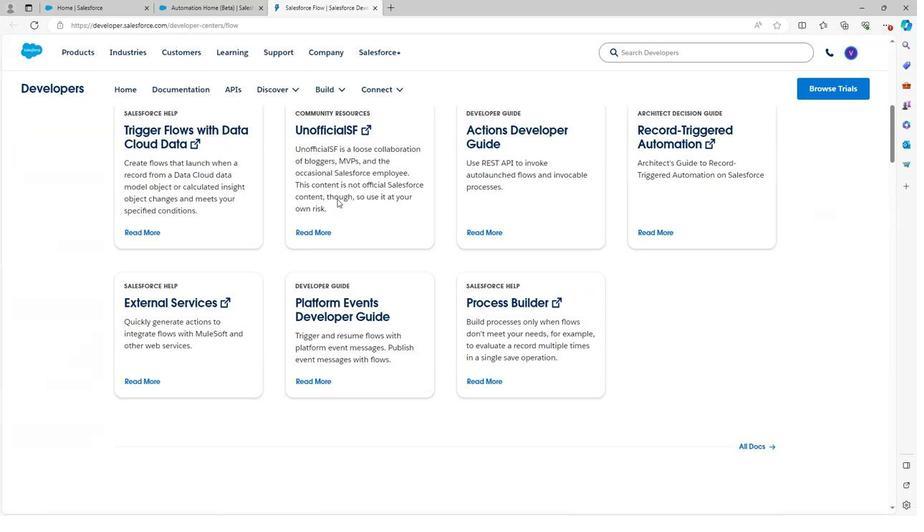 
Action: Mouse scrolled (334, 199) with delta (0, 0)
Screenshot: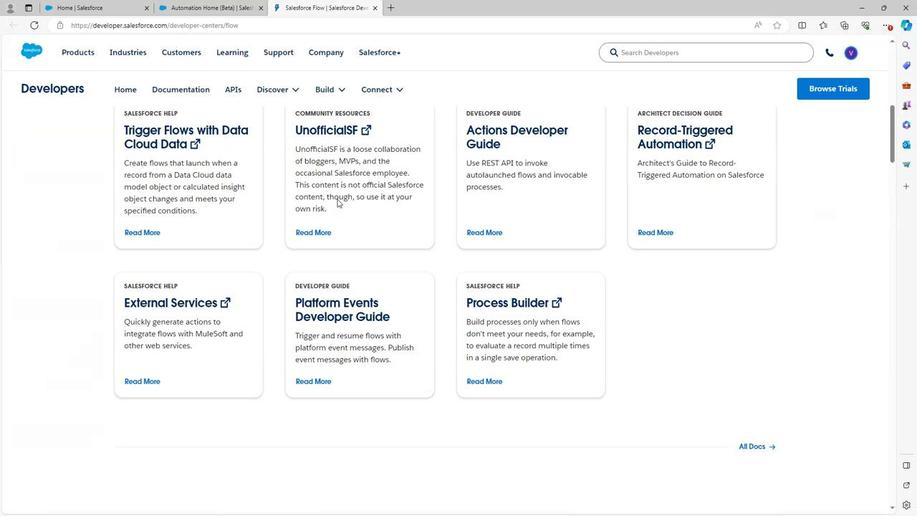 
Action: Mouse scrolled (334, 199) with delta (0, 0)
Screenshot: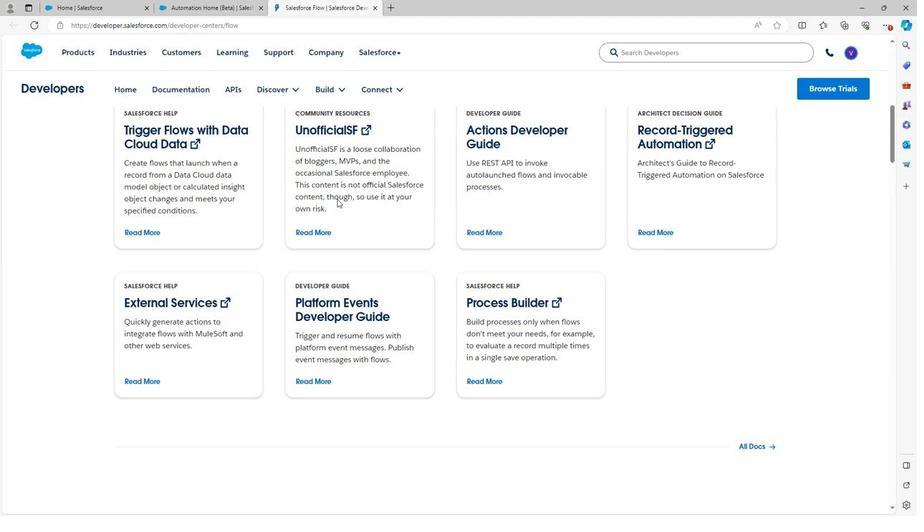 
Action: Mouse scrolled (334, 199) with delta (0, 0)
Screenshot: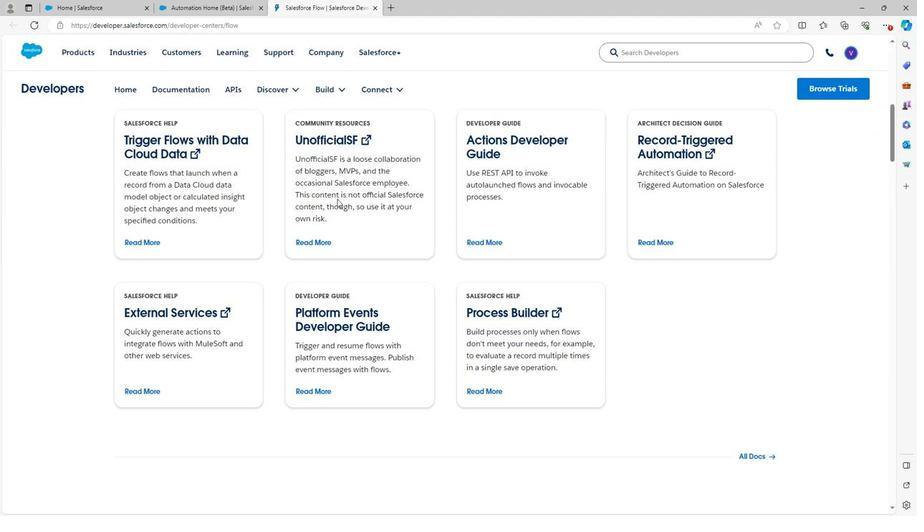 
Action: Mouse scrolled (334, 199) with delta (0, 0)
Screenshot: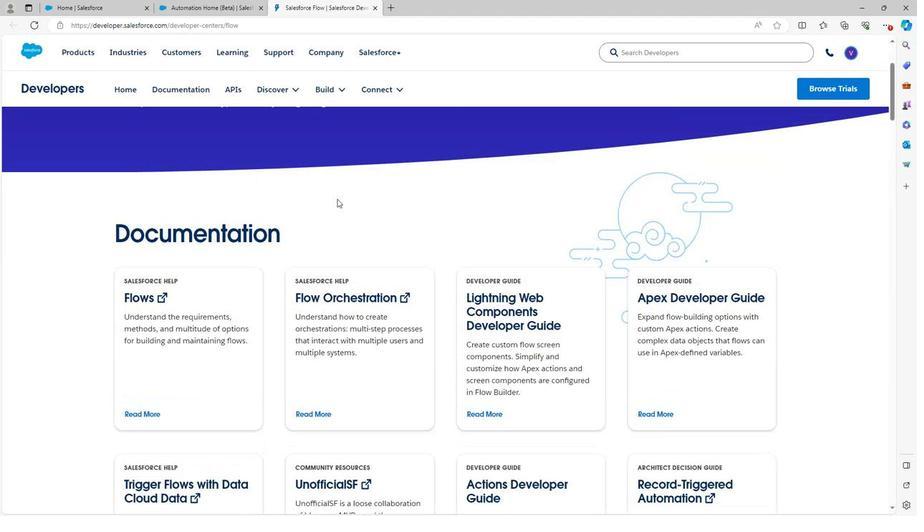 
Action: Mouse scrolled (334, 199) with delta (0, 0)
Screenshot: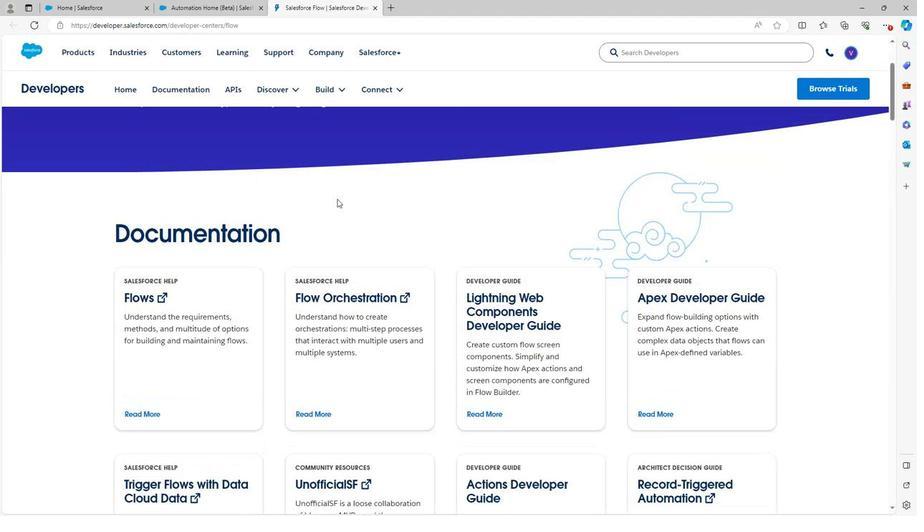 
Action: Mouse scrolled (334, 199) with delta (0, 0)
Screenshot: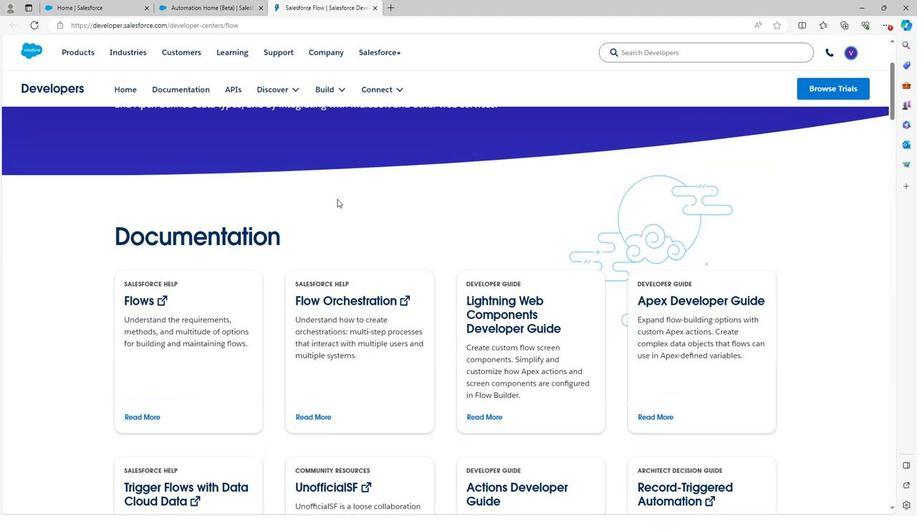 
Action: Mouse scrolled (334, 199) with delta (0, 0)
Screenshot: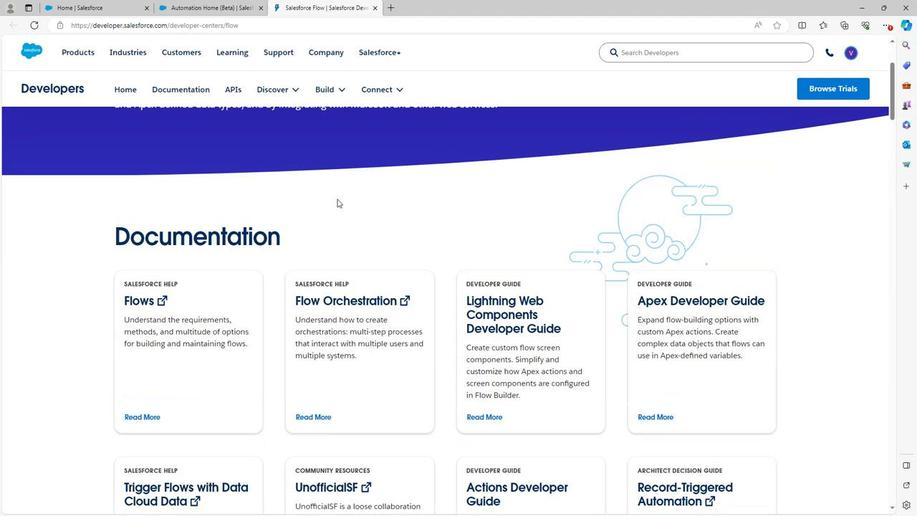 
Action: Mouse scrolled (334, 199) with delta (0, 0)
Screenshot: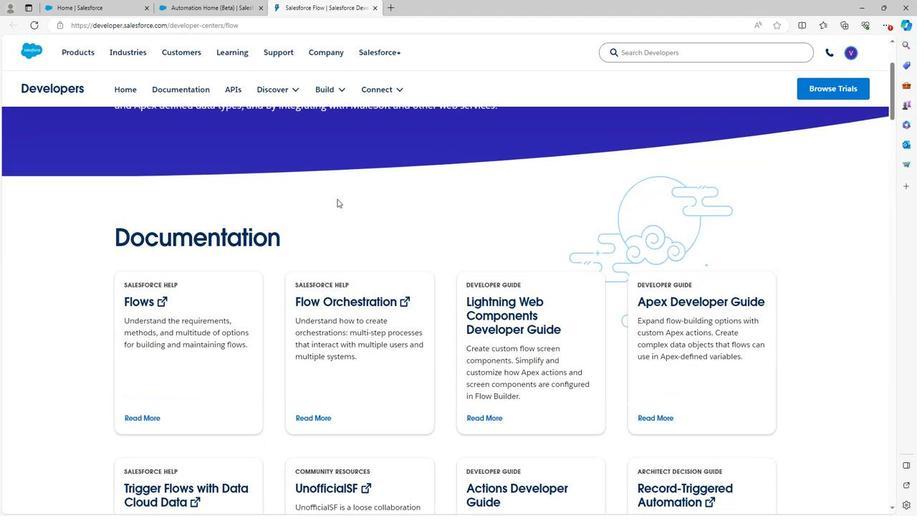 
Action: Mouse scrolled (334, 199) with delta (0, 0)
Screenshot: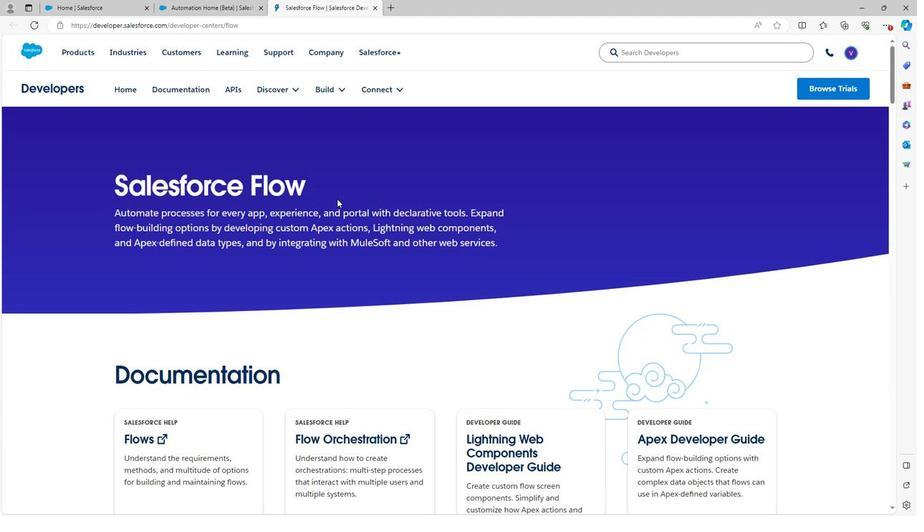 
Action: Mouse scrolled (334, 199) with delta (0, 0)
Screenshot: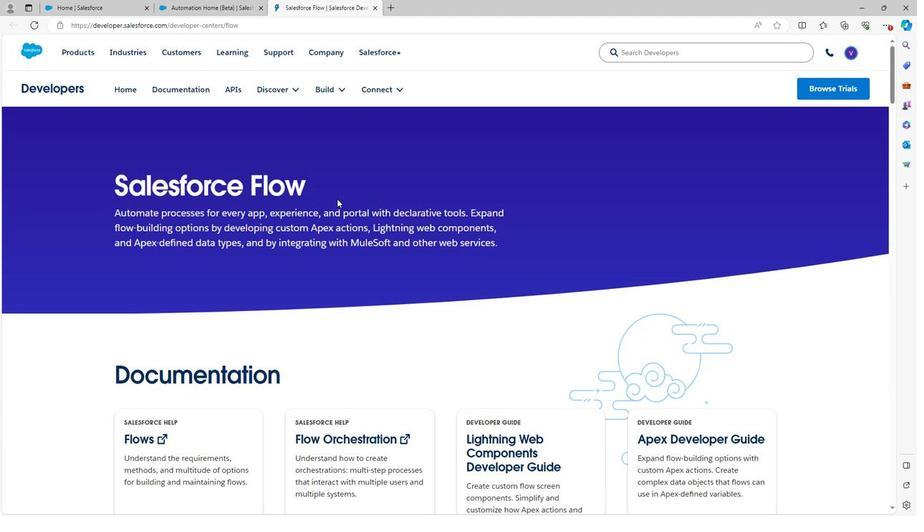 
Action: Mouse scrolled (334, 199) with delta (0, 0)
Screenshot: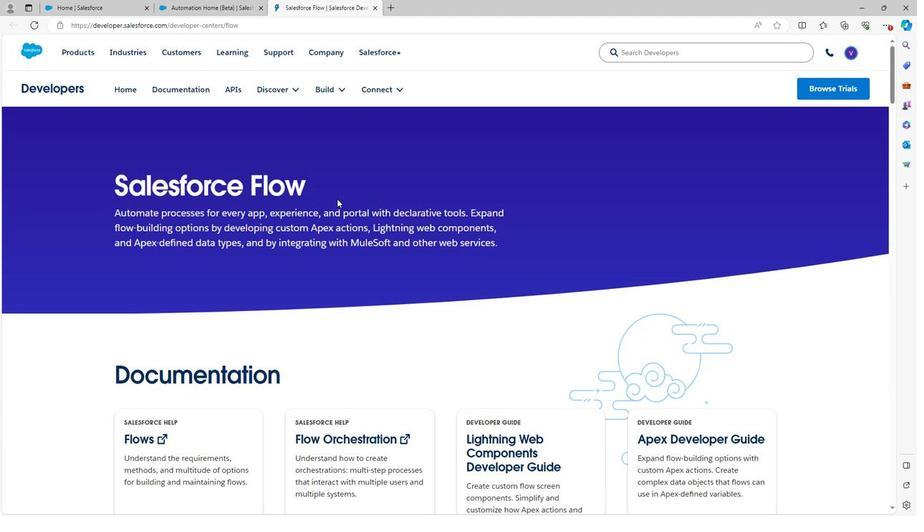 
Action: Mouse moved to (330, 48)
Screenshot: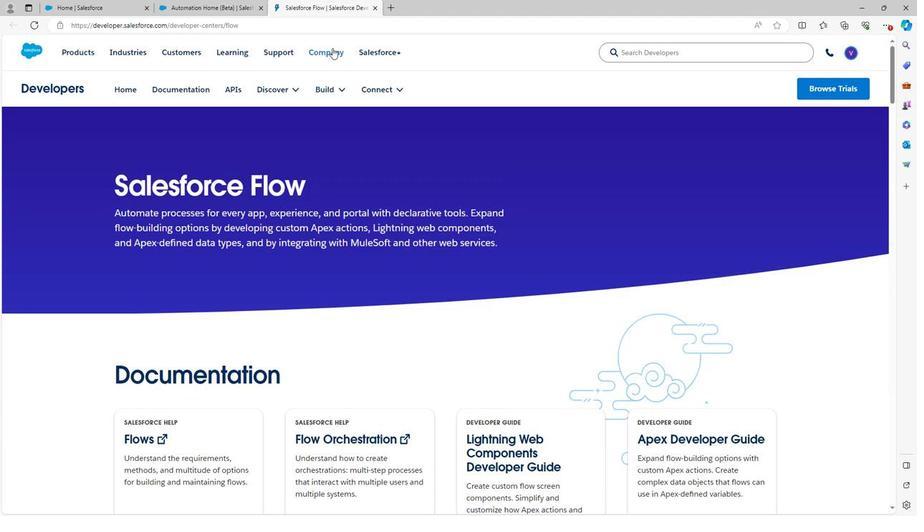 
